 Task: Provide the results of the 2023 Victory Lane Racing Xfinity Series for the track "Michigan Int'l Speedway".
Action: Mouse moved to (256, 425)
Screenshot: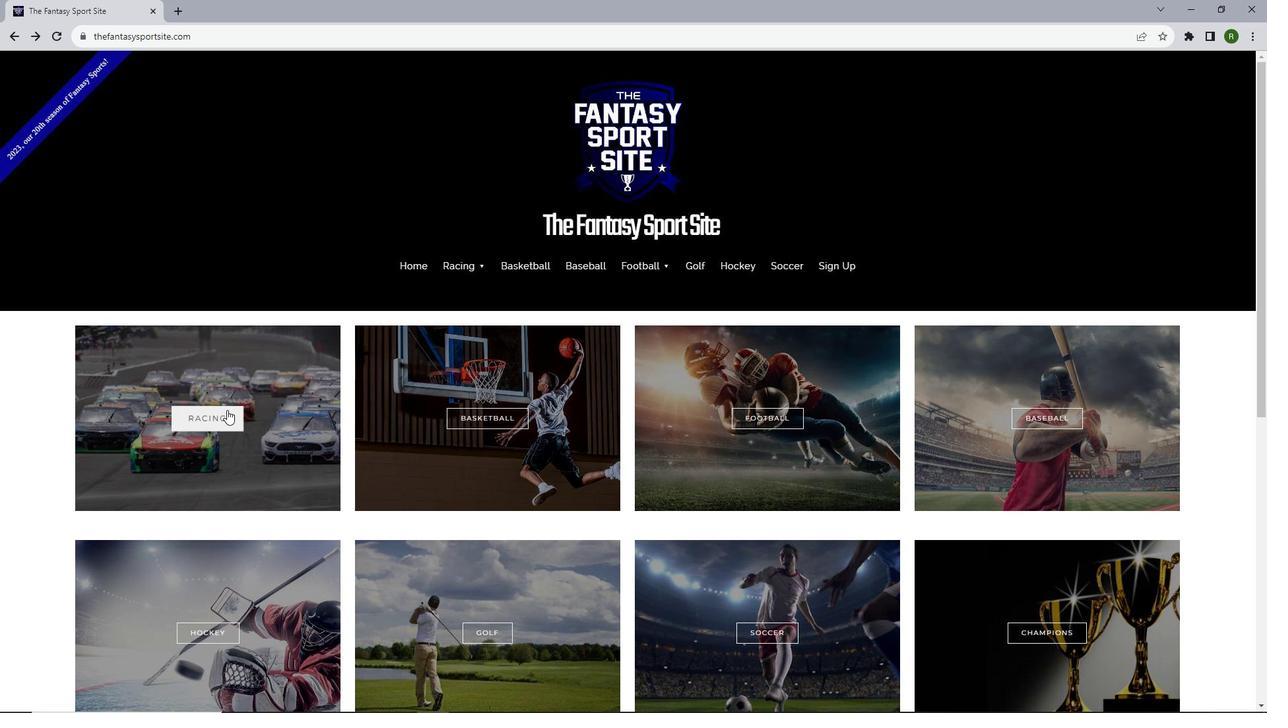 
Action: Mouse pressed left at (256, 425)
Screenshot: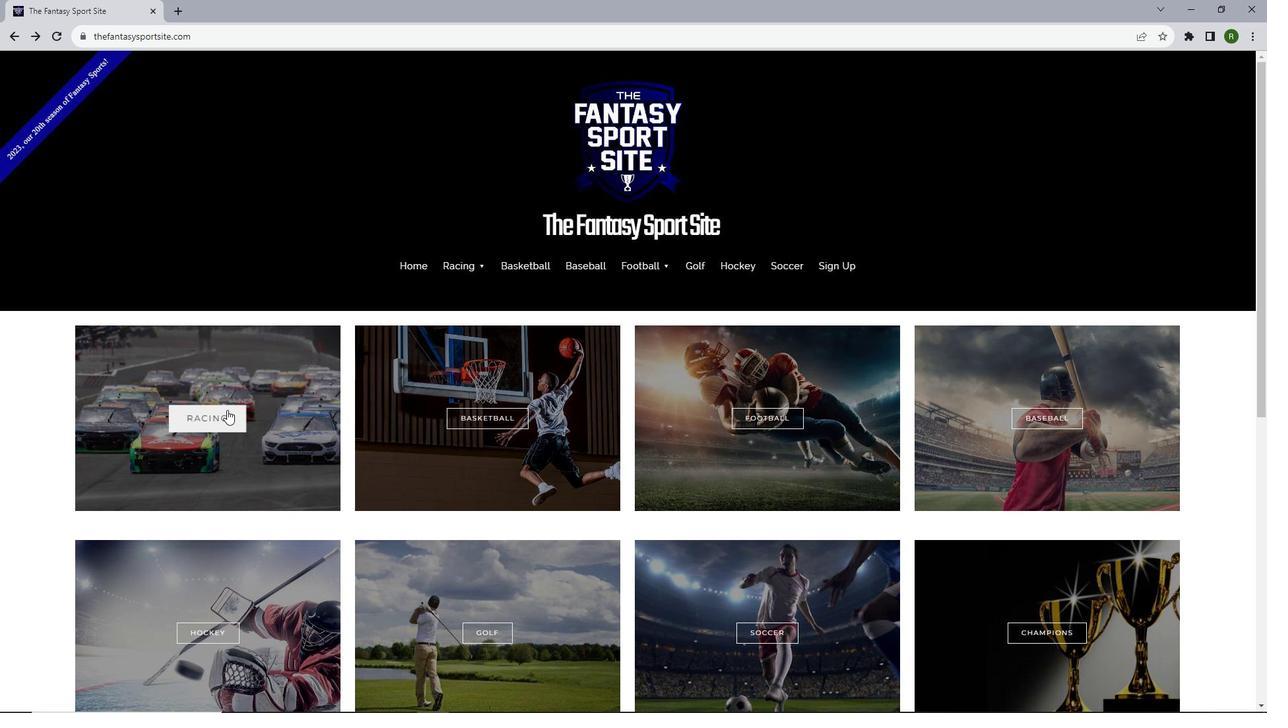 
Action: Mouse moved to (355, 356)
Screenshot: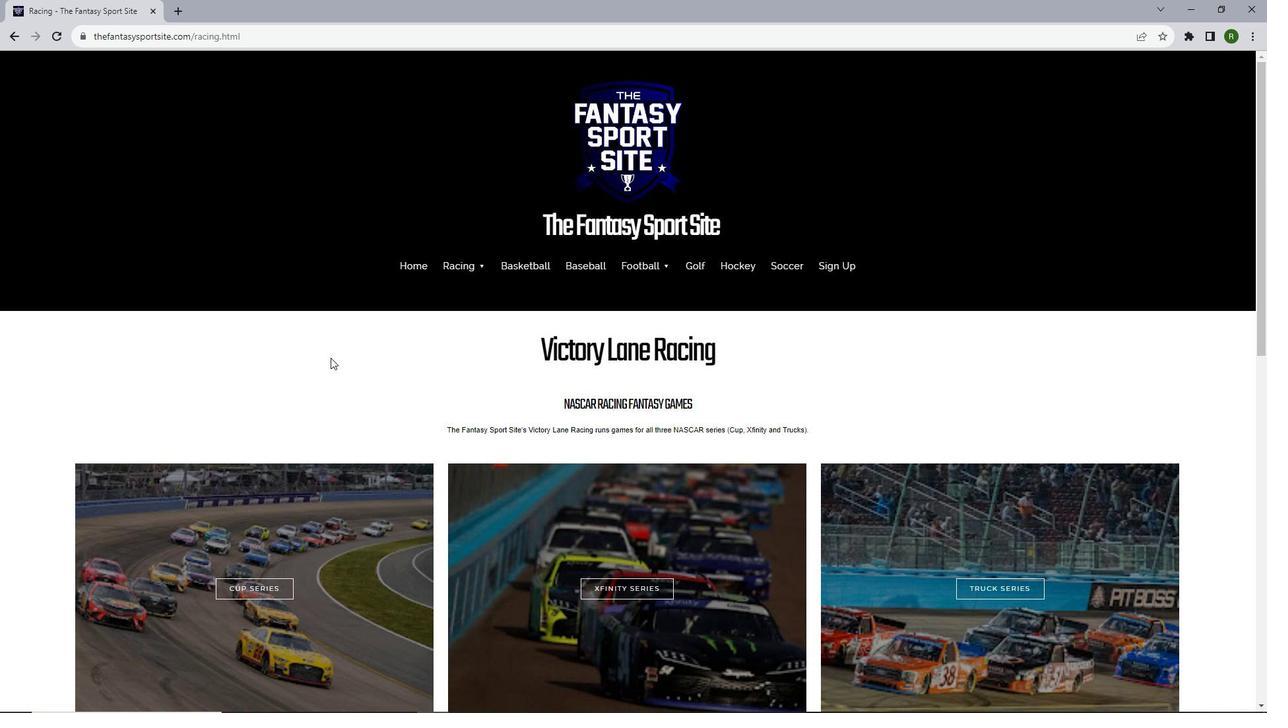 
Action: Mouse scrolled (355, 355) with delta (0, 0)
Screenshot: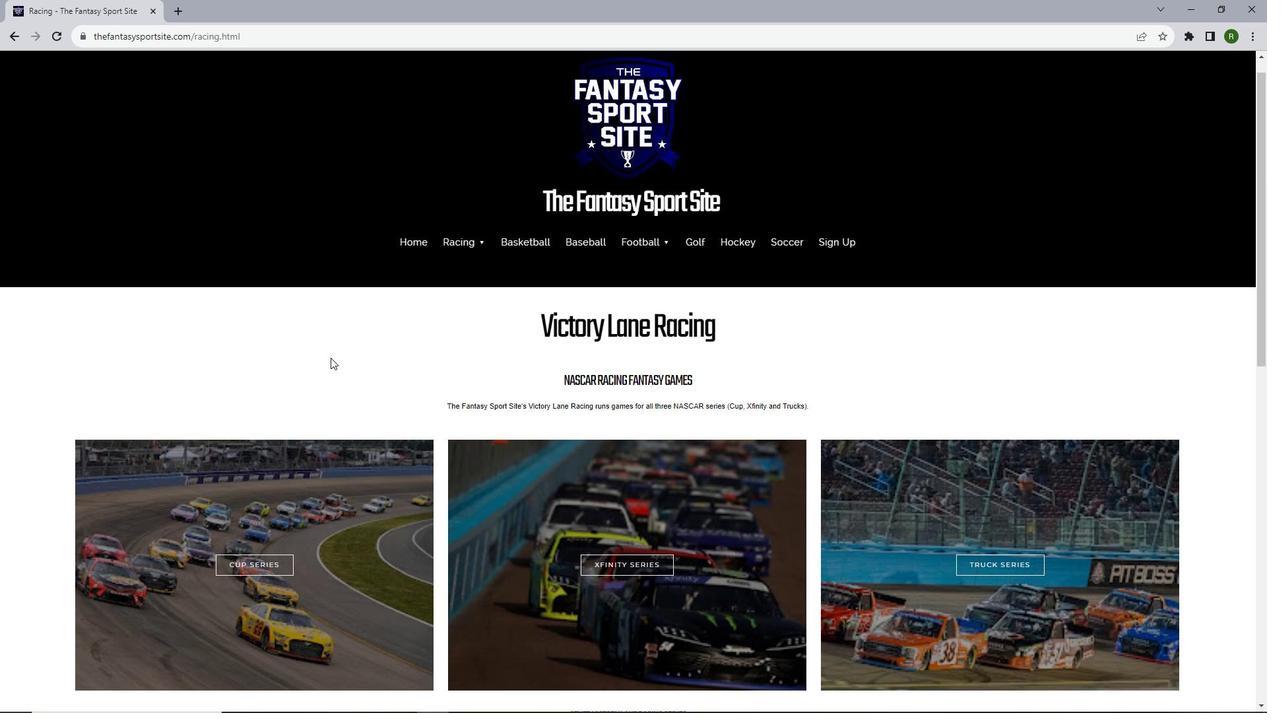 
Action: Mouse moved to (612, 583)
Screenshot: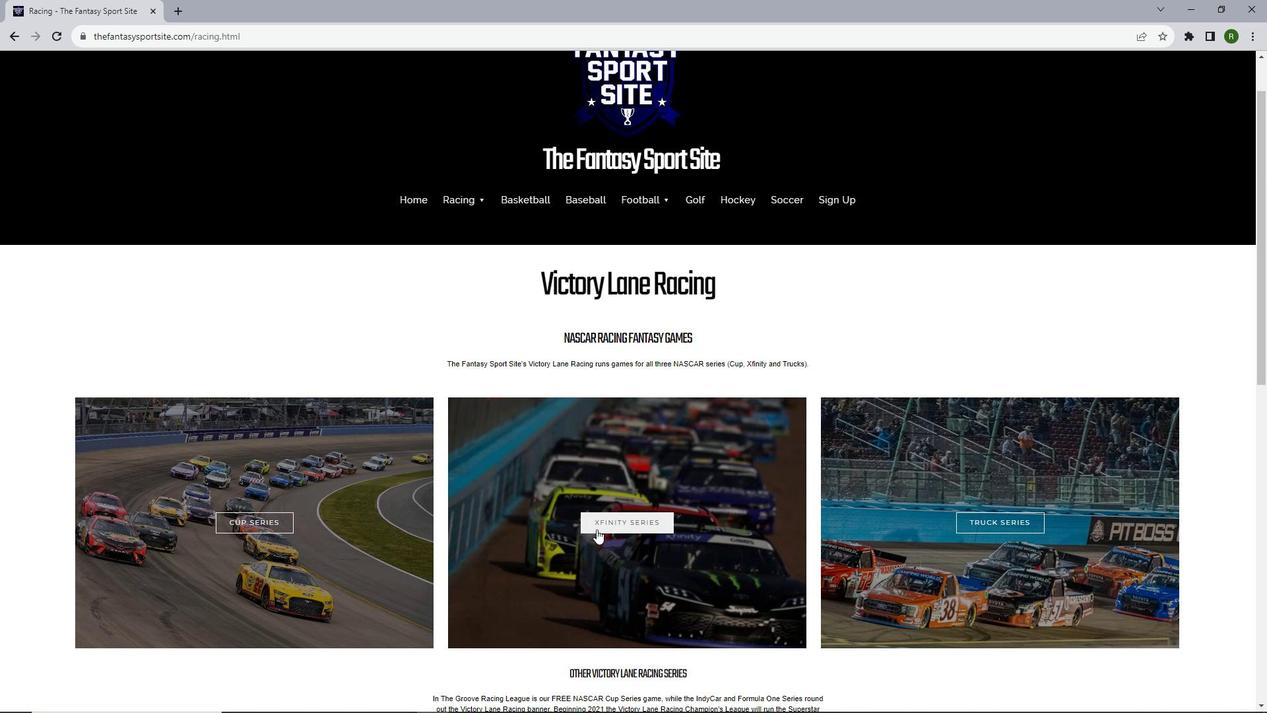 
Action: Mouse pressed left at (612, 583)
Screenshot: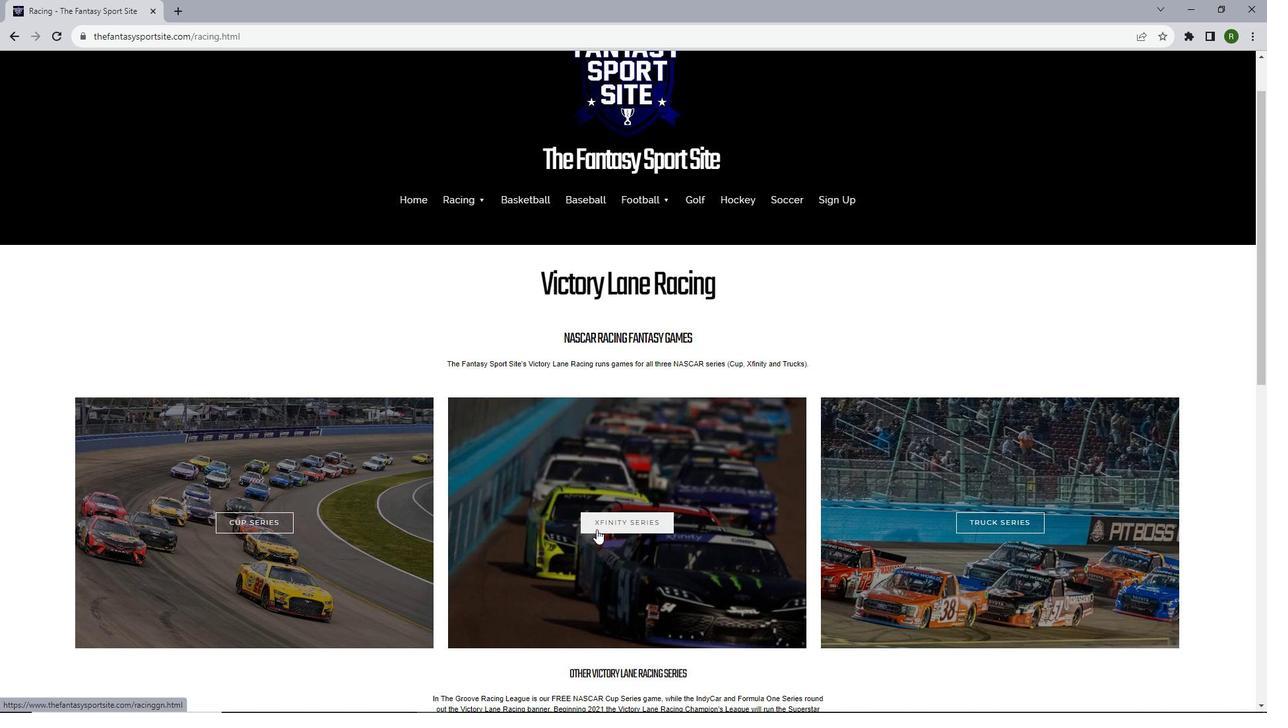 
Action: Mouse moved to (421, 386)
Screenshot: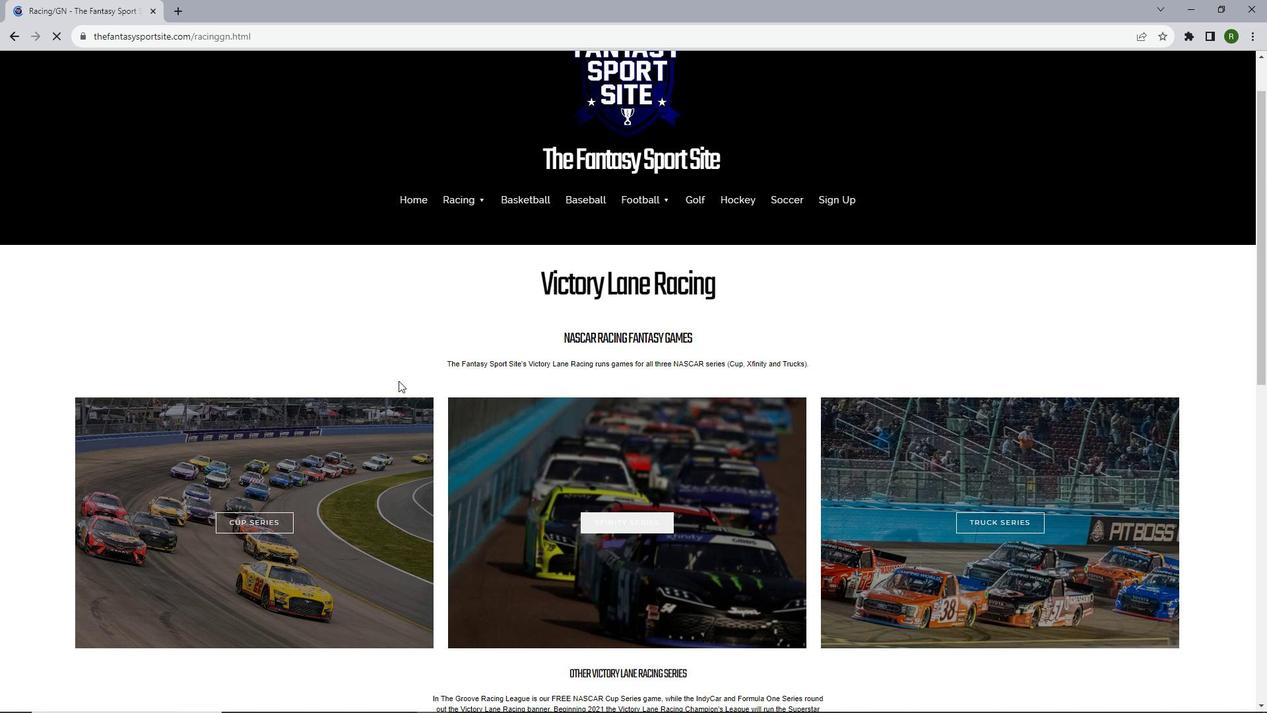 
Action: Mouse scrolled (421, 386) with delta (0, 0)
Screenshot: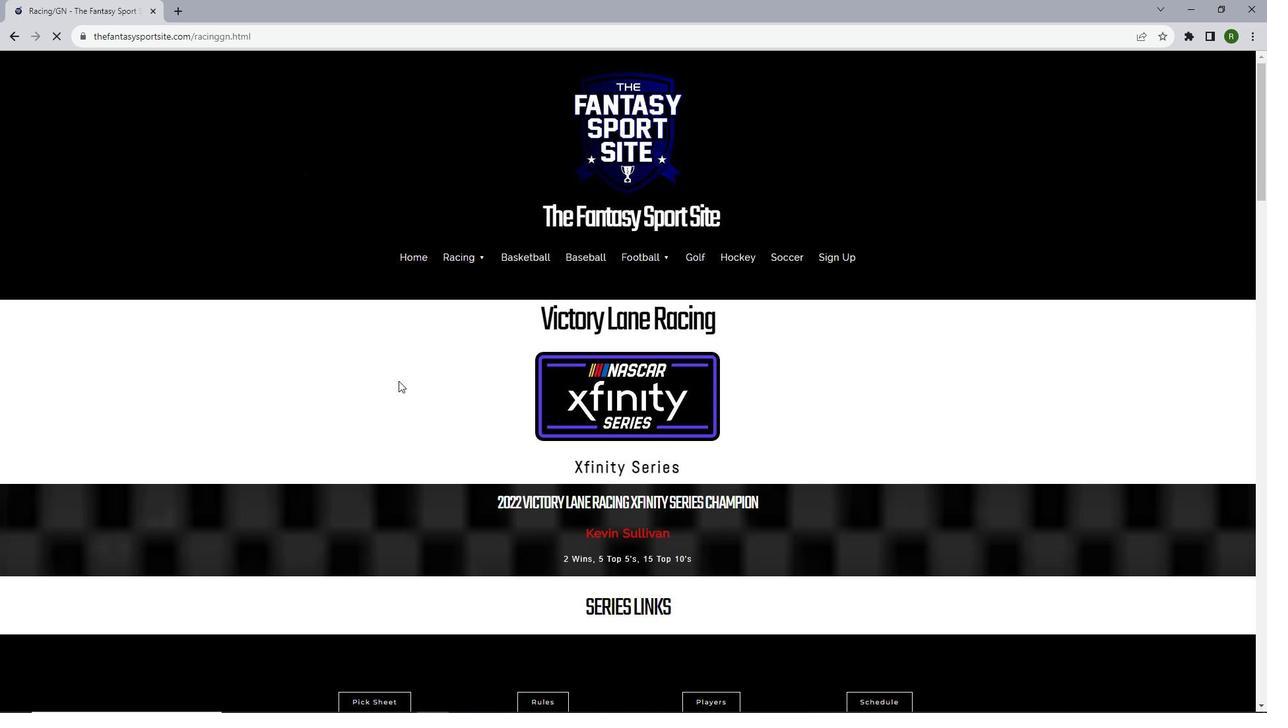 
Action: Mouse scrolled (421, 386) with delta (0, 0)
Screenshot: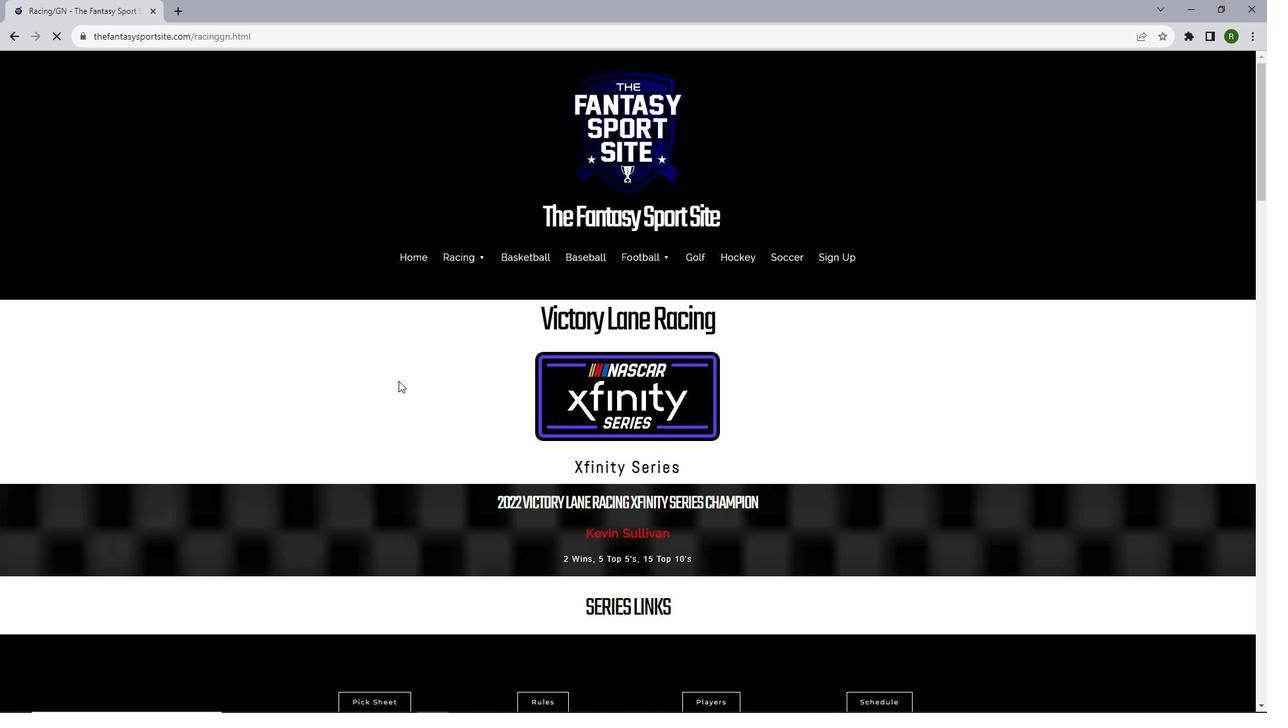 
Action: Mouse scrolled (421, 386) with delta (0, 0)
Screenshot: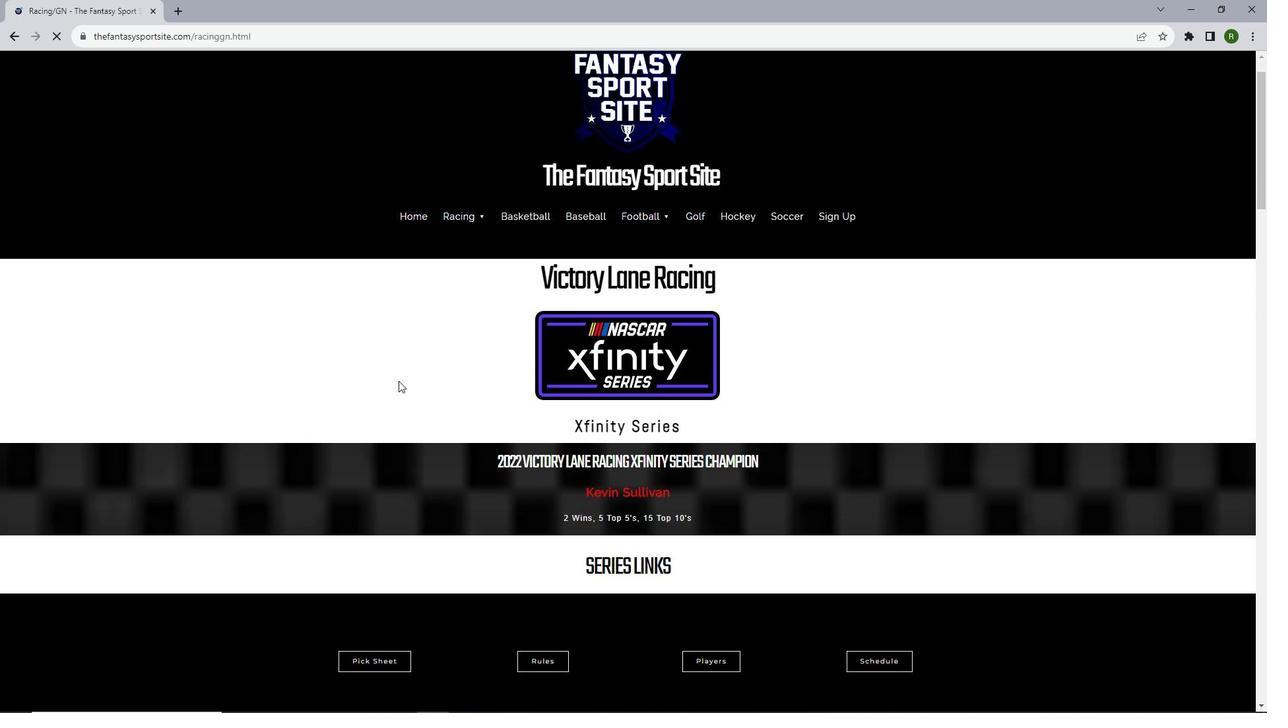 
Action: Mouse scrolled (421, 386) with delta (0, 0)
Screenshot: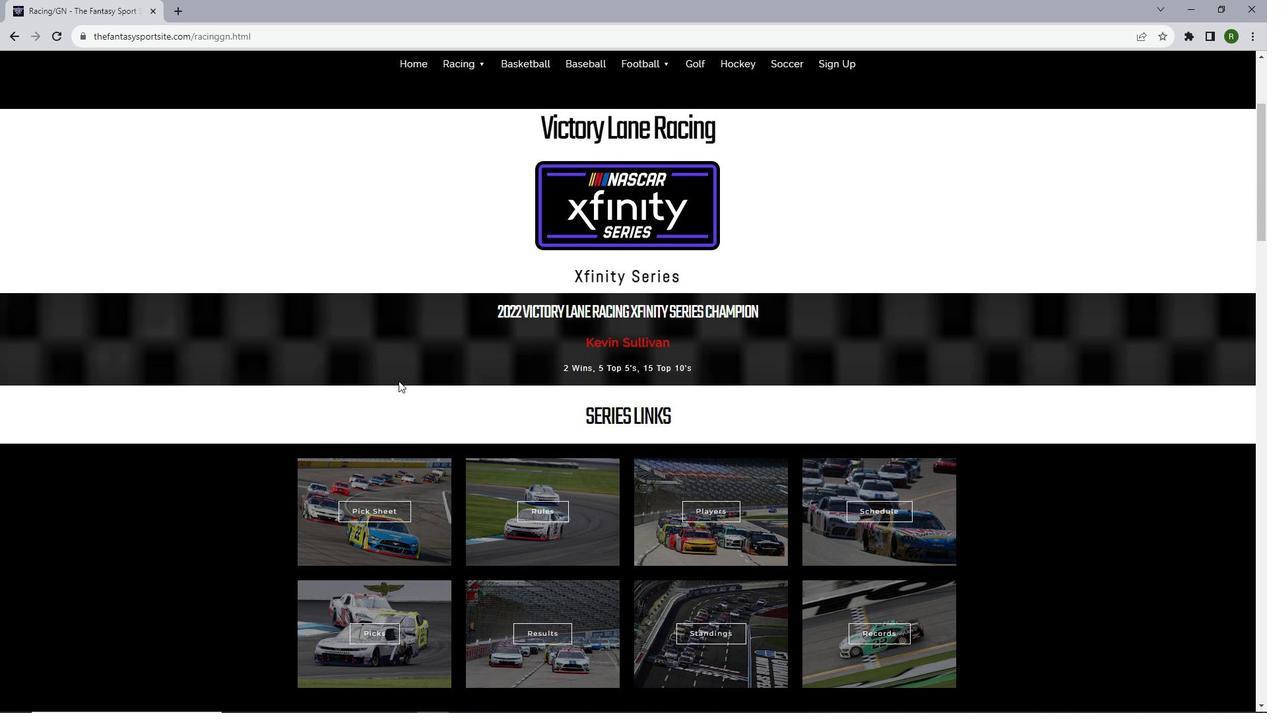 
Action: Mouse scrolled (421, 386) with delta (0, 0)
Screenshot: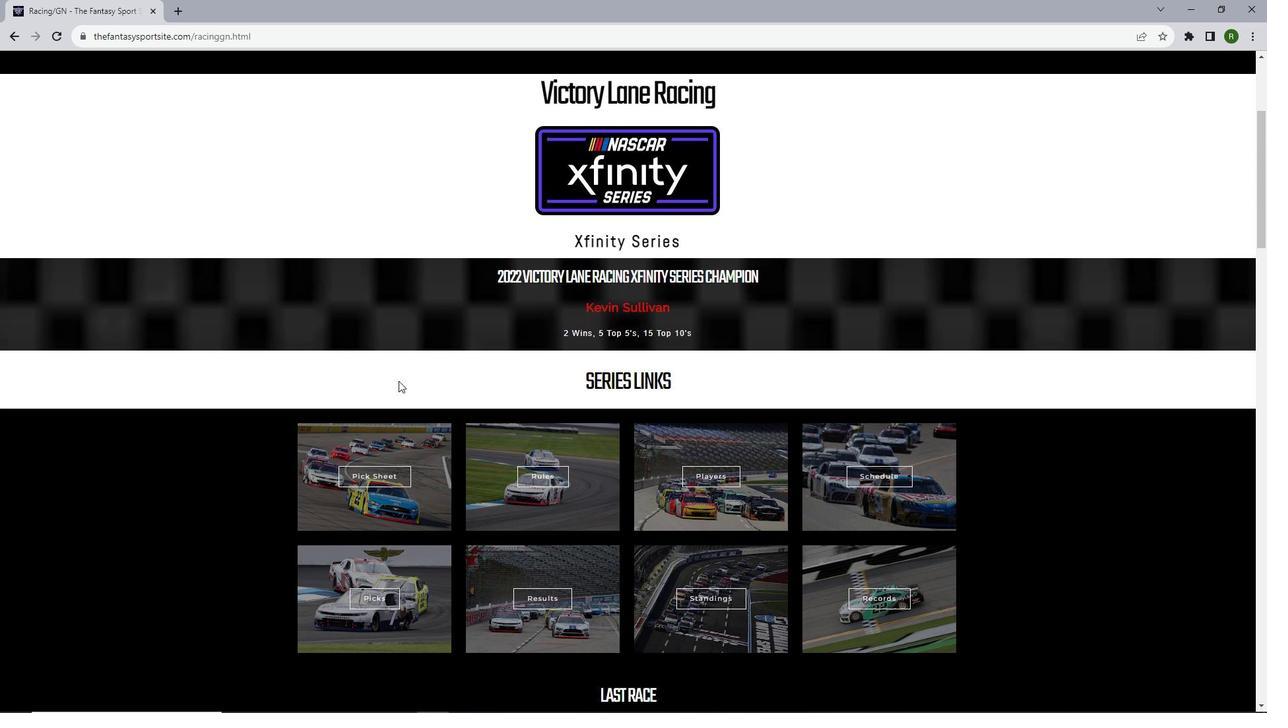 
Action: Mouse scrolled (421, 386) with delta (0, 0)
Screenshot: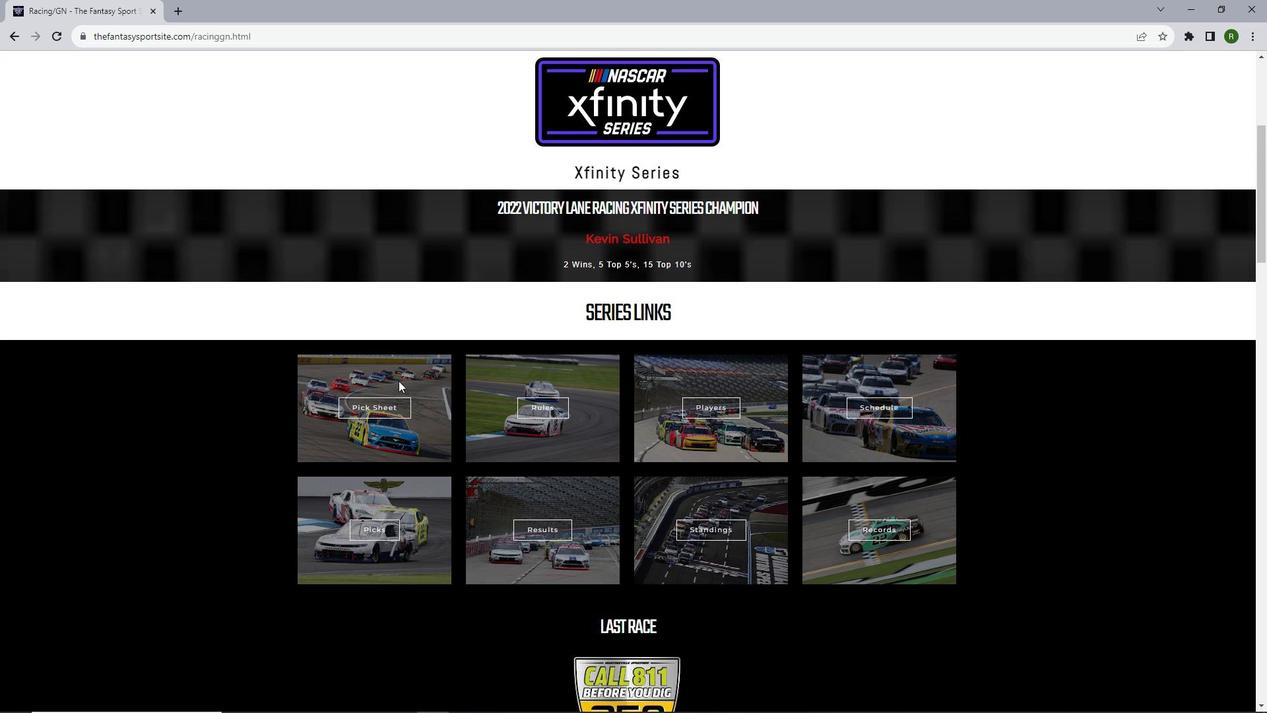 
Action: Mouse moved to (565, 461)
Screenshot: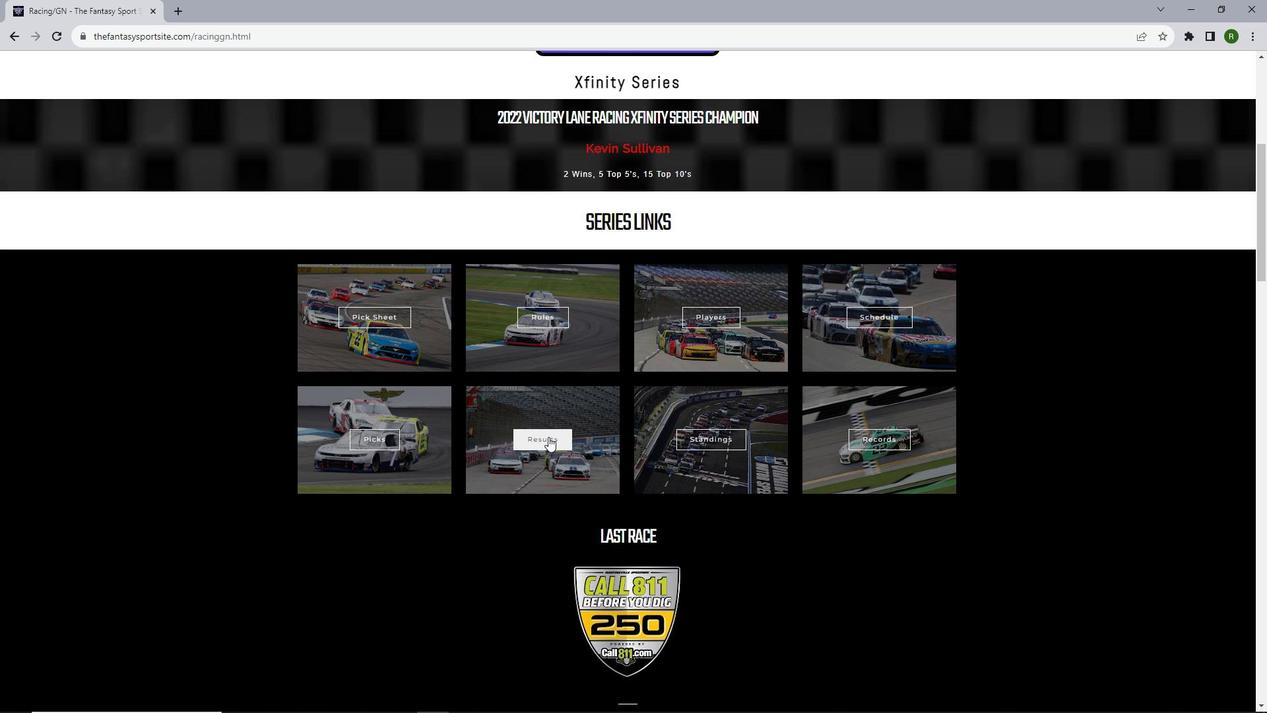 
Action: Mouse pressed left at (565, 461)
Screenshot: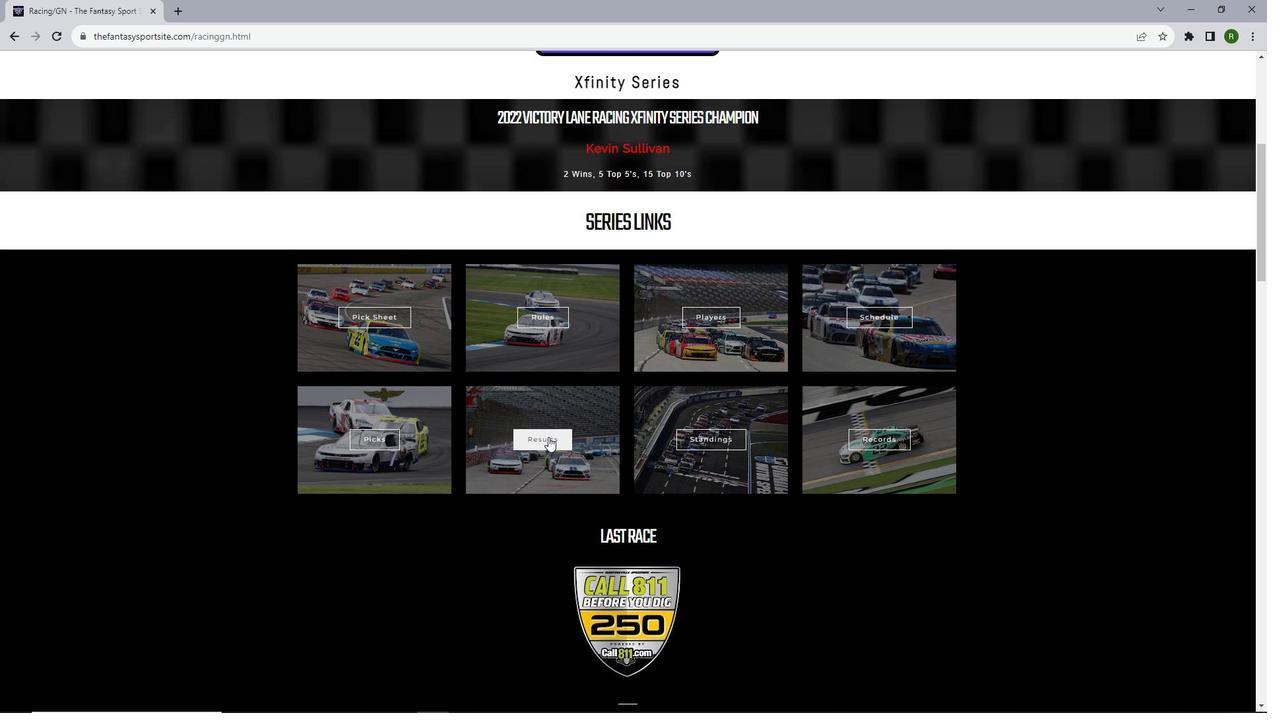 
Action: Mouse moved to (462, 179)
Screenshot: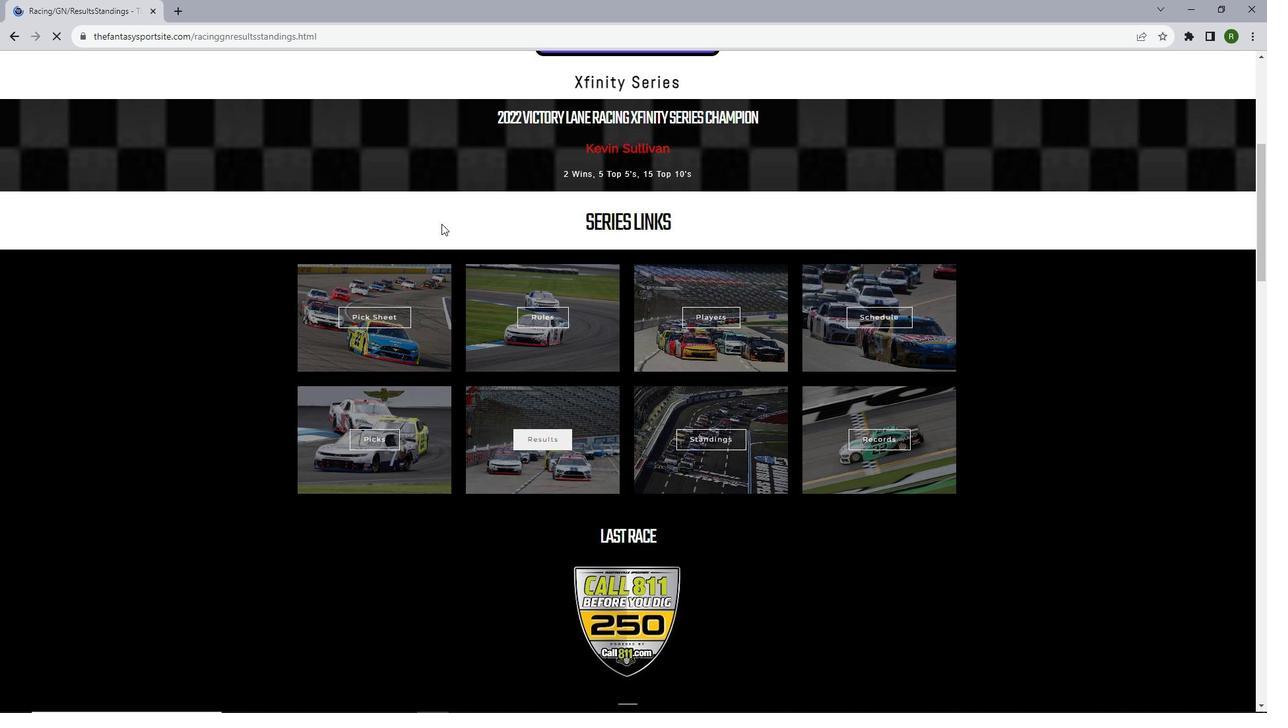 
Action: Mouse scrolled (462, 178) with delta (0, -1)
Screenshot: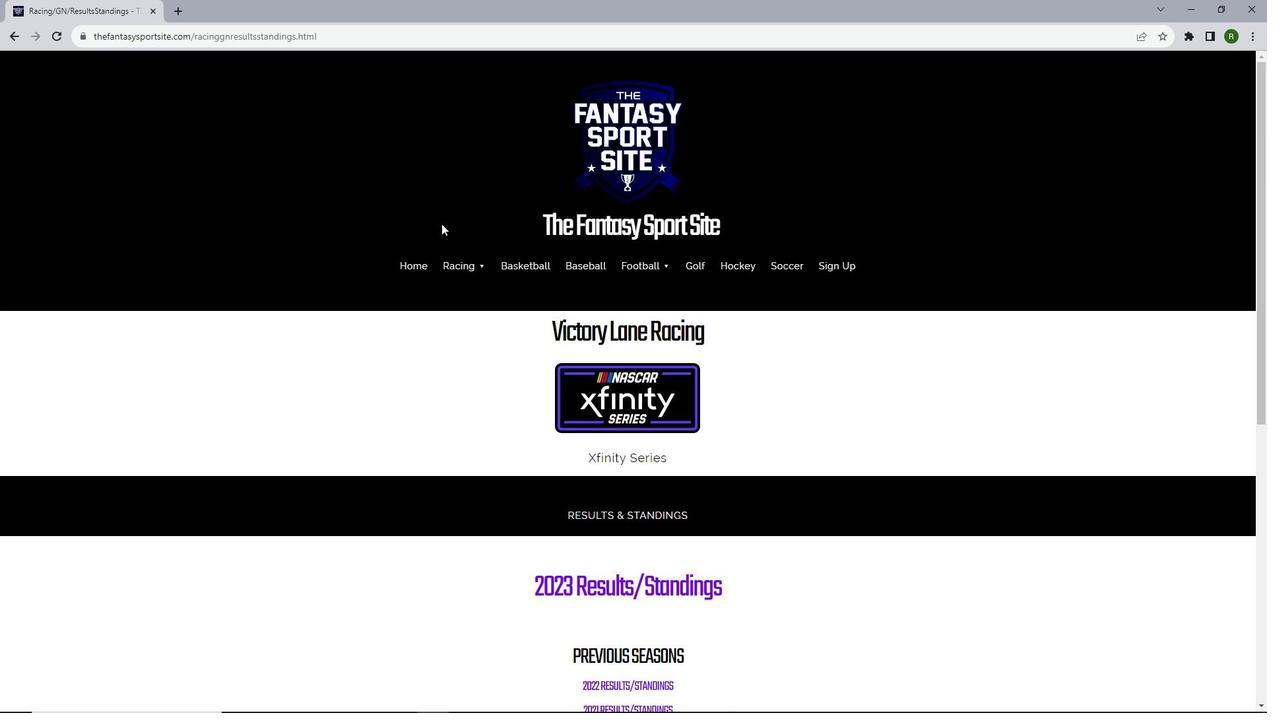 
Action: Mouse scrolled (462, 178) with delta (0, -1)
Screenshot: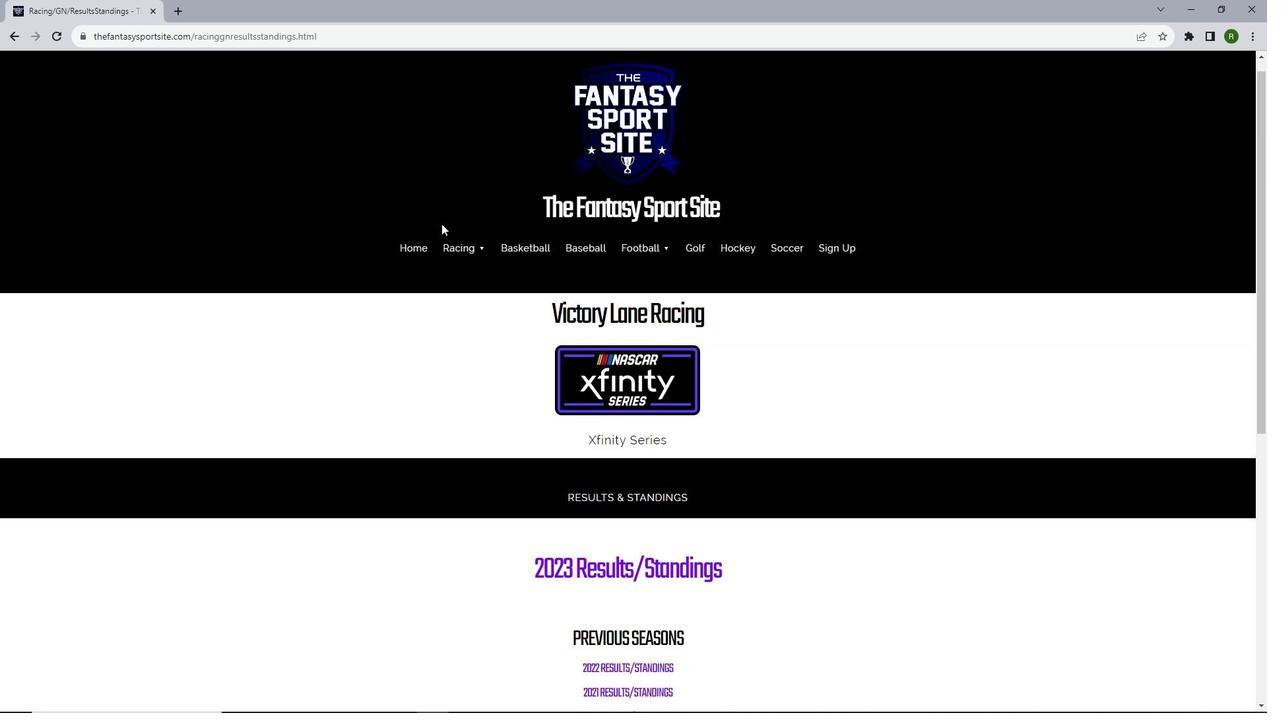 
Action: Mouse scrolled (462, 178) with delta (0, -1)
Screenshot: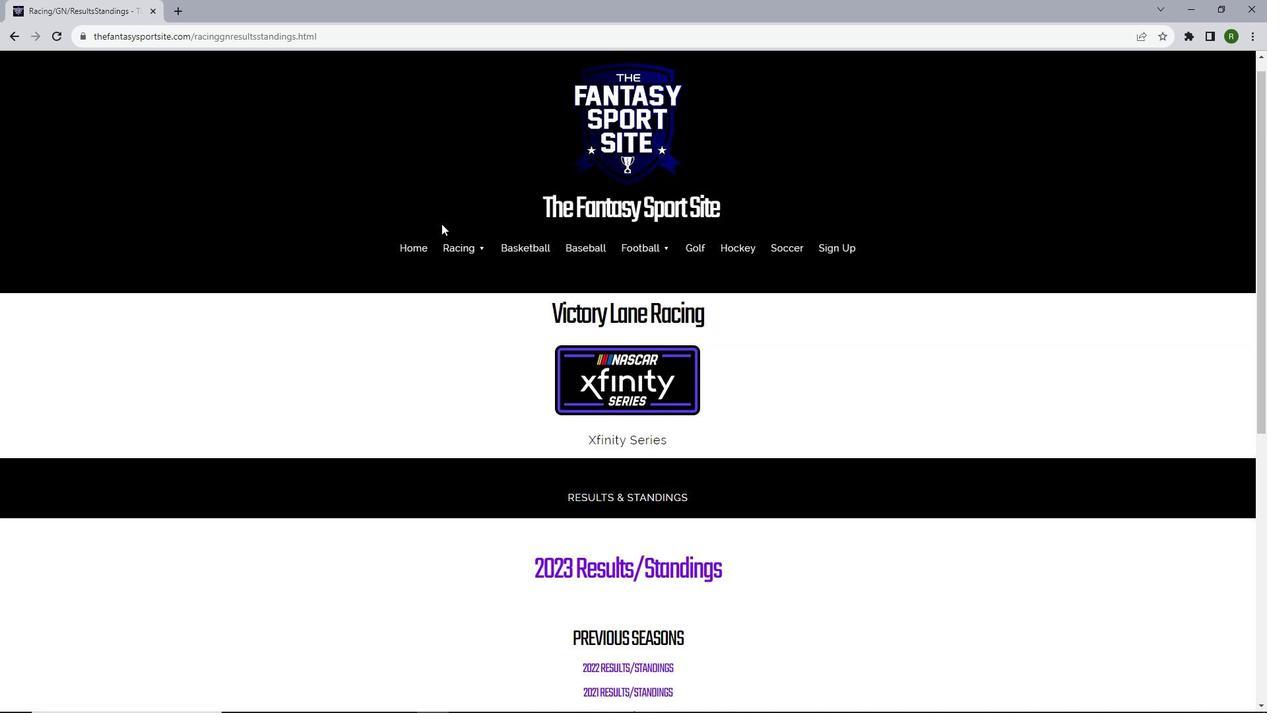 
Action: Mouse scrolled (462, 178) with delta (0, -1)
Screenshot: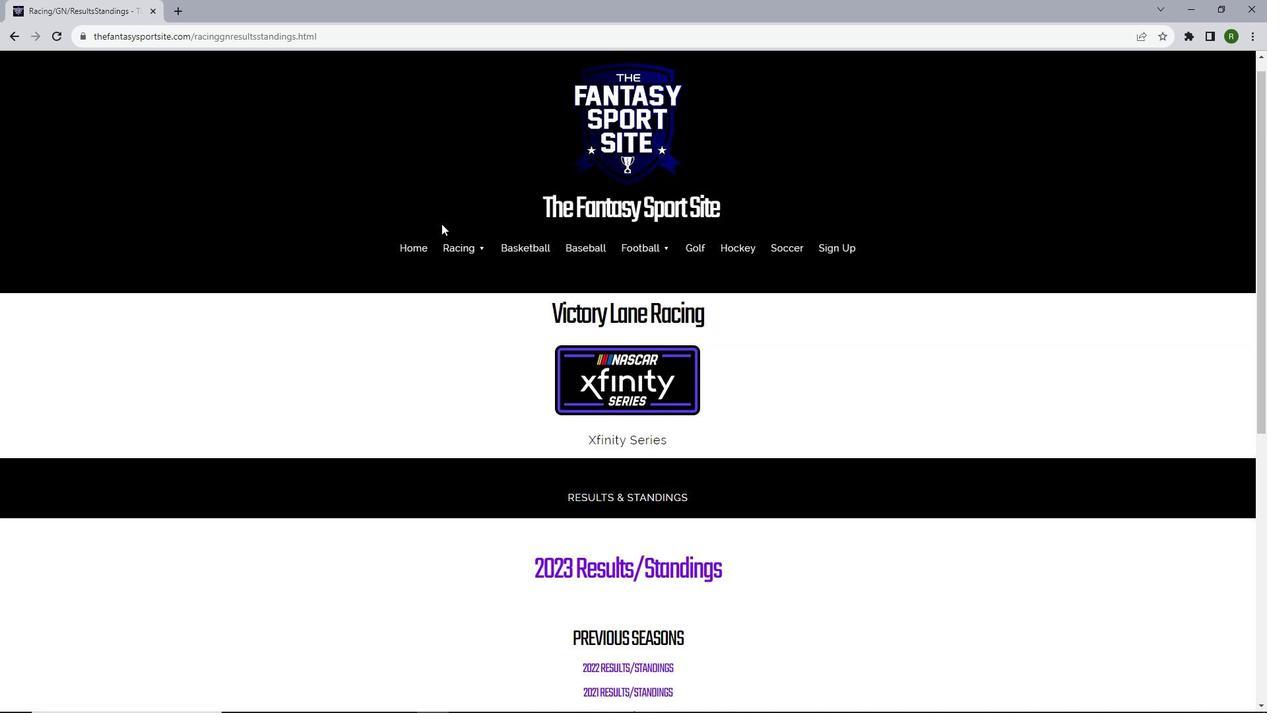 
Action: Mouse scrolled (462, 178) with delta (0, -1)
Screenshot: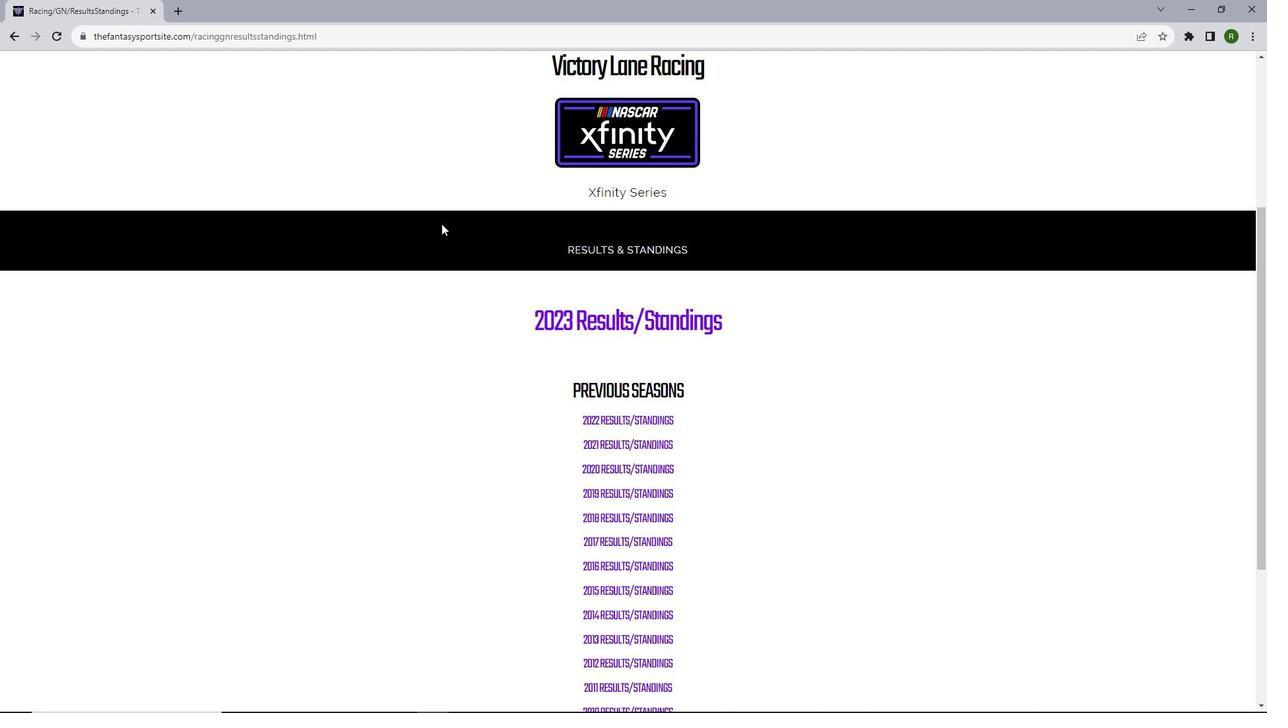 
Action: Mouse scrolled (462, 178) with delta (0, -1)
Screenshot: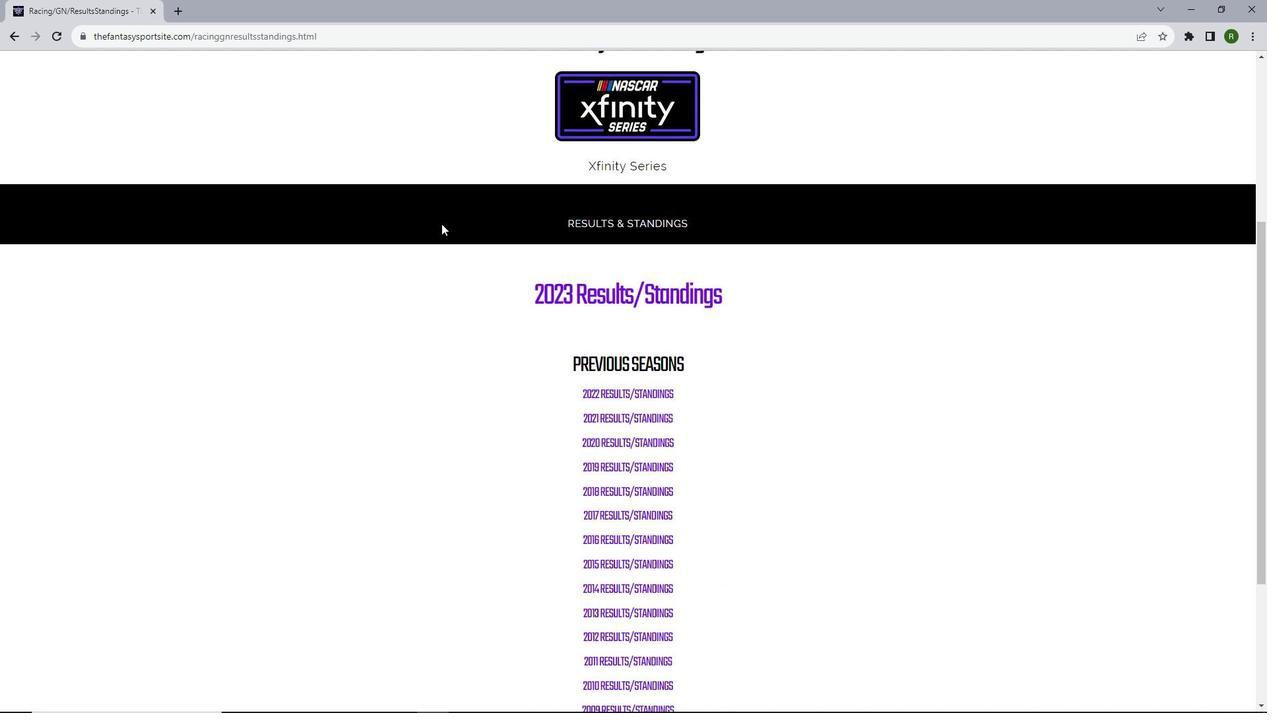 
Action: Mouse moved to (582, 122)
Screenshot: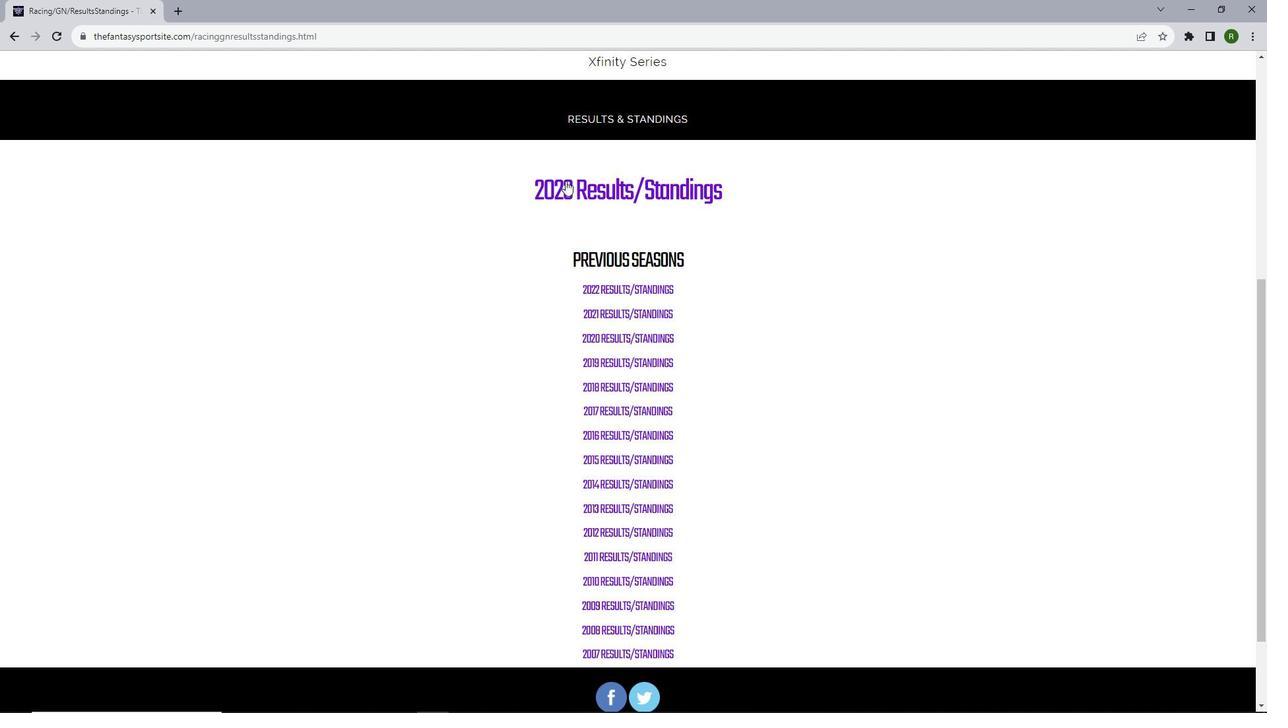 
Action: Mouse pressed left at (582, 122)
Screenshot: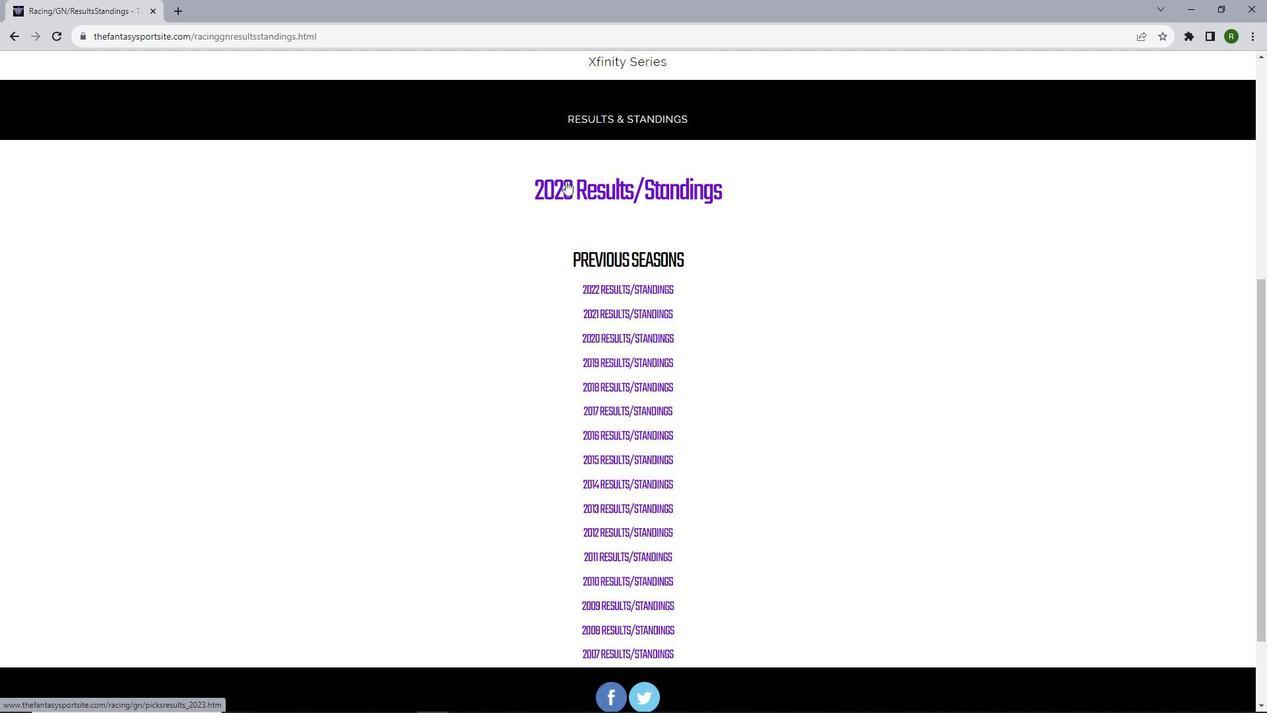 
Action: Mouse moved to (748, 396)
Screenshot: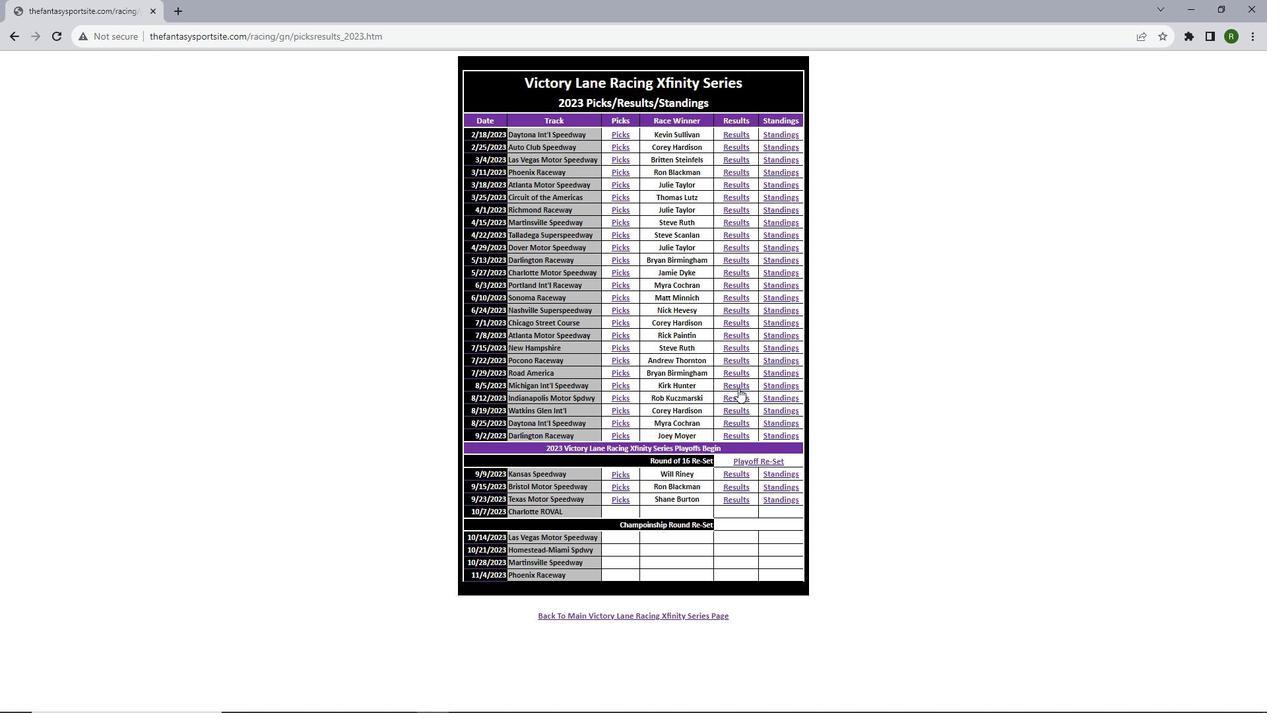 
Action: Mouse pressed left at (748, 396)
Screenshot: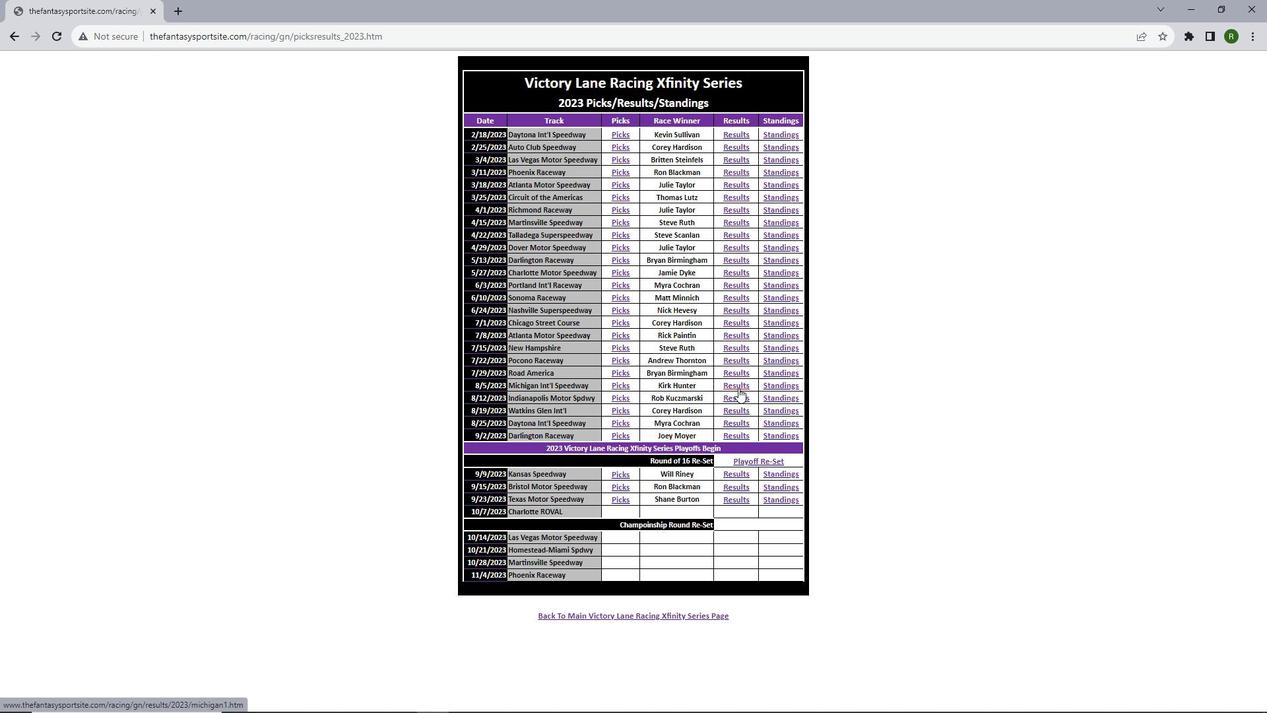 
Action: Mouse moved to (573, 190)
Screenshot: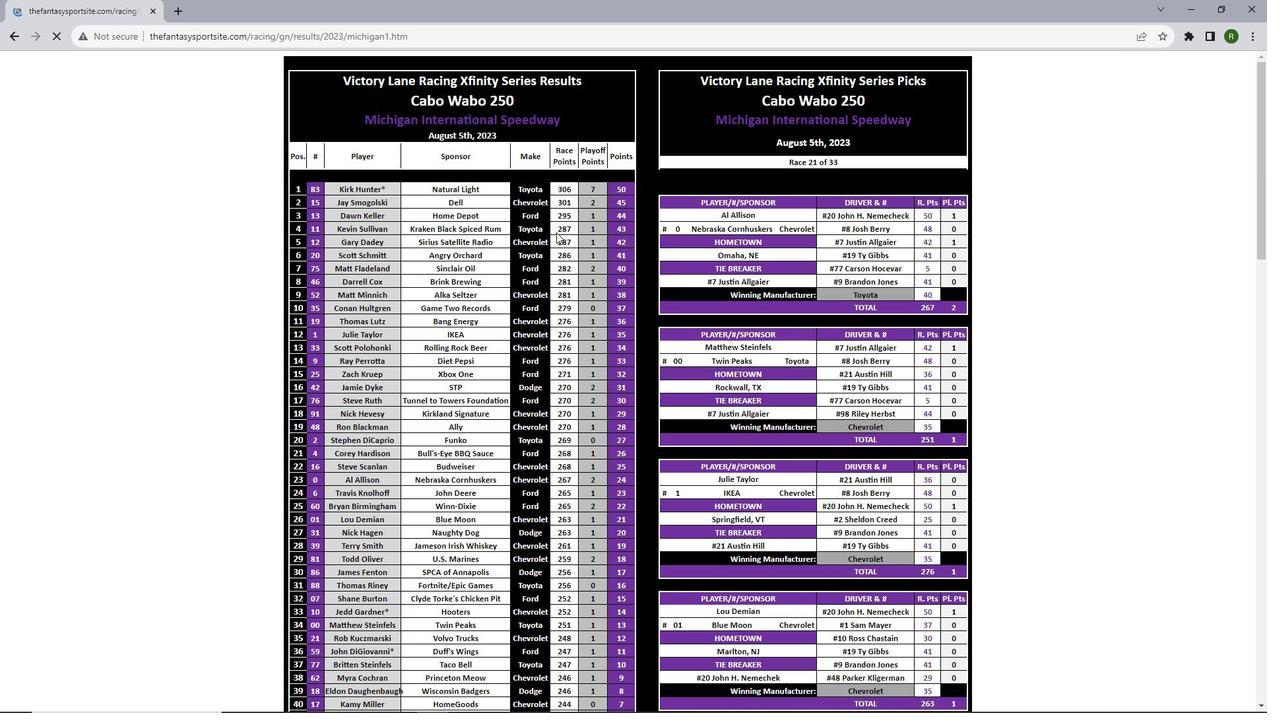
Action: Mouse scrolled (573, 189) with delta (0, -1)
Screenshot: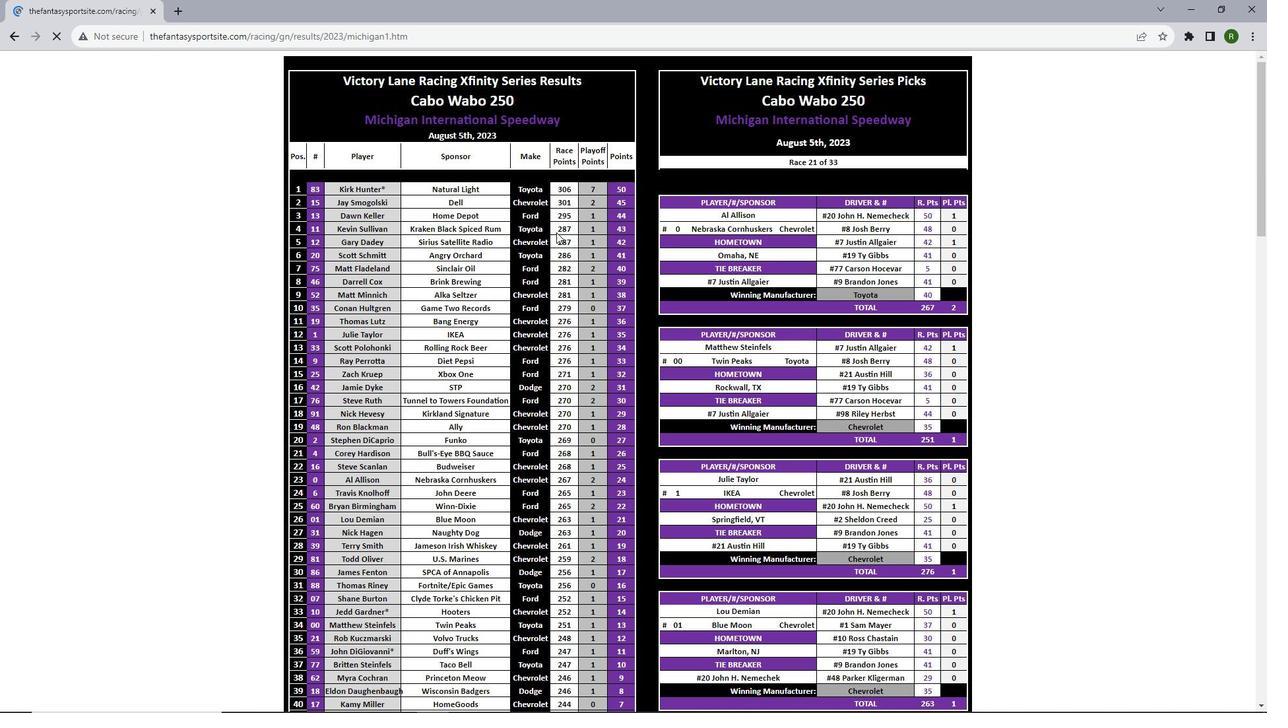 
Action: Mouse scrolled (573, 189) with delta (0, -1)
Screenshot: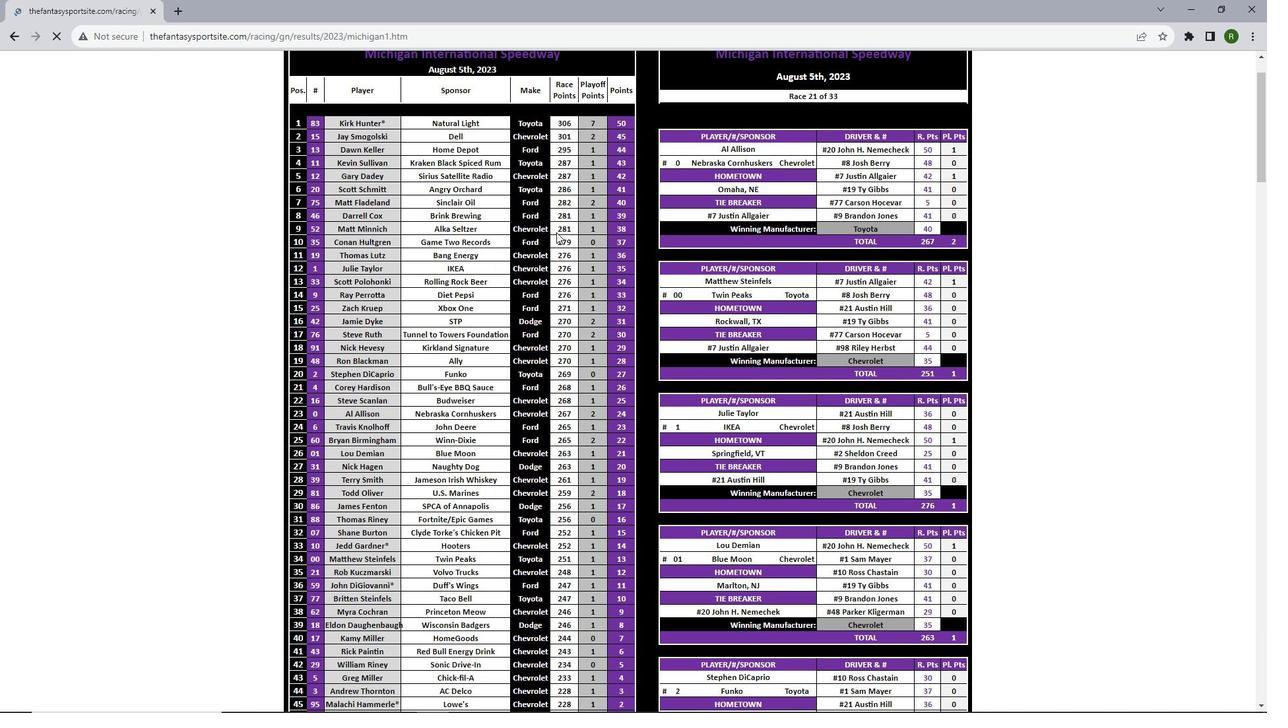 
Action: Mouse scrolled (573, 189) with delta (0, -1)
Screenshot: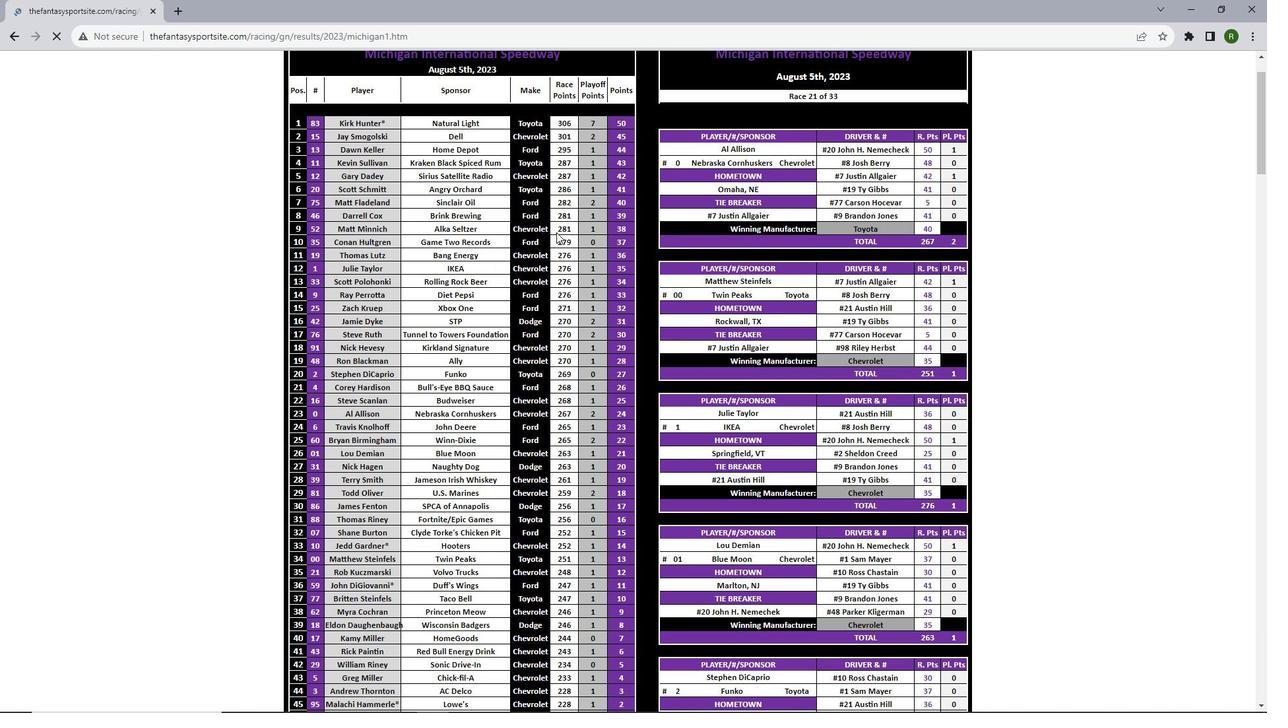 
Action: Mouse scrolled (573, 189) with delta (0, -1)
Screenshot: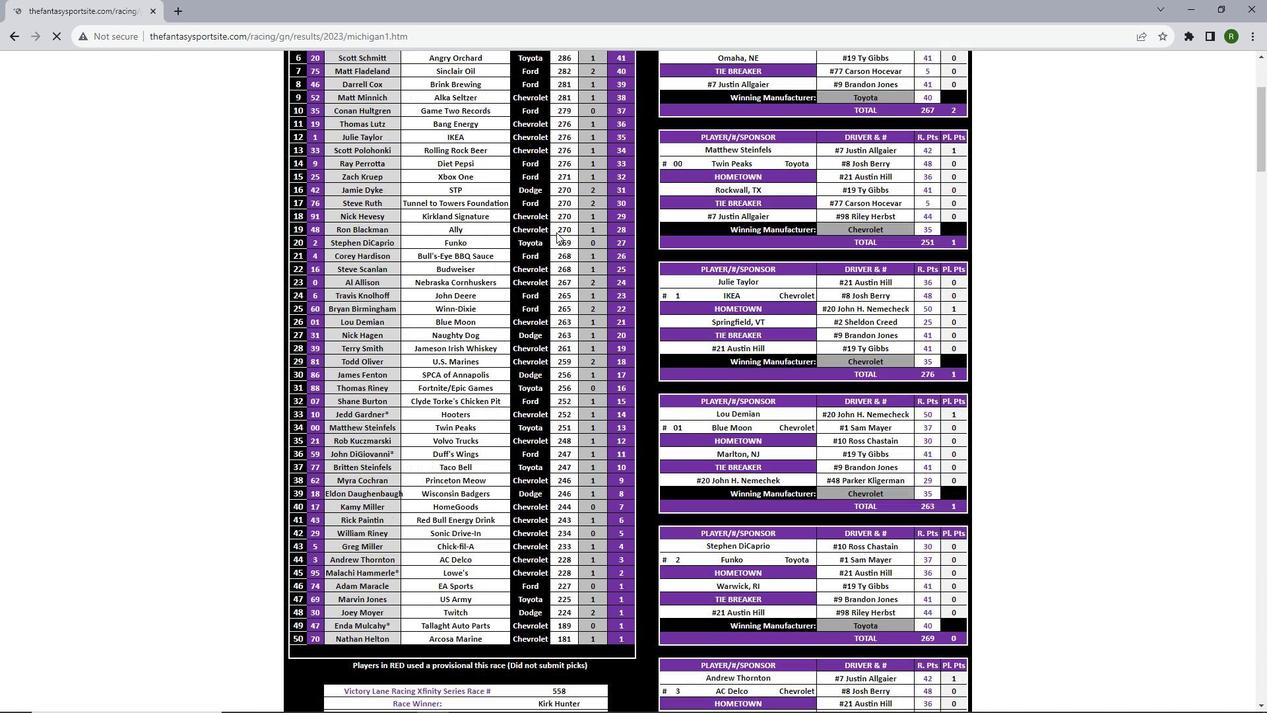 
Action: Mouse scrolled (573, 189) with delta (0, -1)
Screenshot: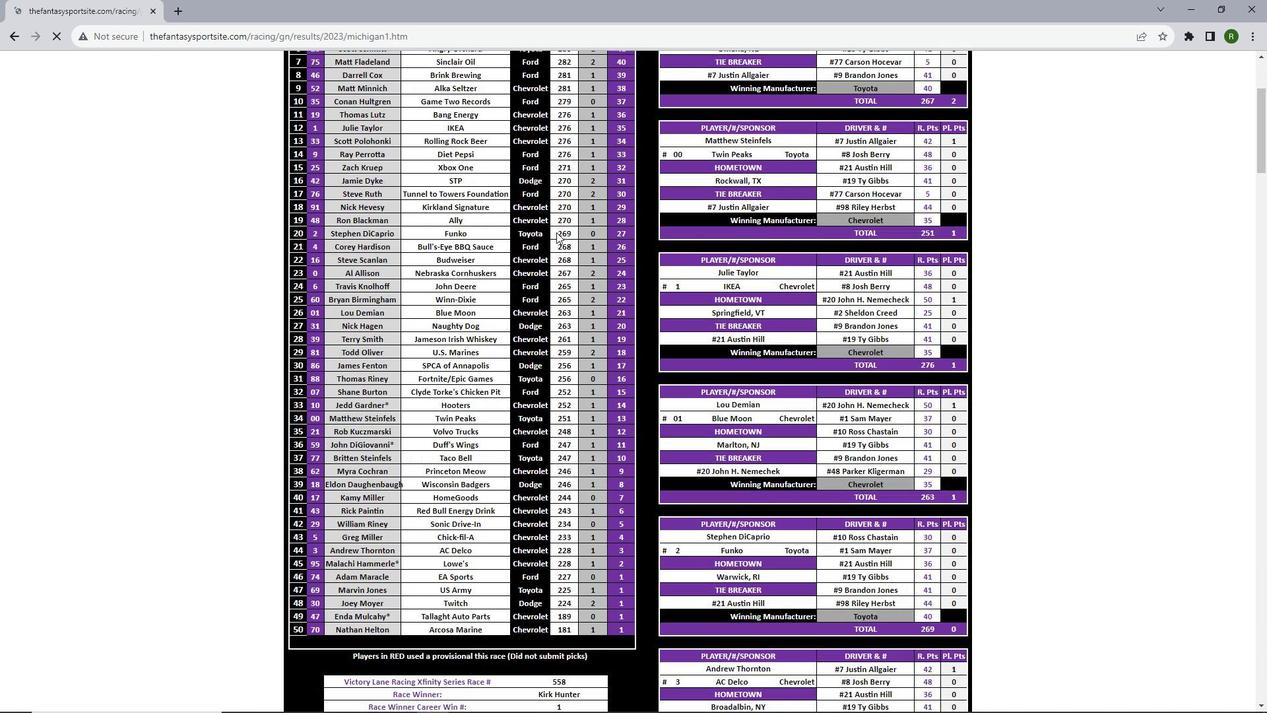 
Action: Mouse scrolled (573, 189) with delta (0, -1)
Screenshot: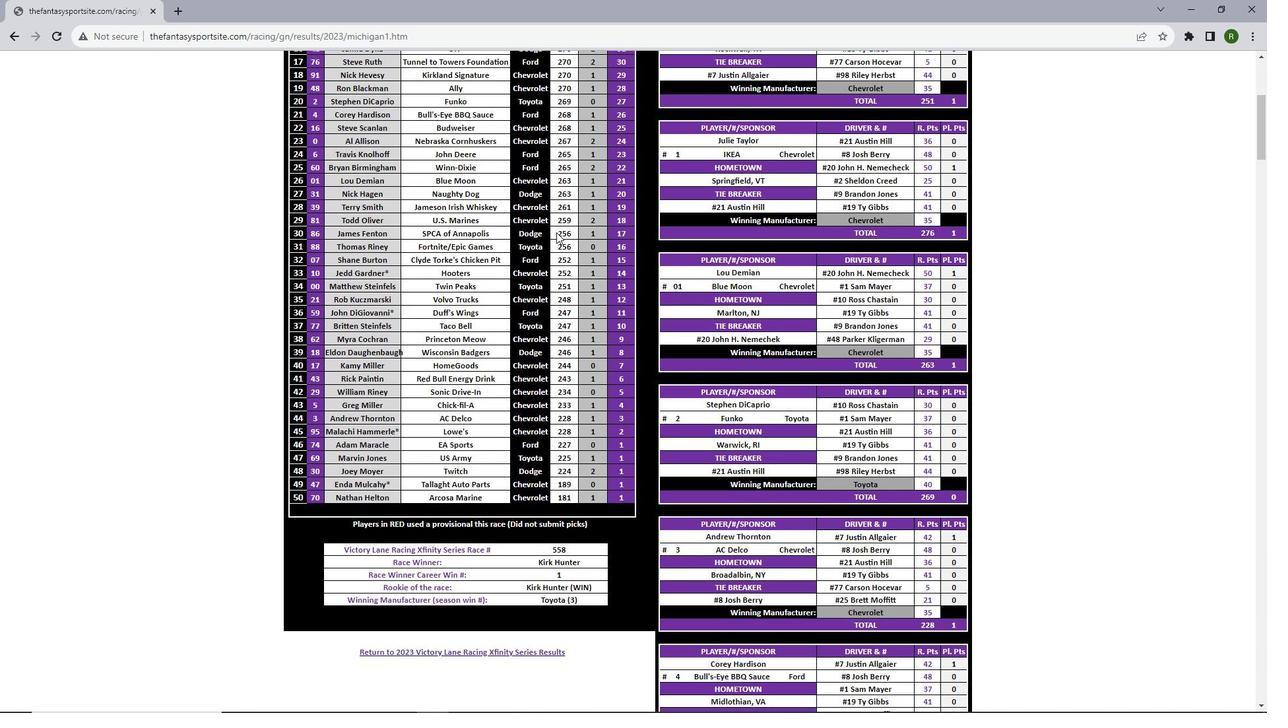 
Action: Mouse scrolled (573, 189) with delta (0, -1)
Screenshot: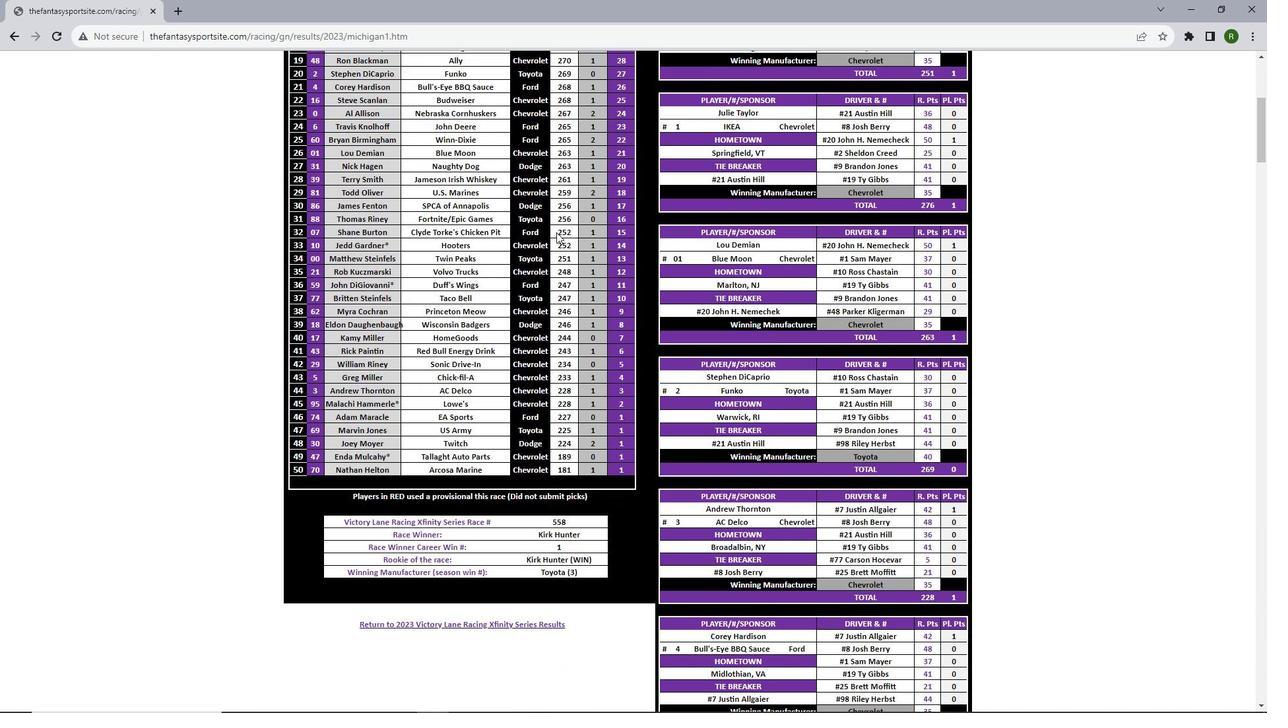 
Action: Mouse scrolled (573, 189) with delta (0, -1)
Screenshot: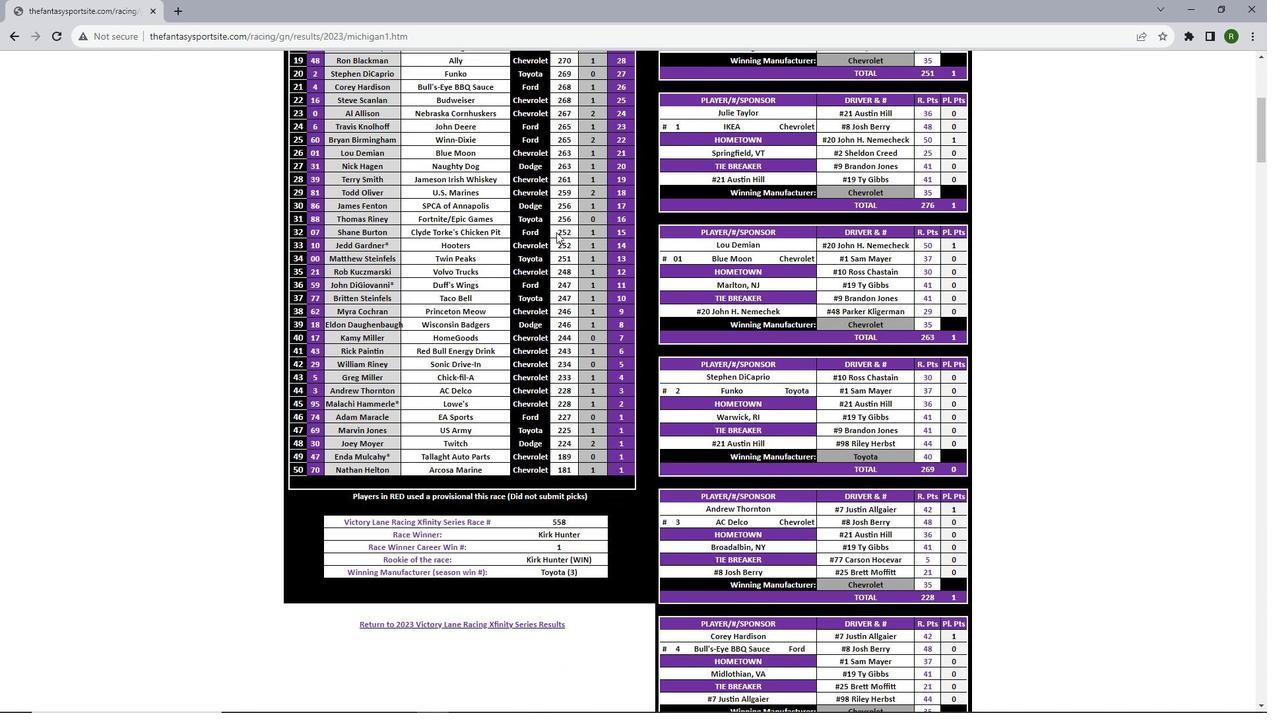 
Action: Mouse scrolled (573, 189) with delta (0, -1)
Screenshot: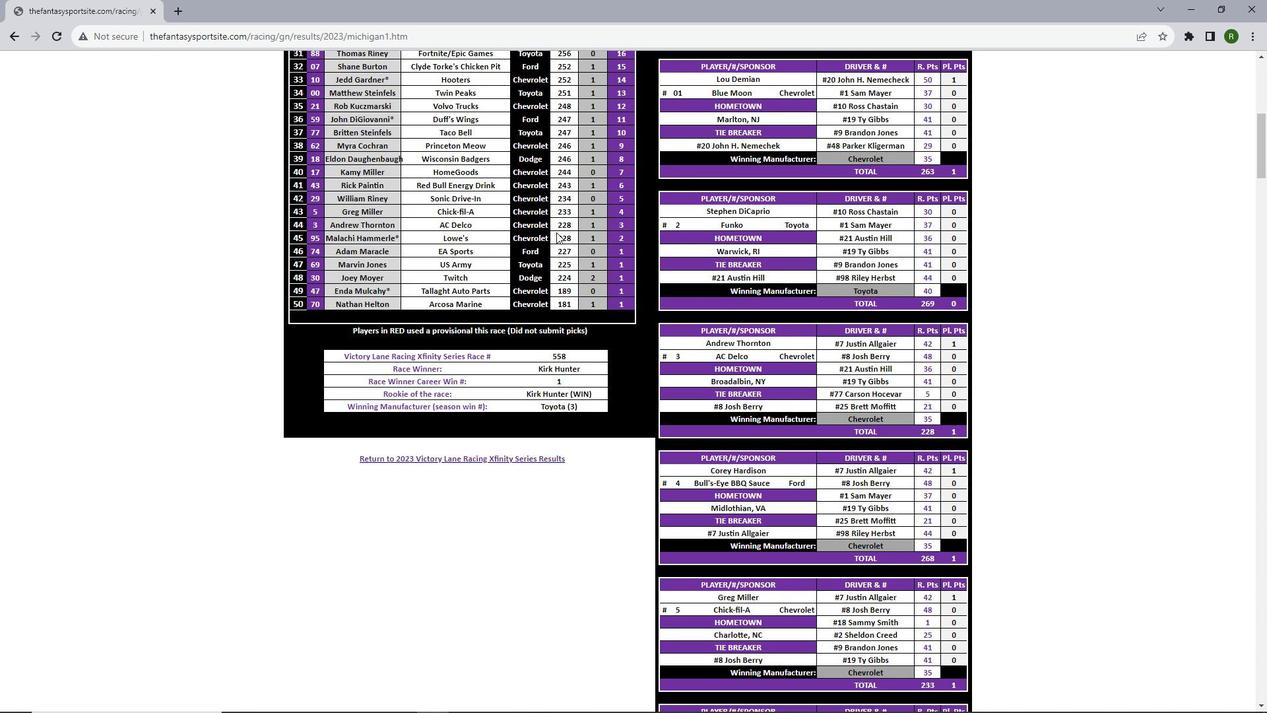 
Action: Mouse scrolled (573, 189) with delta (0, -1)
Screenshot: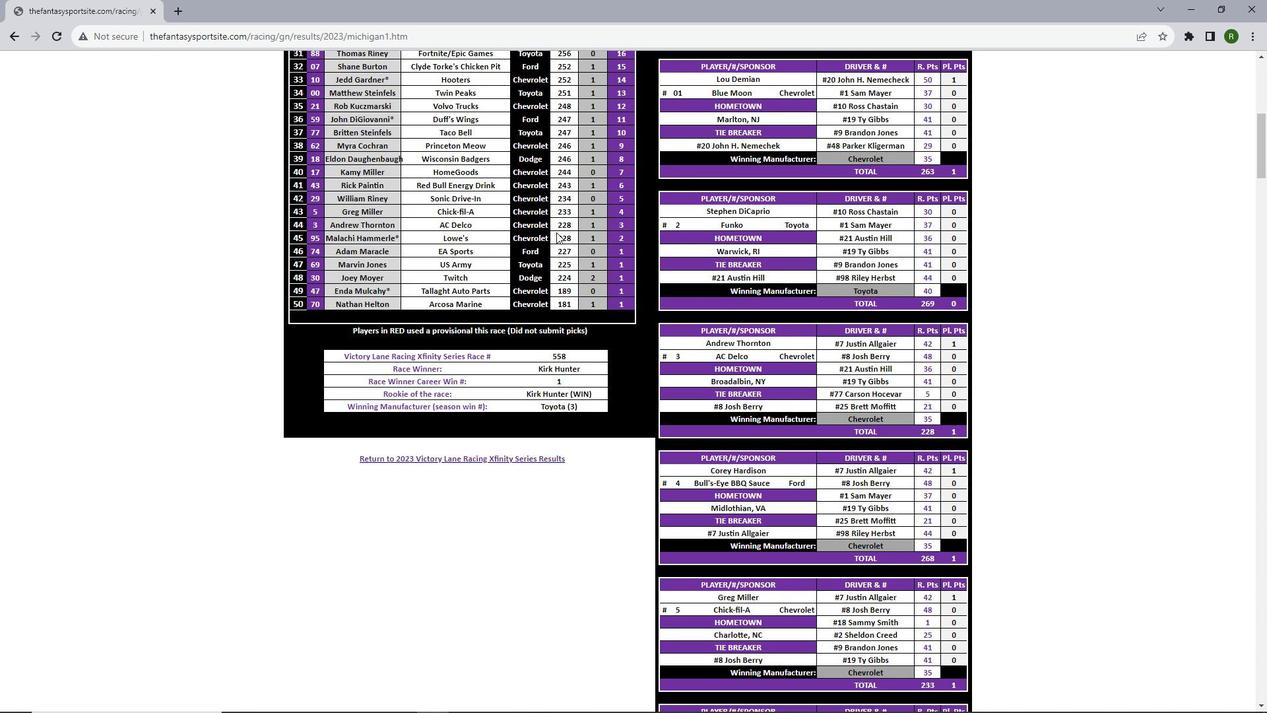 
Action: Mouse scrolled (573, 189) with delta (0, -1)
Screenshot: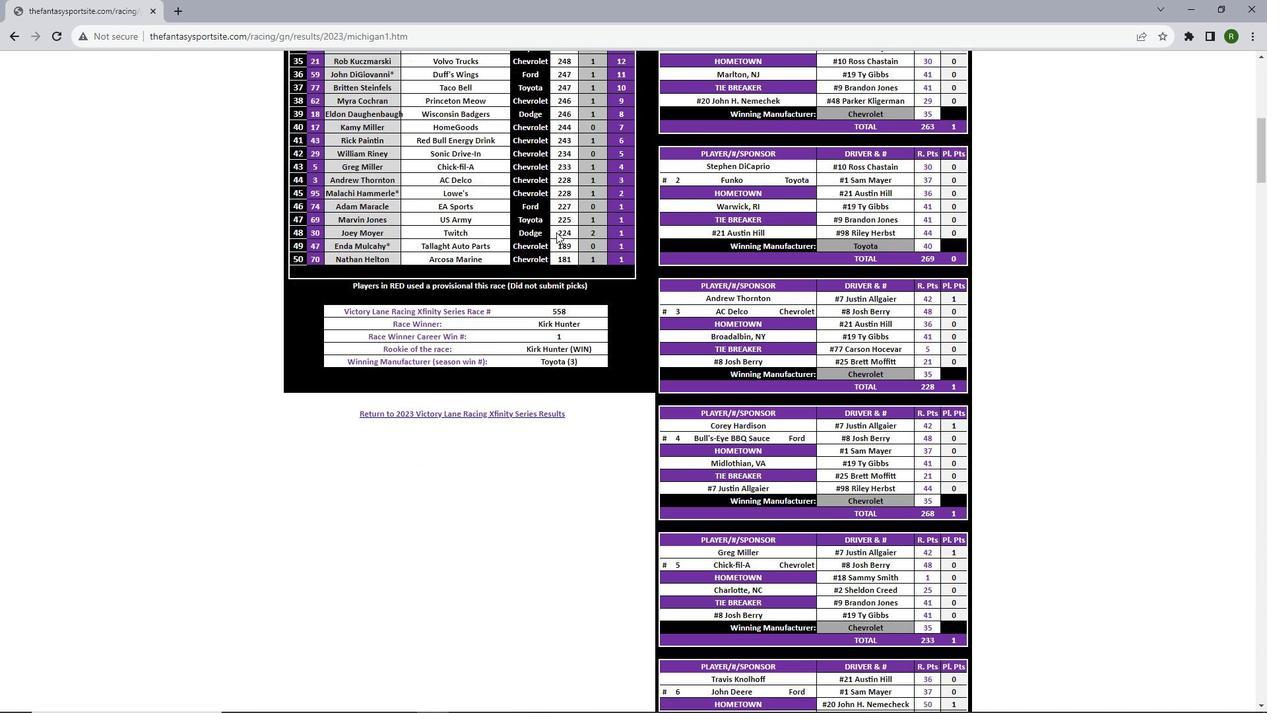 
Action: Mouse scrolled (573, 189) with delta (0, -1)
Screenshot: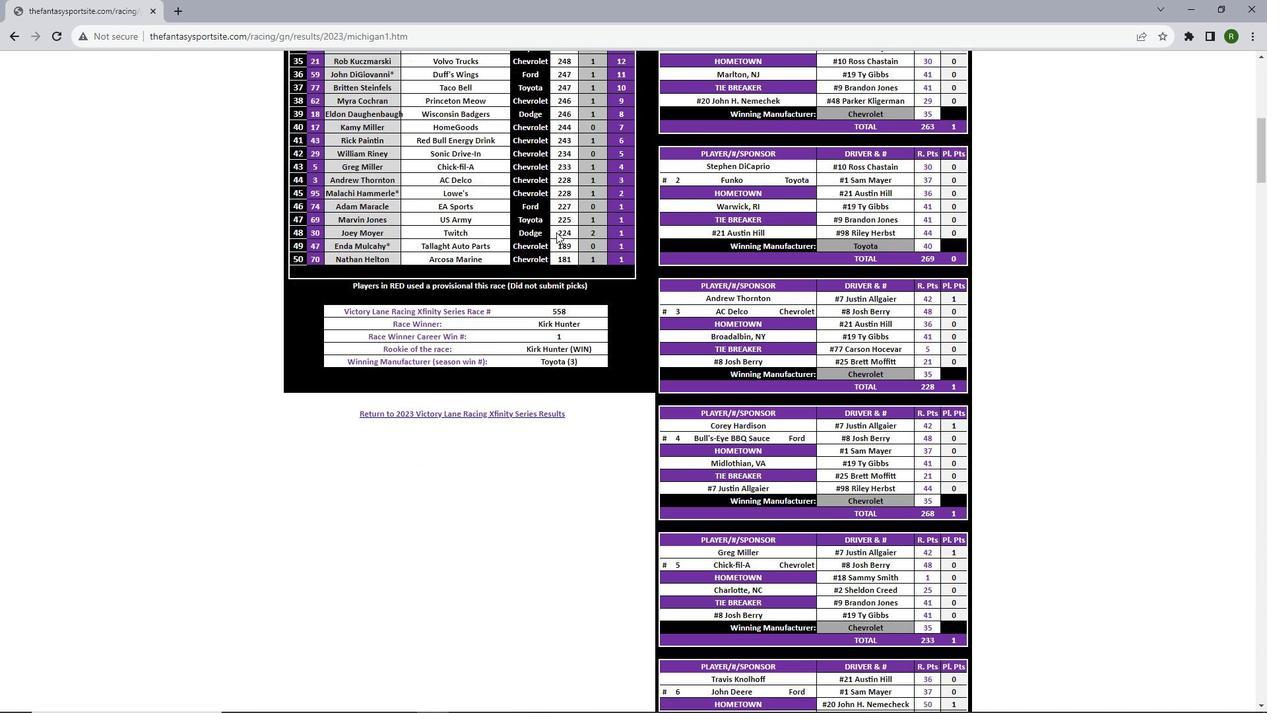 
Action: Mouse scrolled (573, 189) with delta (0, -1)
Screenshot: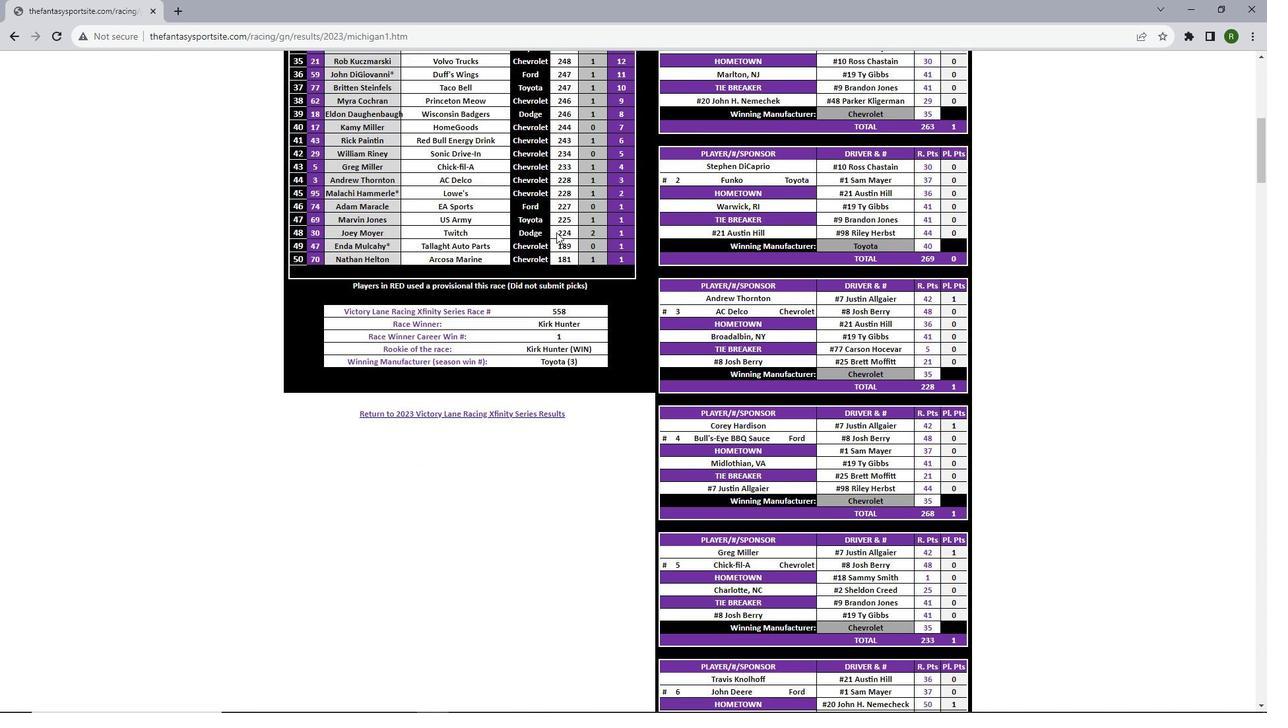 
Action: Mouse scrolled (573, 189) with delta (0, -1)
Screenshot: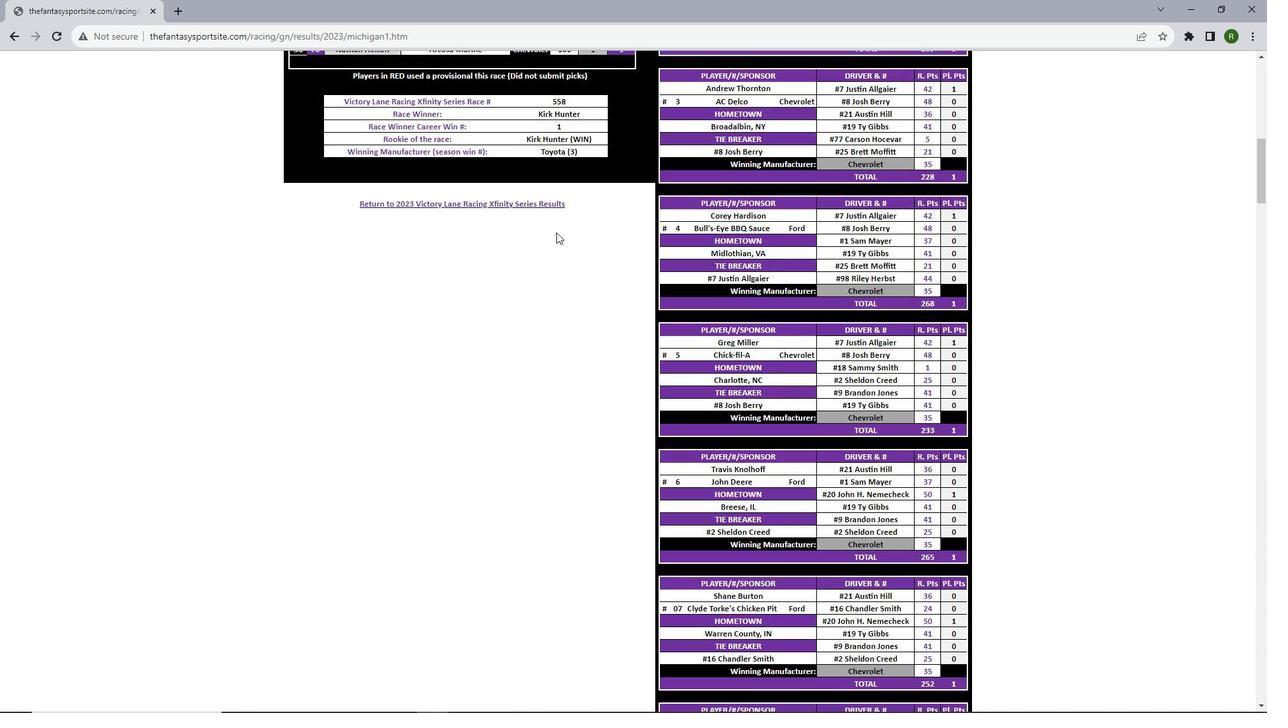 
Action: Mouse scrolled (573, 189) with delta (0, -1)
Screenshot: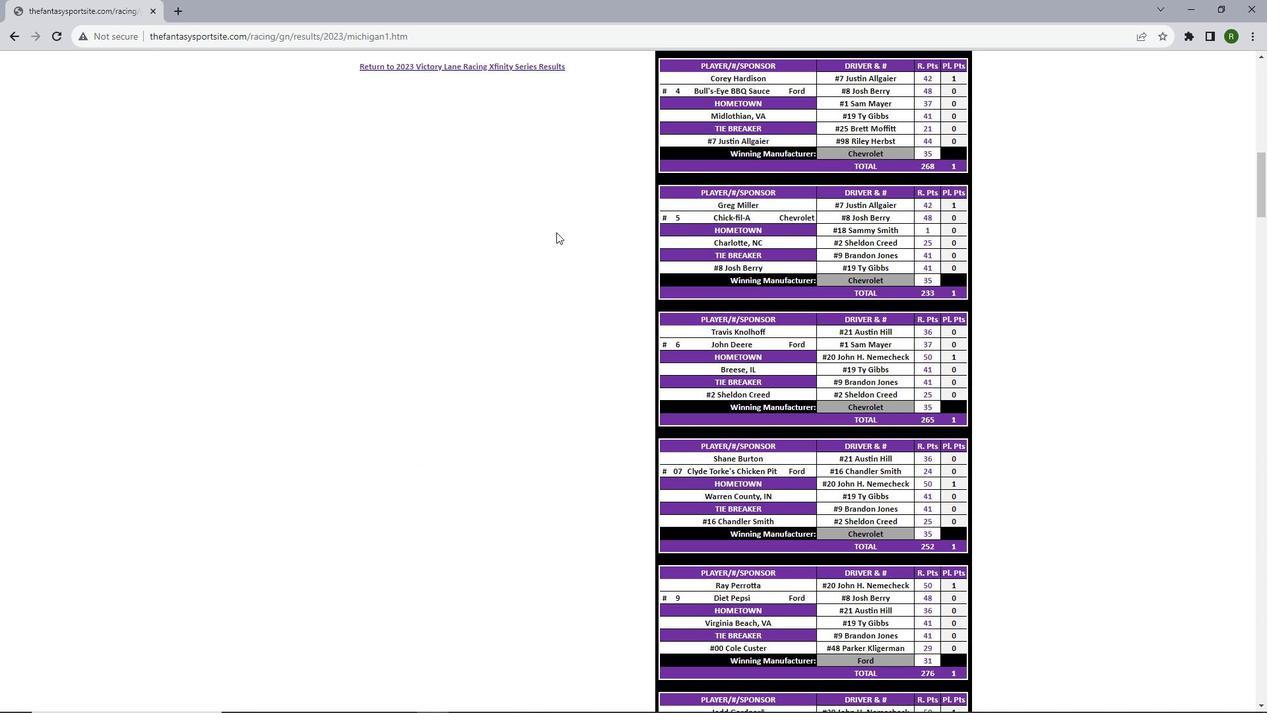 
Action: Mouse scrolled (573, 189) with delta (0, -1)
Screenshot: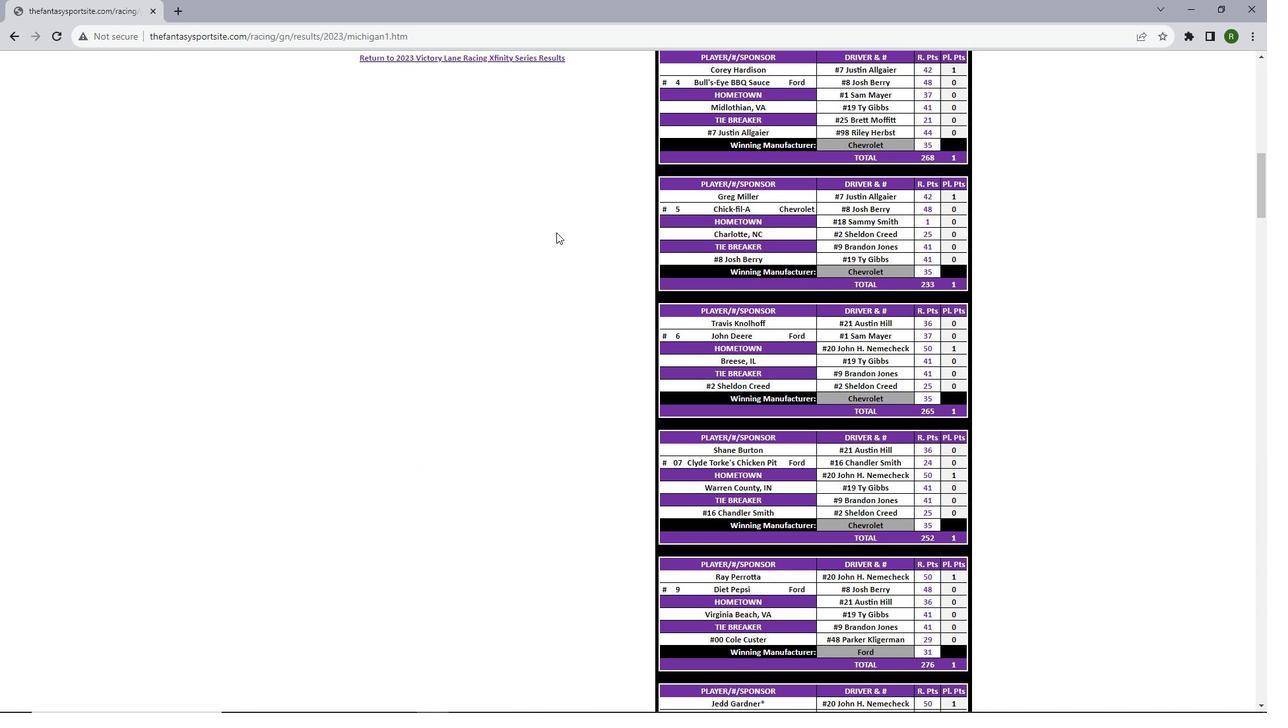 
Action: Mouse scrolled (573, 189) with delta (0, -1)
Screenshot: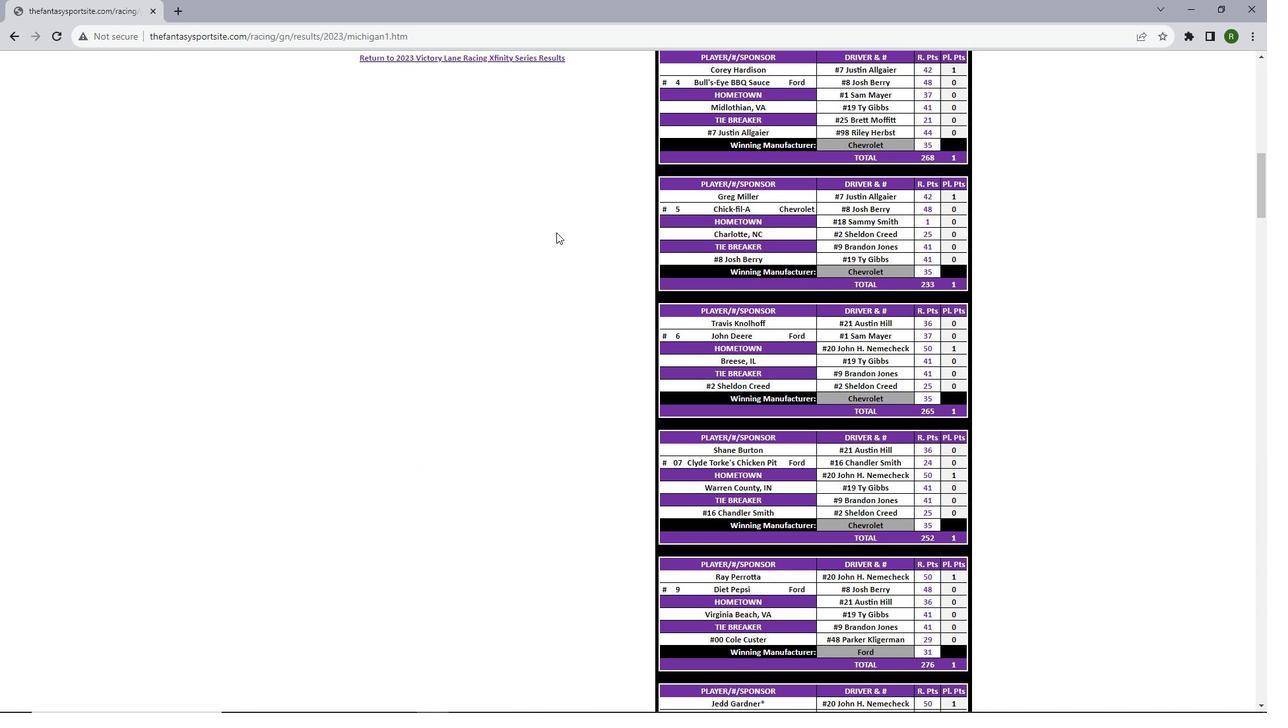 
Action: Mouse scrolled (573, 189) with delta (0, -1)
Screenshot: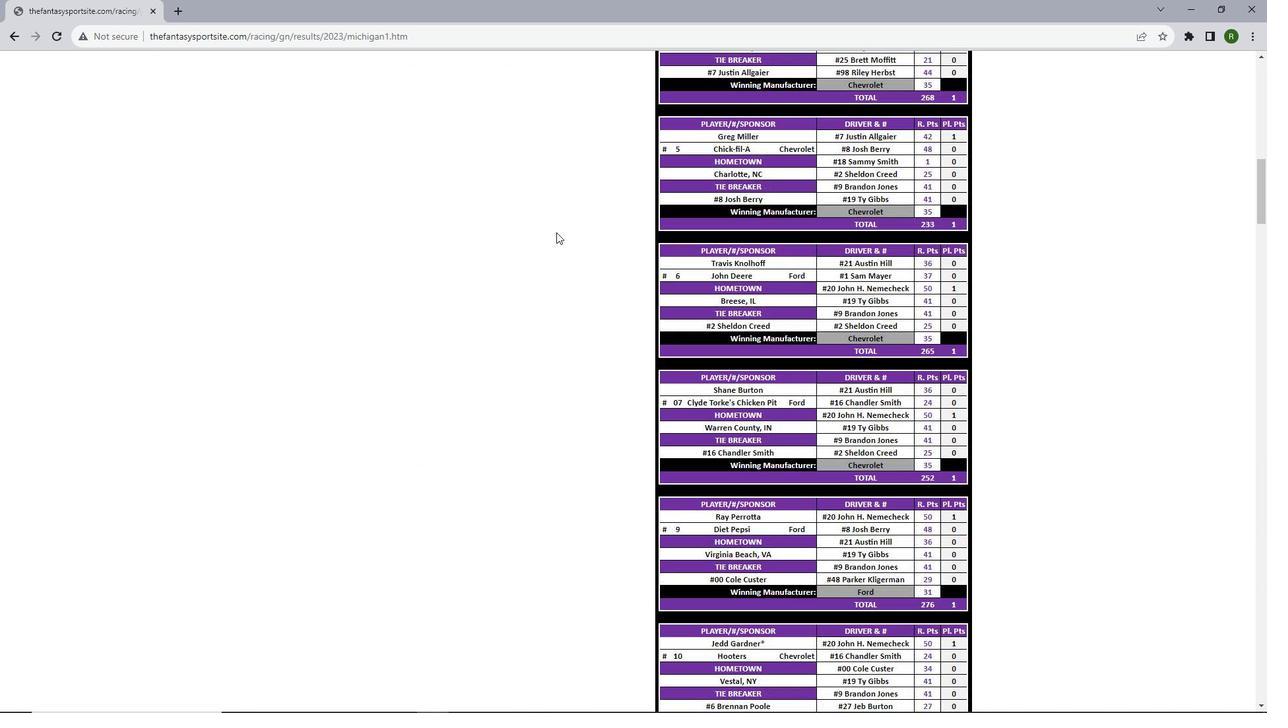 
Action: Mouse scrolled (573, 189) with delta (0, -1)
Screenshot: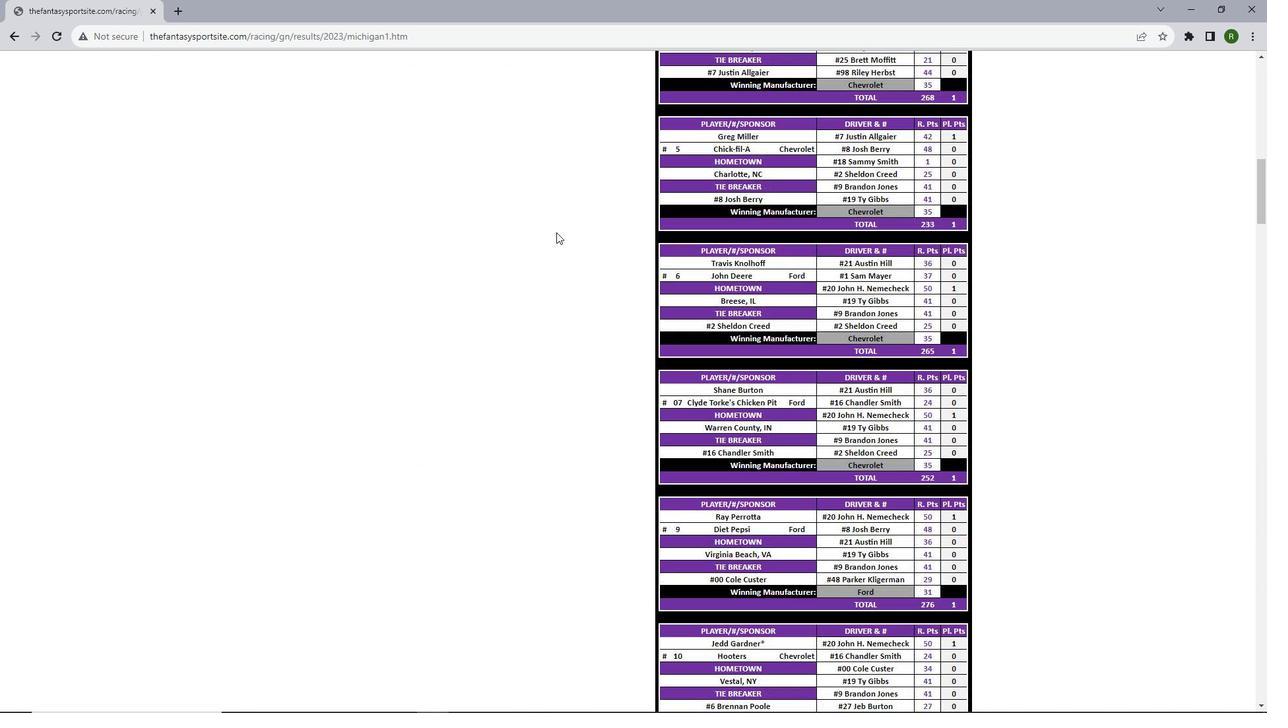 
Action: Mouse scrolled (573, 189) with delta (0, -1)
Screenshot: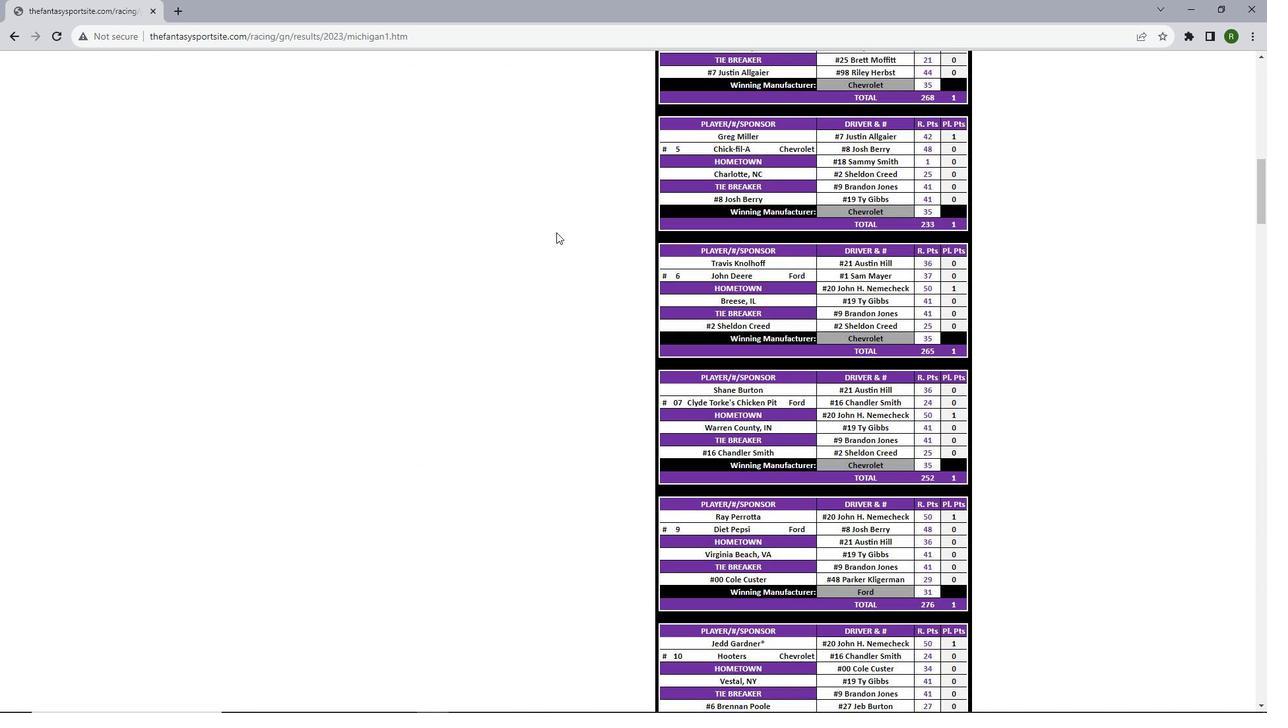 
Action: Mouse scrolled (573, 189) with delta (0, -1)
Screenshot: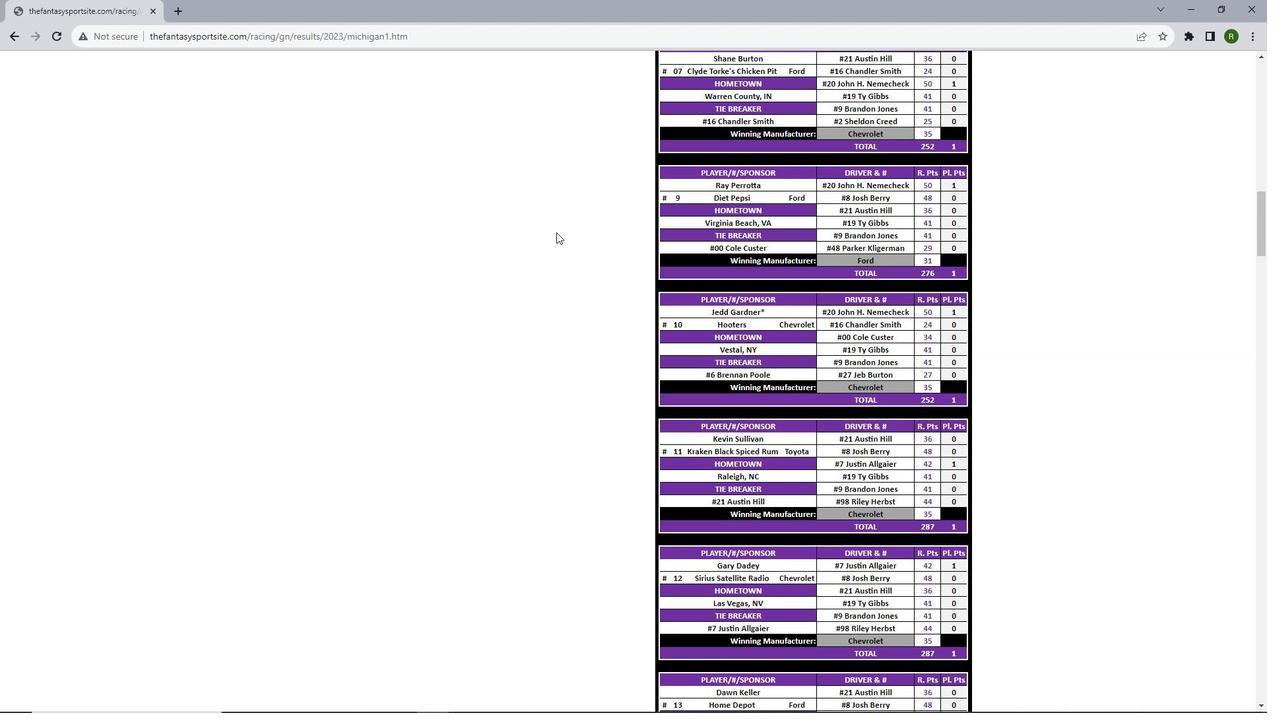 
Action: Mouse scrolled (573, 189) with delta (0, -1)
Screenshot: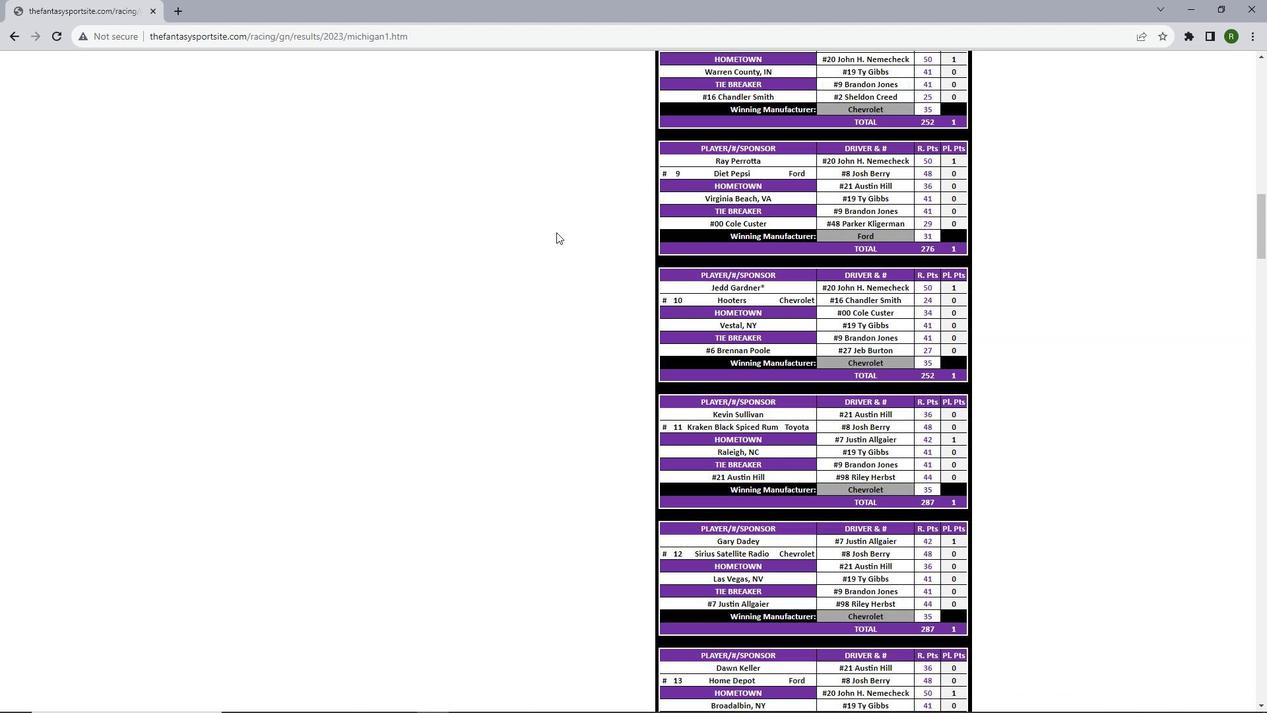 
Action: Mouse scrolled (573, 189) with delta (0, -1)
Screenshot: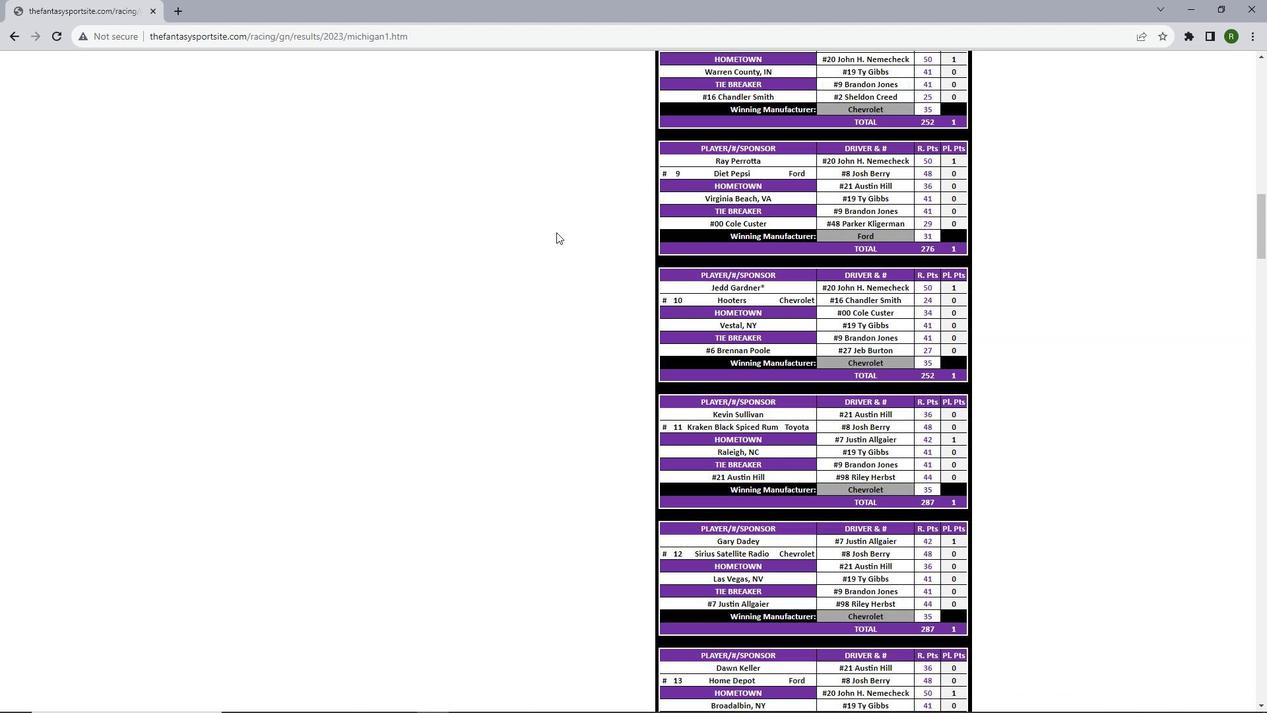 
Action: Mouse scrolled (573, 189) with delta (0, -1)
Screenshot: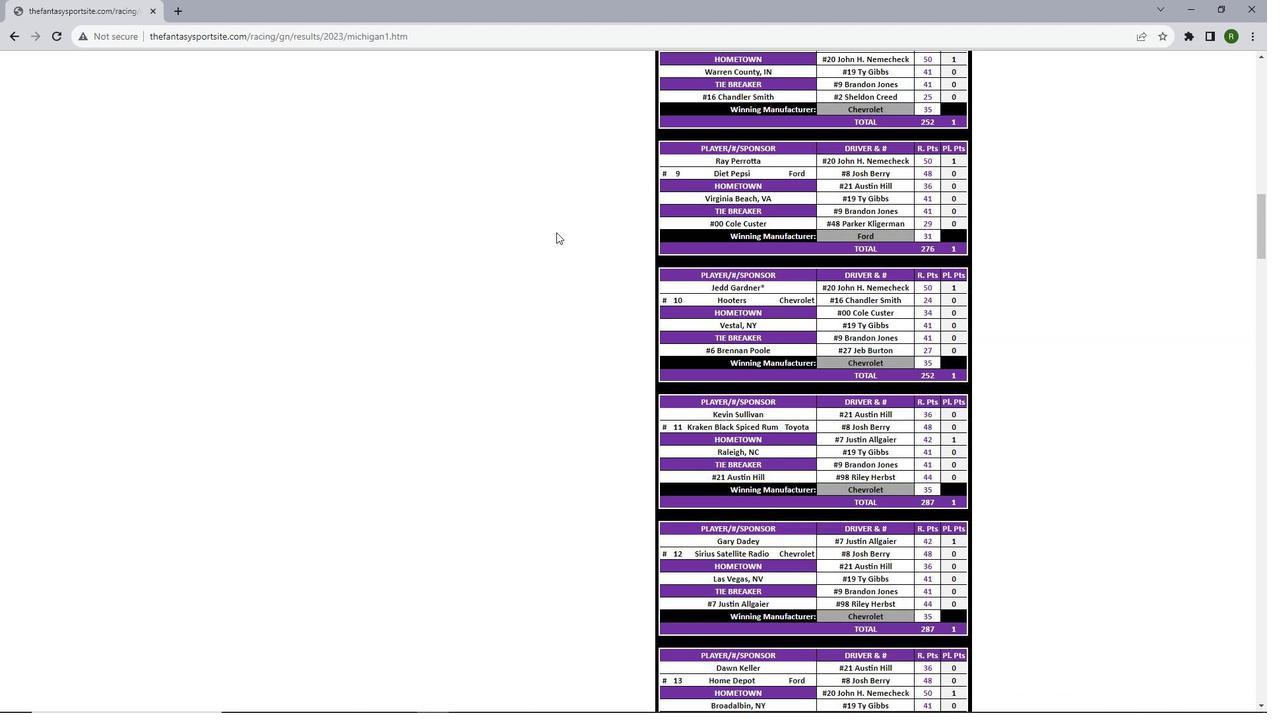 
Action: Mouse scrolled (573, 189) with delta (0, -1)
Screenshot: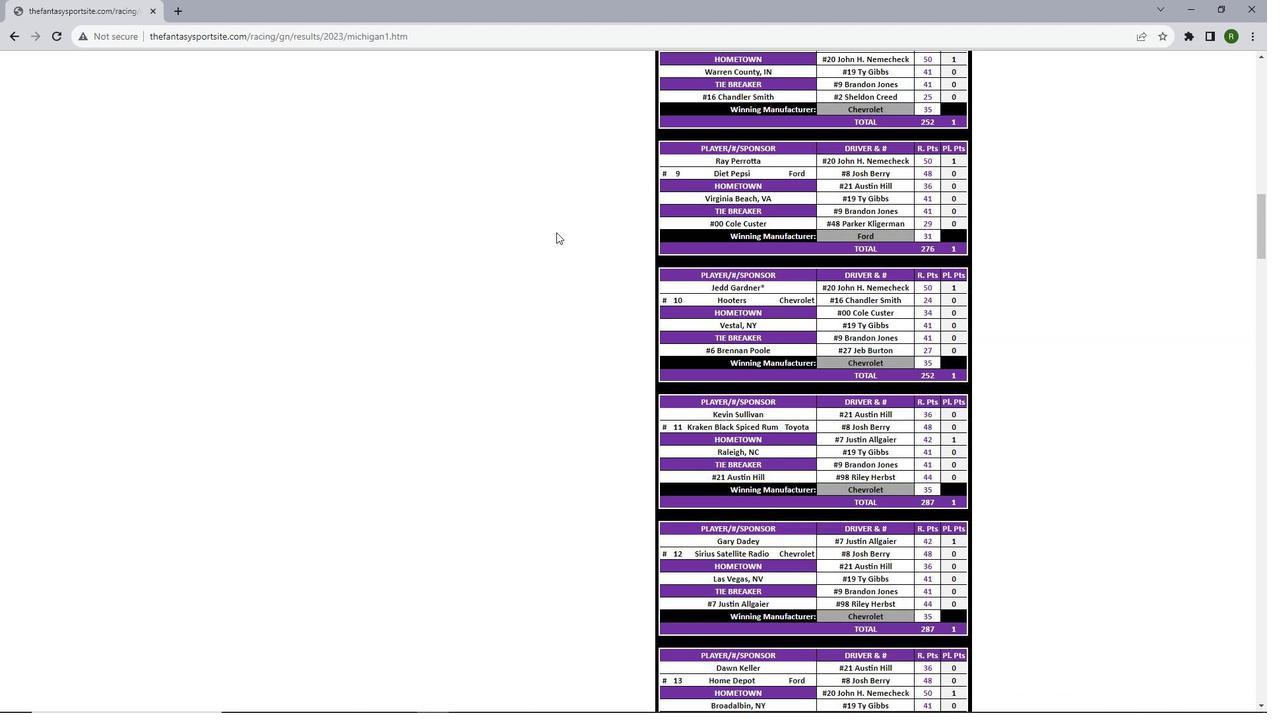 
Action: Mouse scrolled (573, 189) with delta (0, -1)
Screenshot: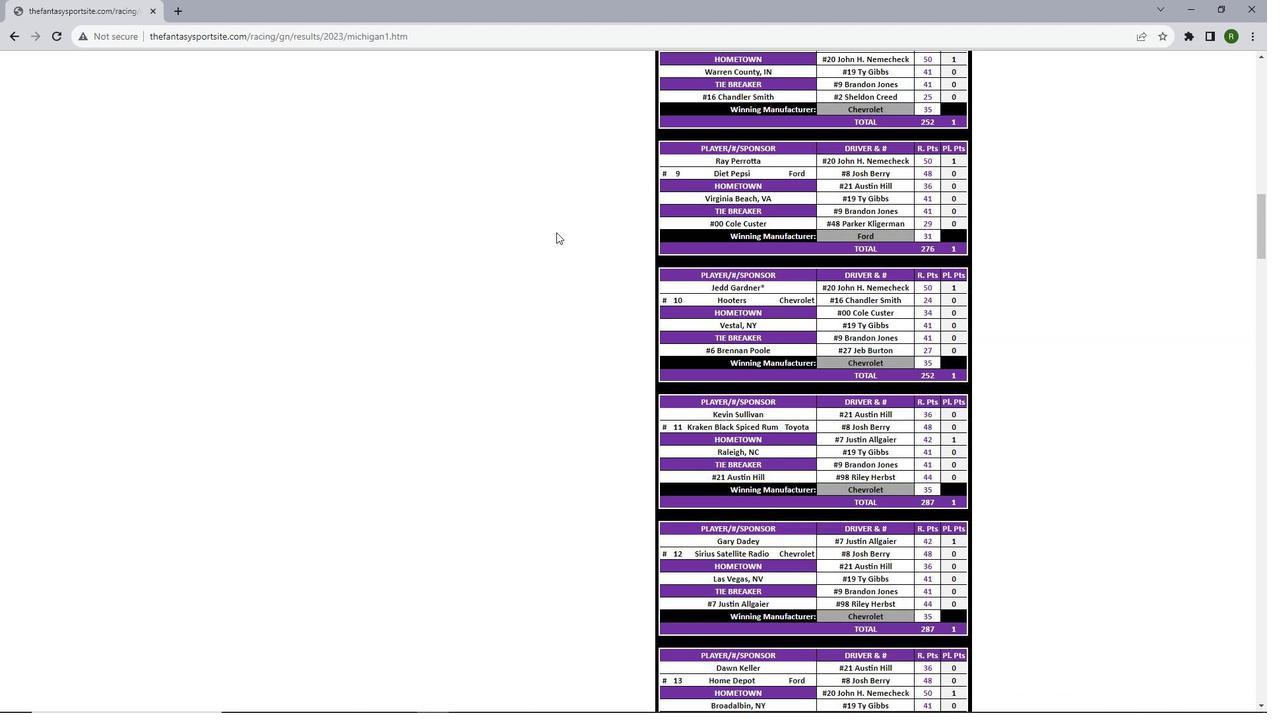 
Action: Mouse scrolled (573, 189) with delta (0, -1)
Screenshot: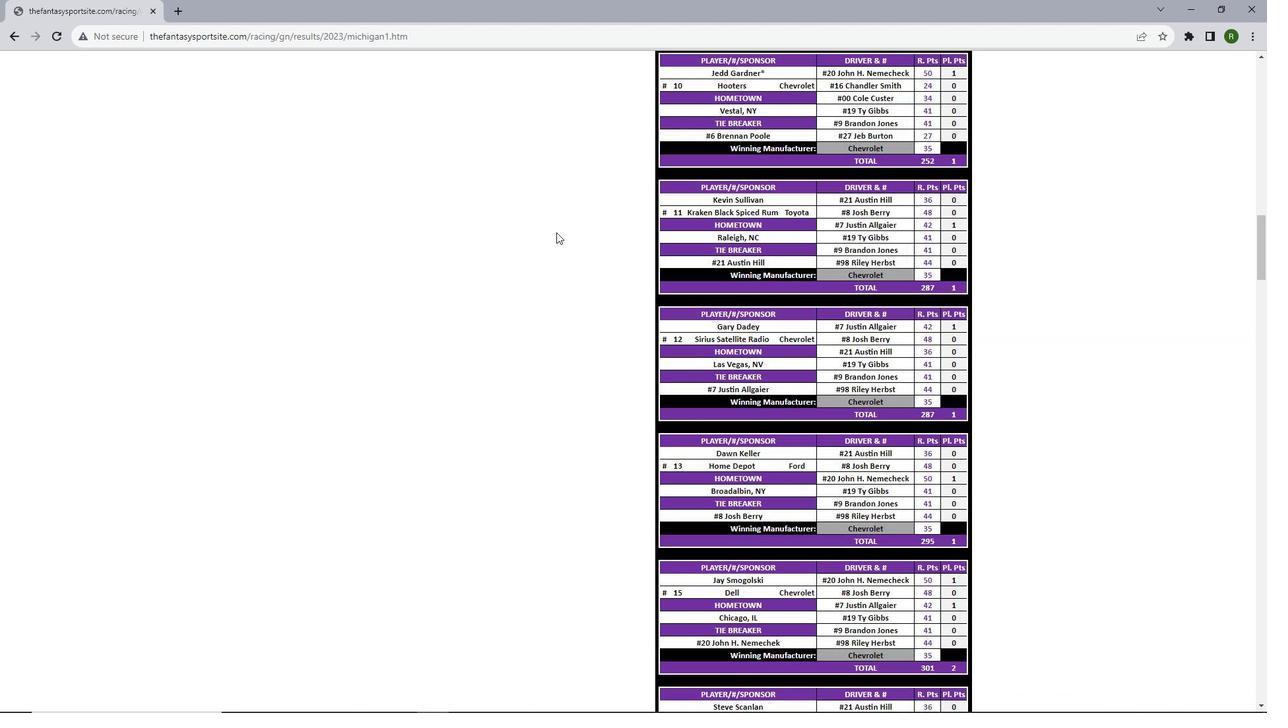 
Action: Mouse scrolled (573, 189) with delta (0, -1)
Screenshot: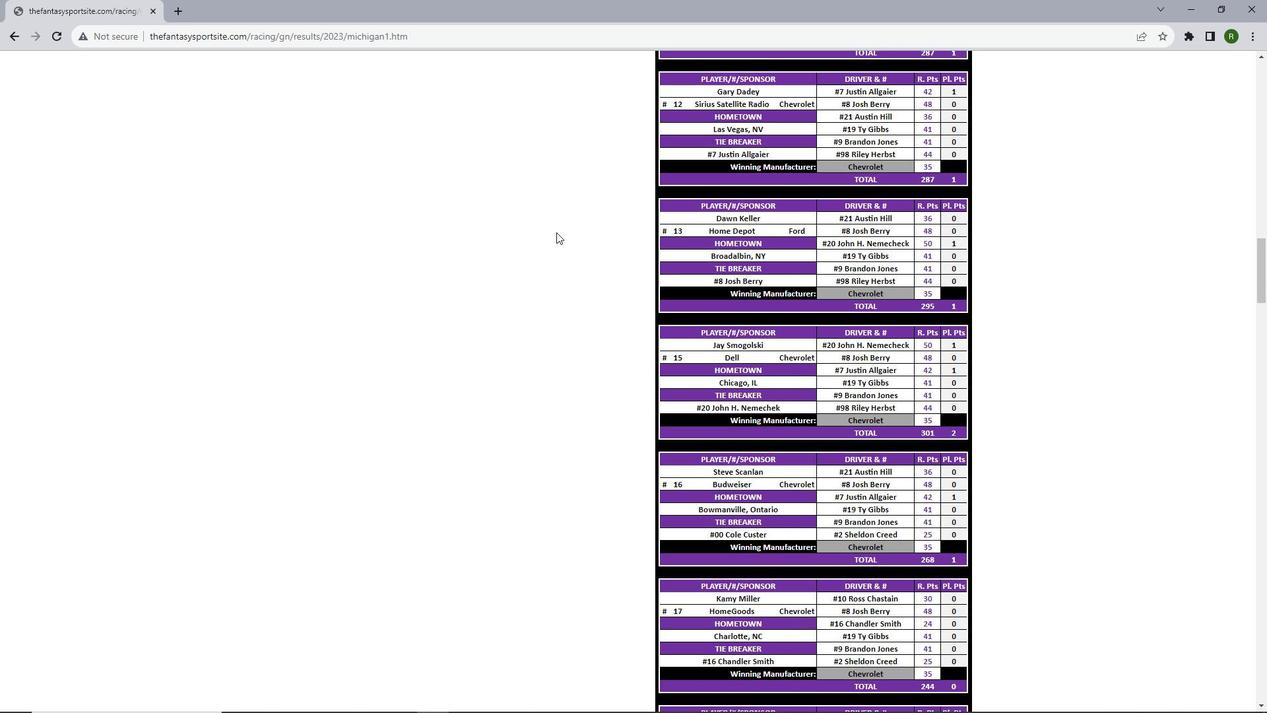 
Action: Mouse scrolled (573, 189) with delta (0, -1)
Screenshot: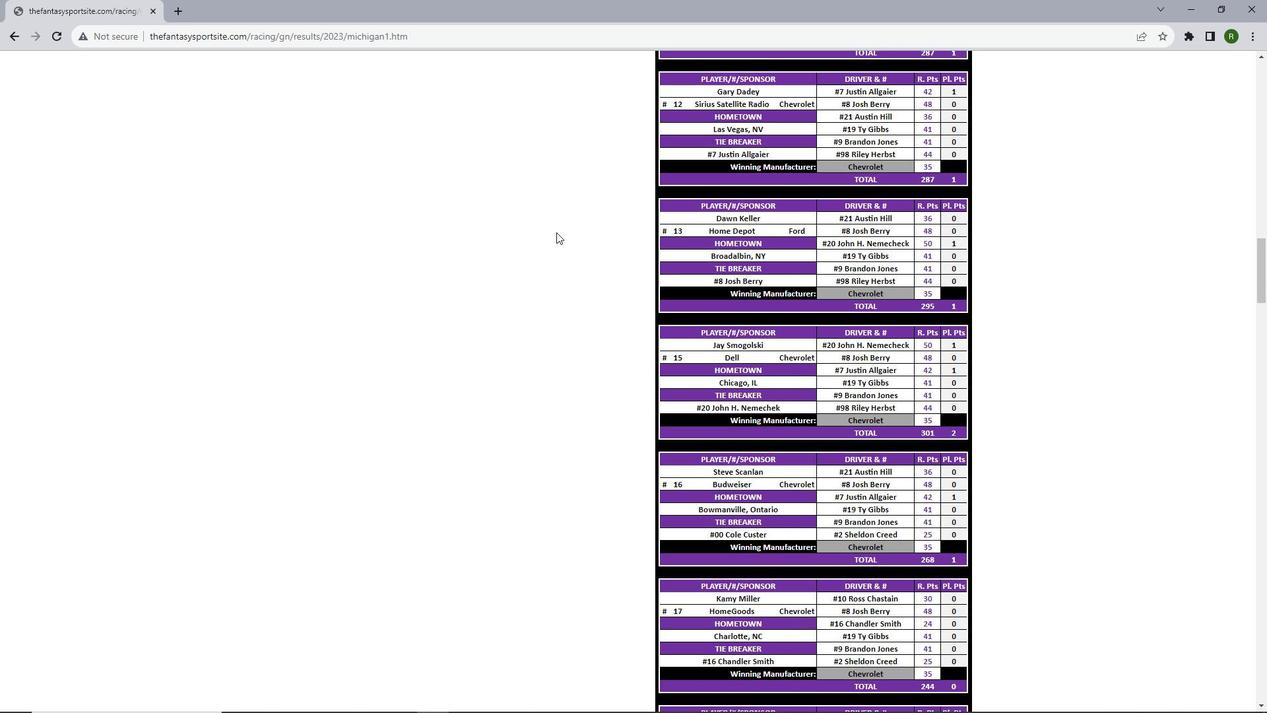 
Action: Mouse scrolled (573, 189) with delta (0, -1)
Screenshot: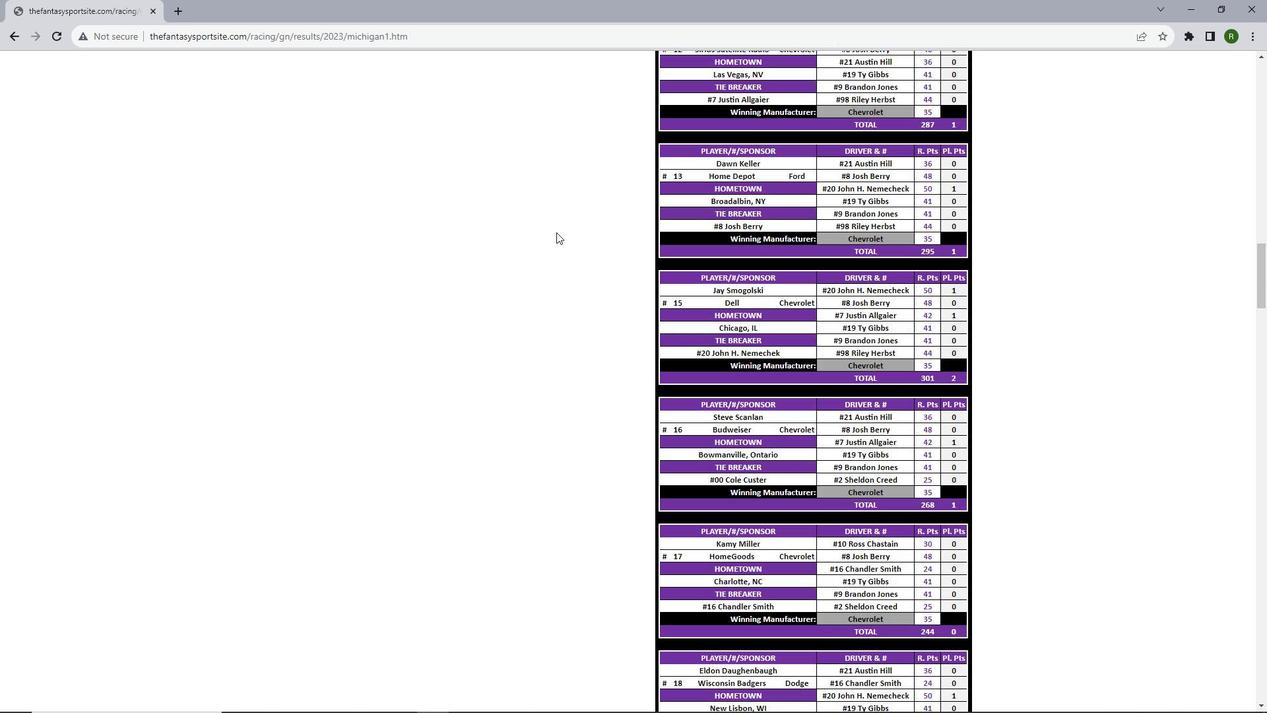 
Action: Mouse scrolled (573, 189) with delta (0, -1)
Screenshot: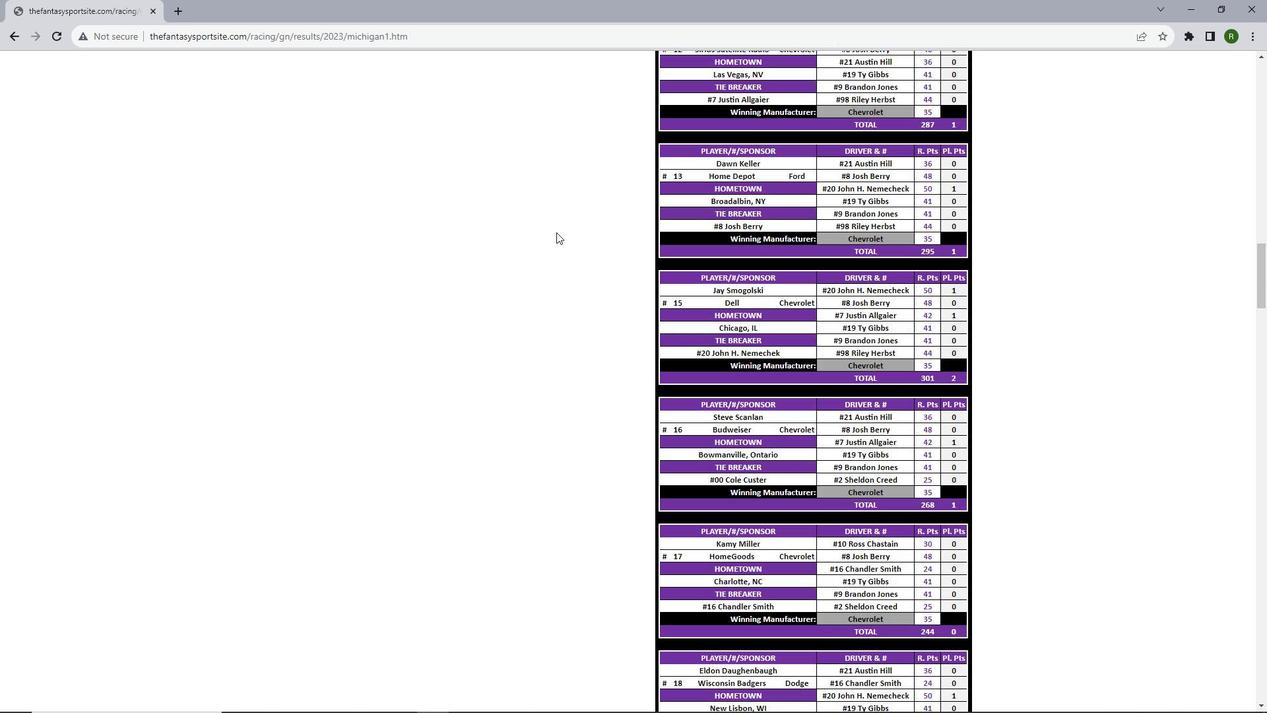 
Action: Mouse scrolled (573, 189) with delta (0, -1)
Screenshot: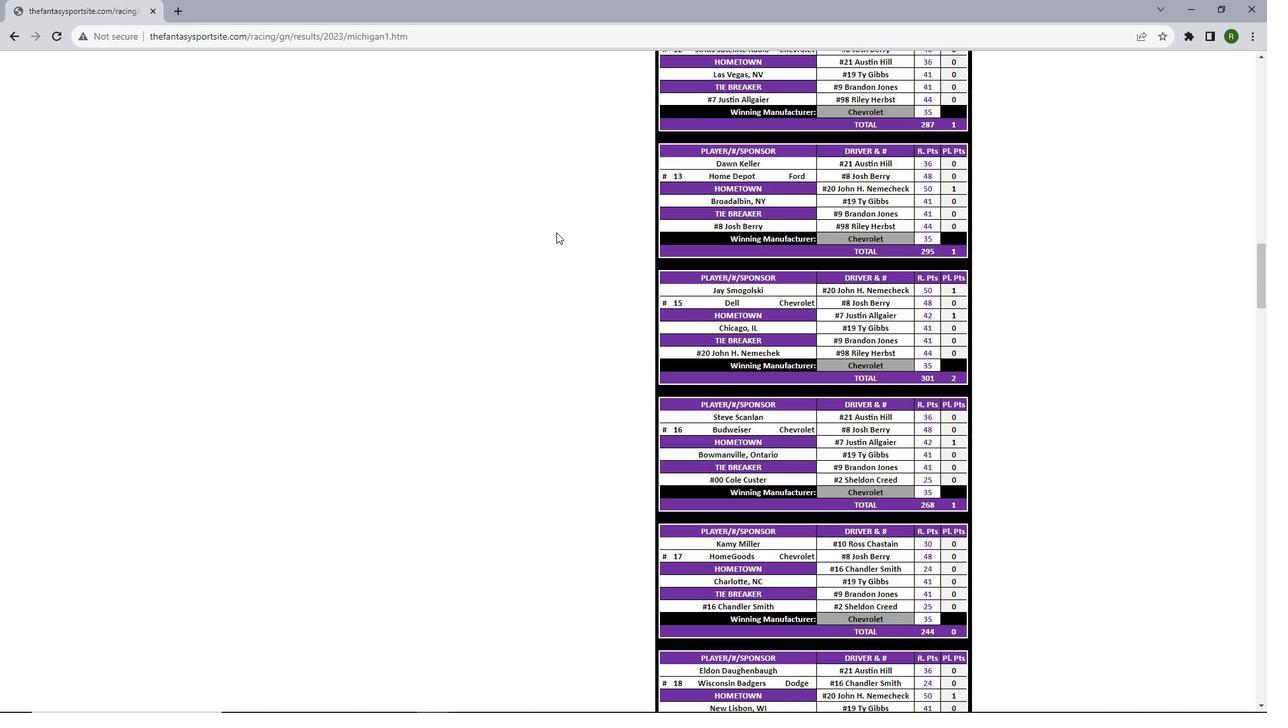 
Action: Mouse scrolled (573, 189) with delta (0, -1)
Screenshot: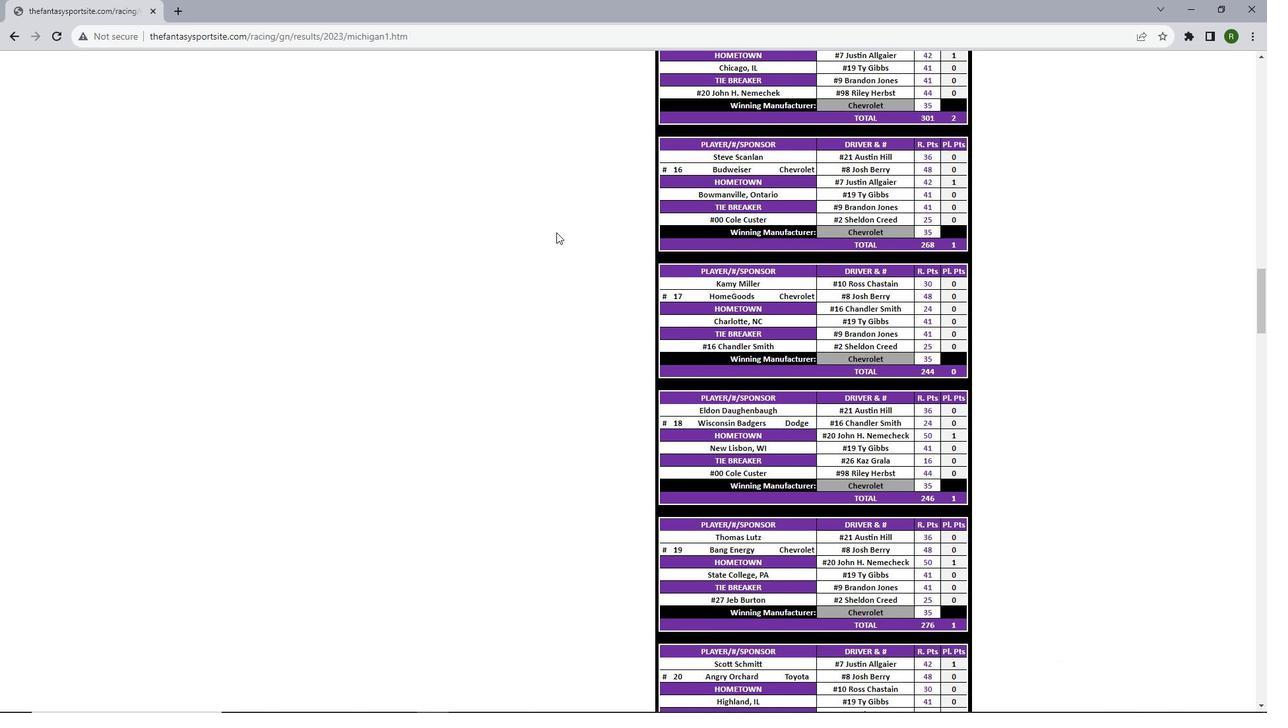 
Action: Mouse scrolled (573, 189) with delta (0, -1)
Screenshot: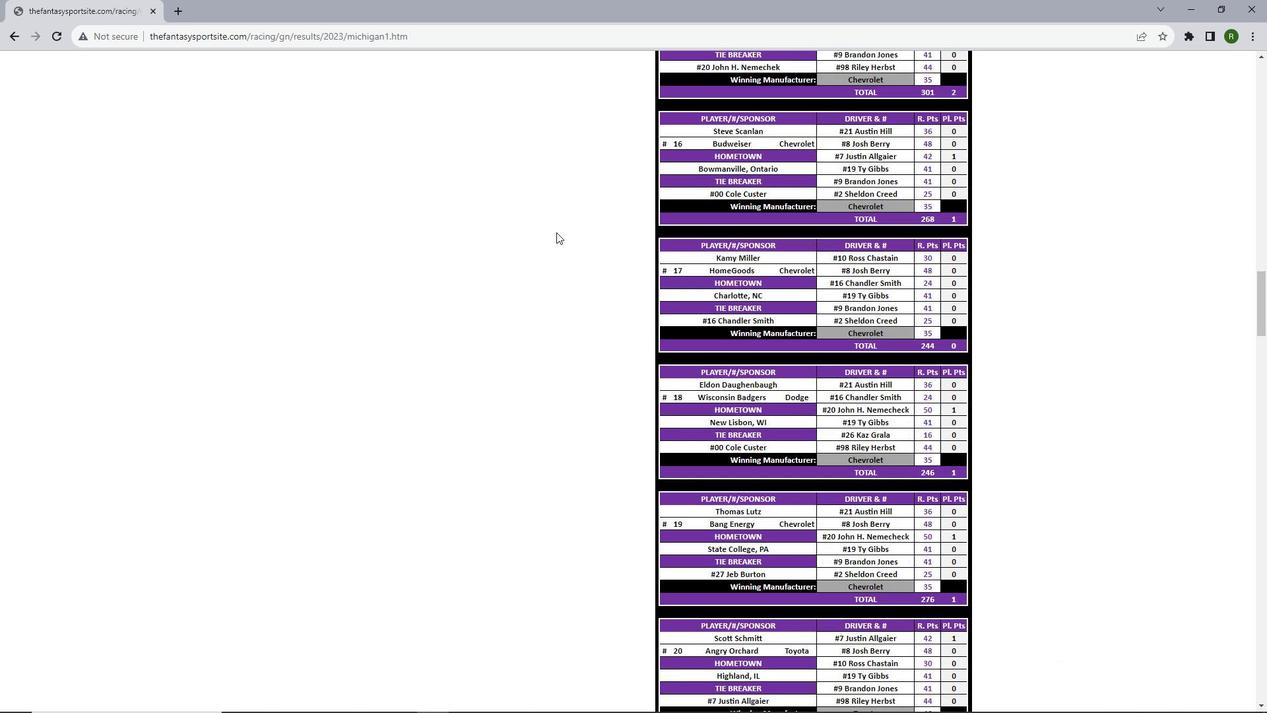 
Action: Mouse scrolled (573, 189) with delta (0, -1)
Screenshot: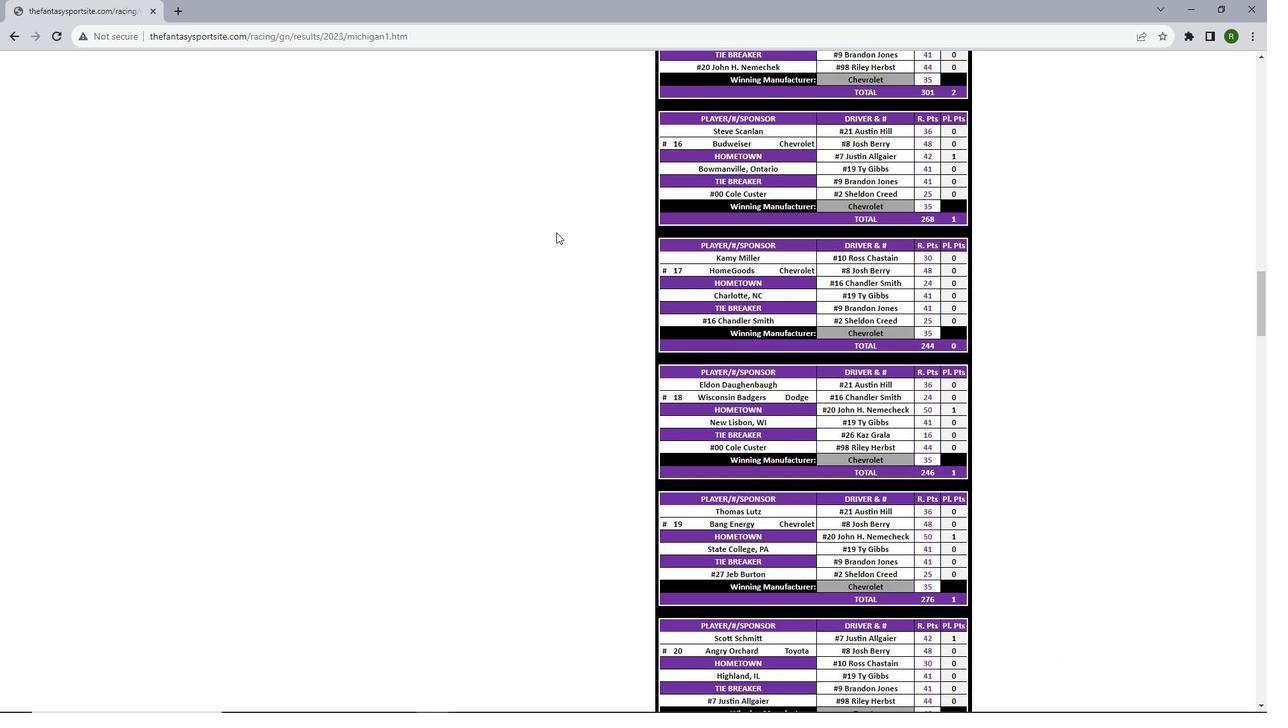 
Action: Mouse scrolled (573, 189) with delta (0, -1)
Screenshot: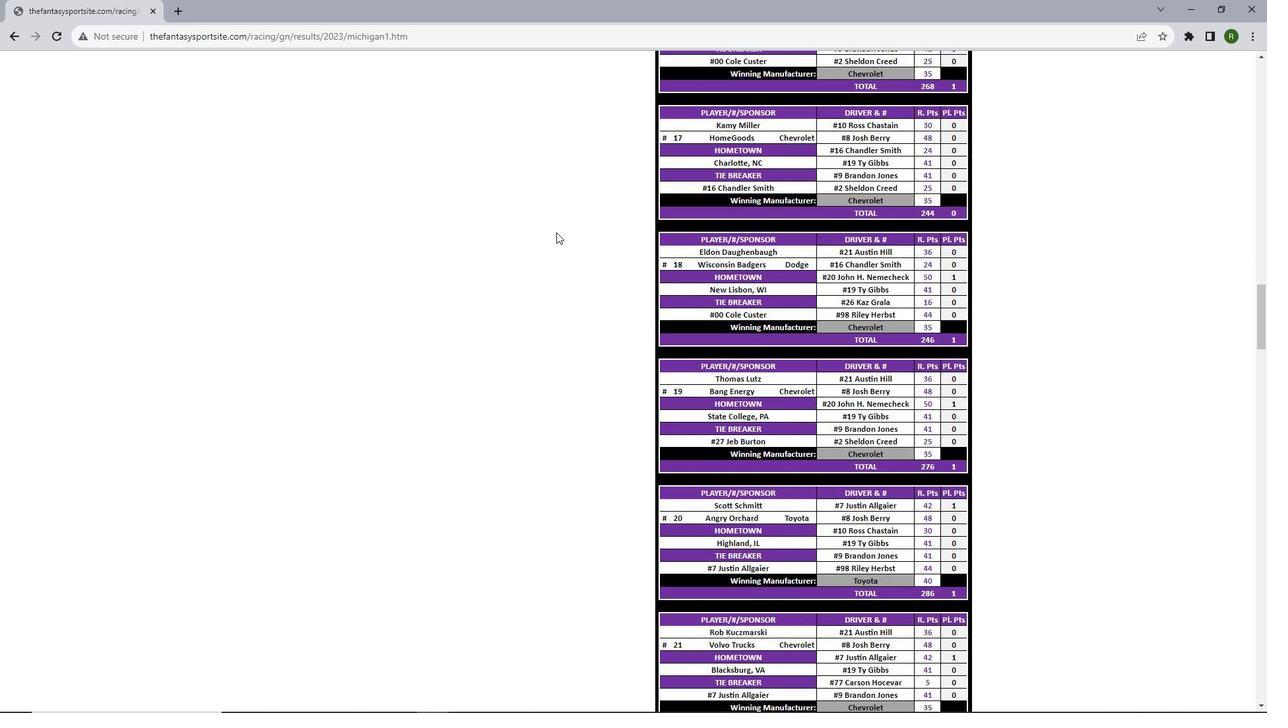 
Action: Mouse scrolled (573, 189) with delta (0, -1)
Screenshot: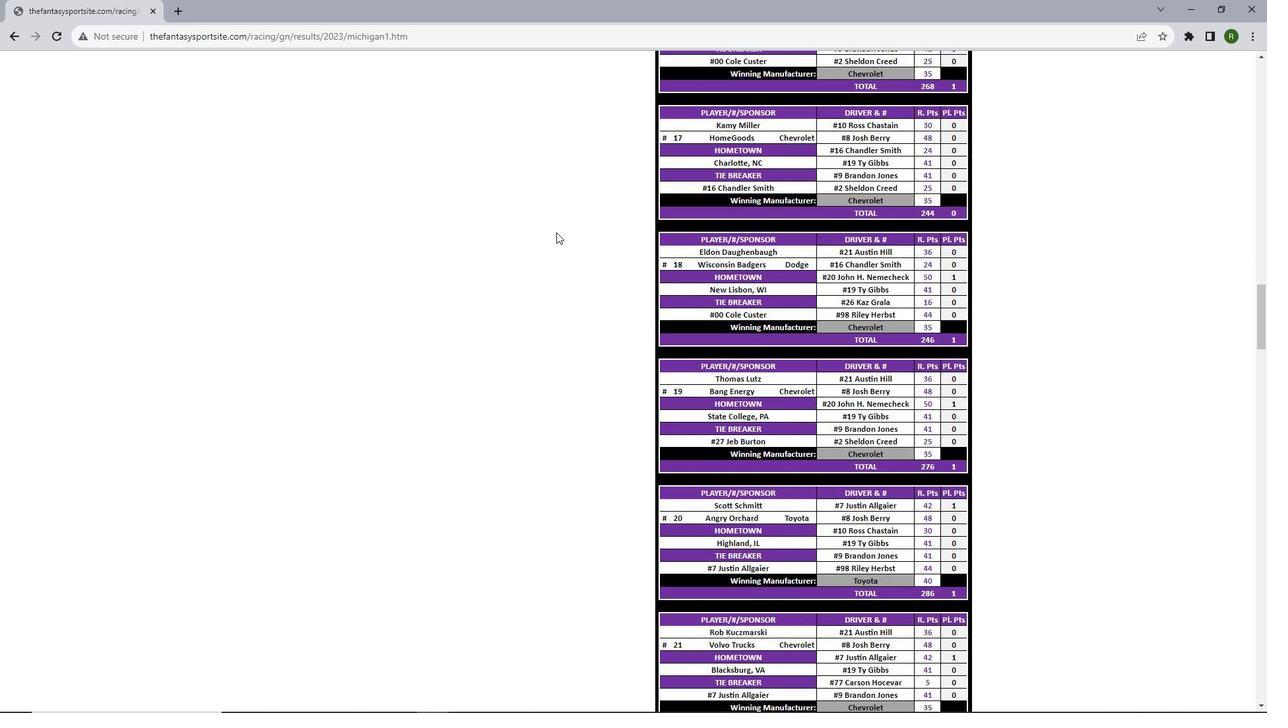 
Action: Mouse scrolled (573, 189) with delta (0, -1)
Screenshot: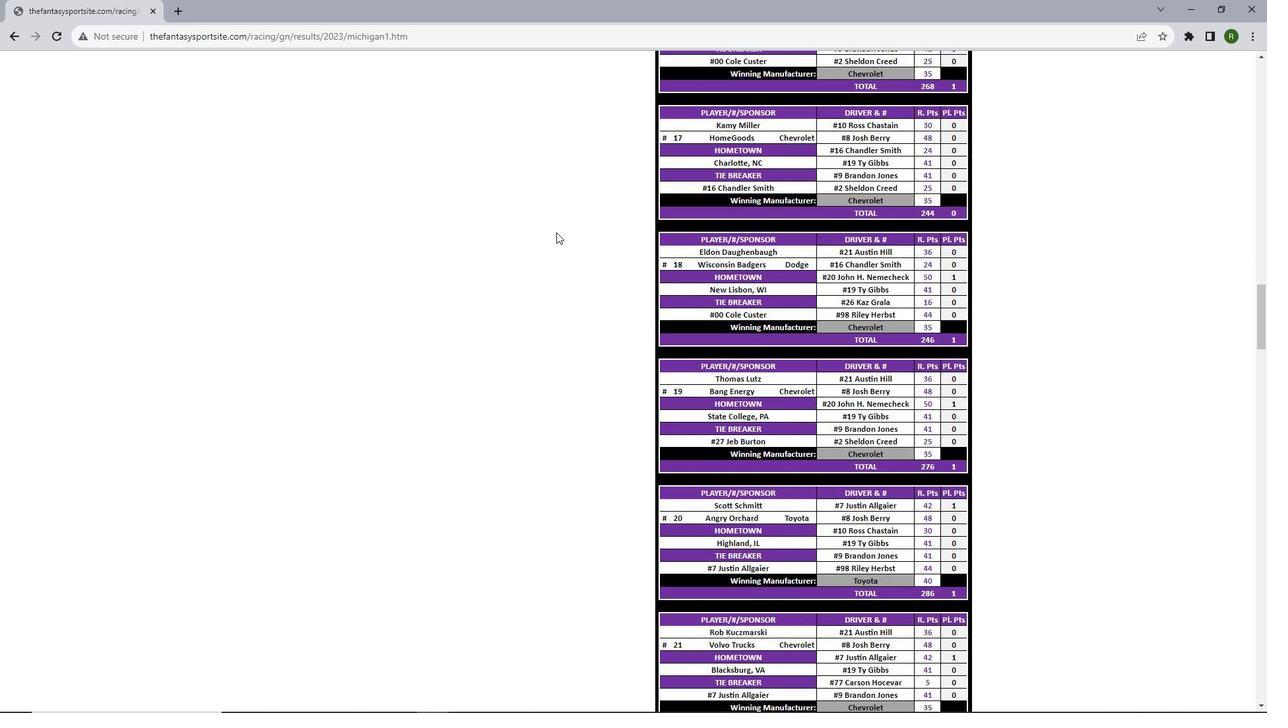 
Action: Mouse scrolled (573, 189) with delta (0, -1)
Screenshot: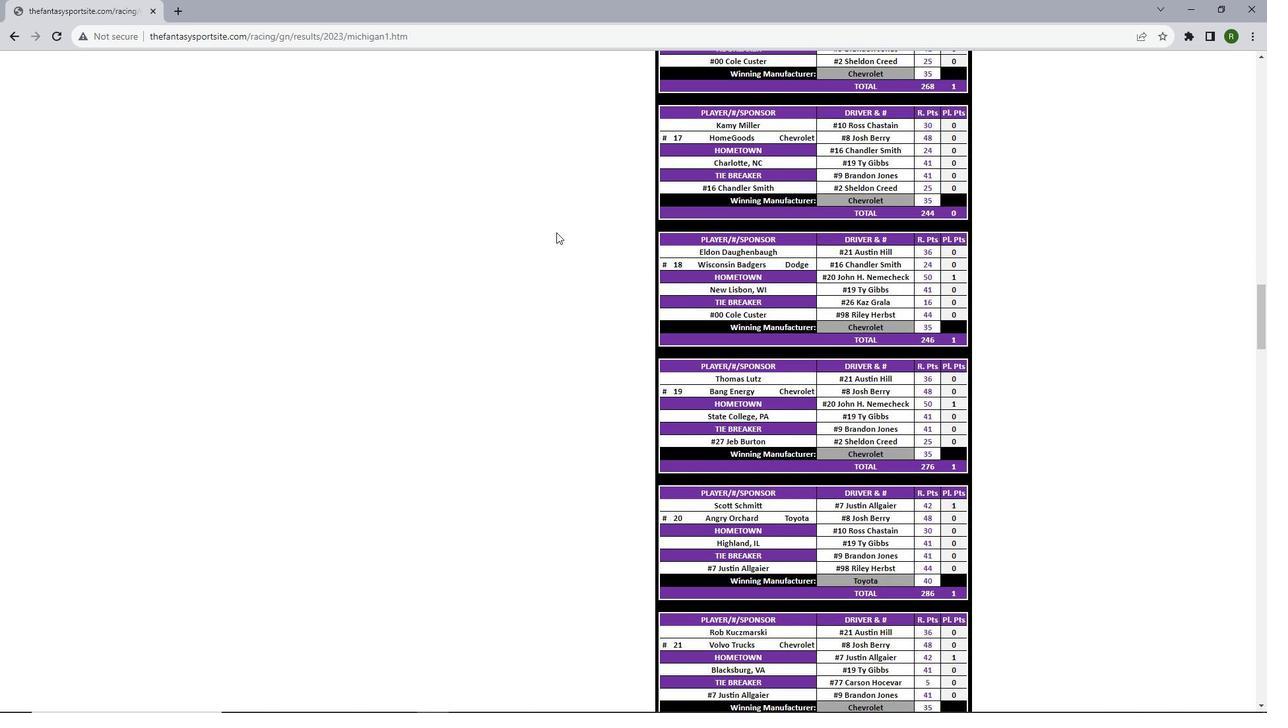 
Action: Mouse scrolled (573, 189) with delta (0, -1)
Screenshot: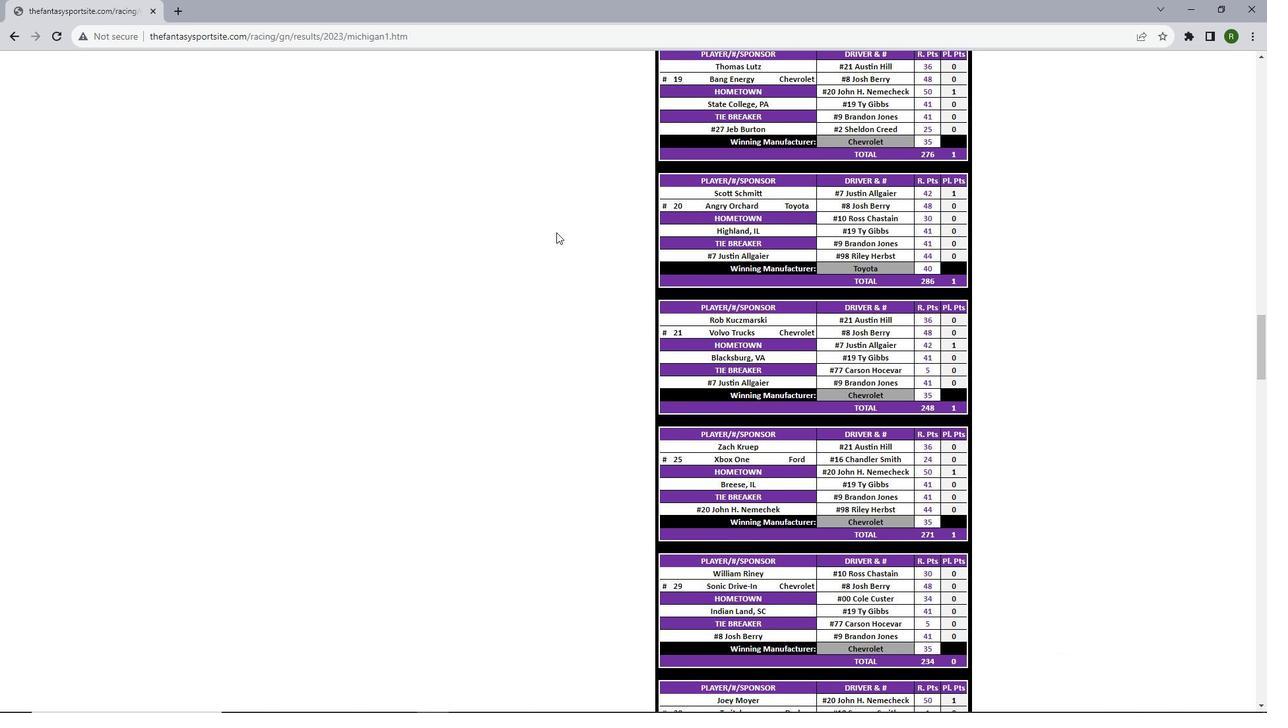 
Action: Mouse scrolled (573, 189) with delta (0, -1)
Screenshot: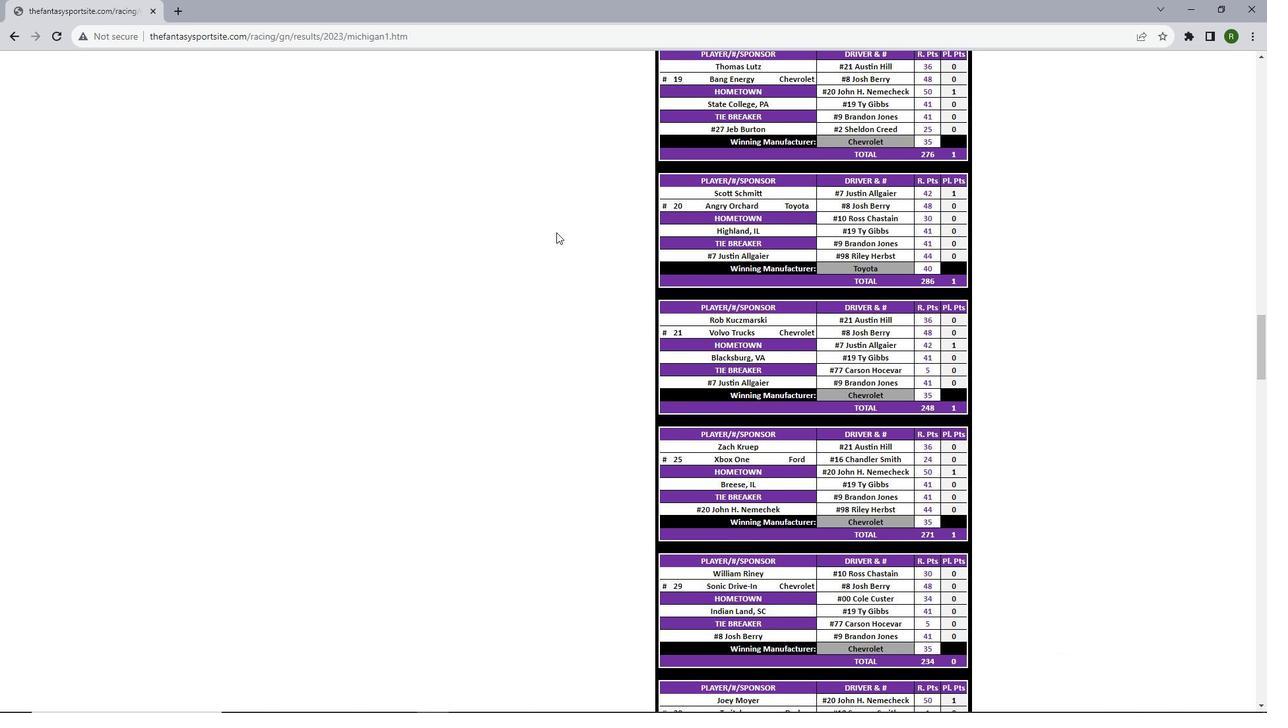 
Action: Mouse scrolled (573, 189) with delta (0, -1)
Screenshot: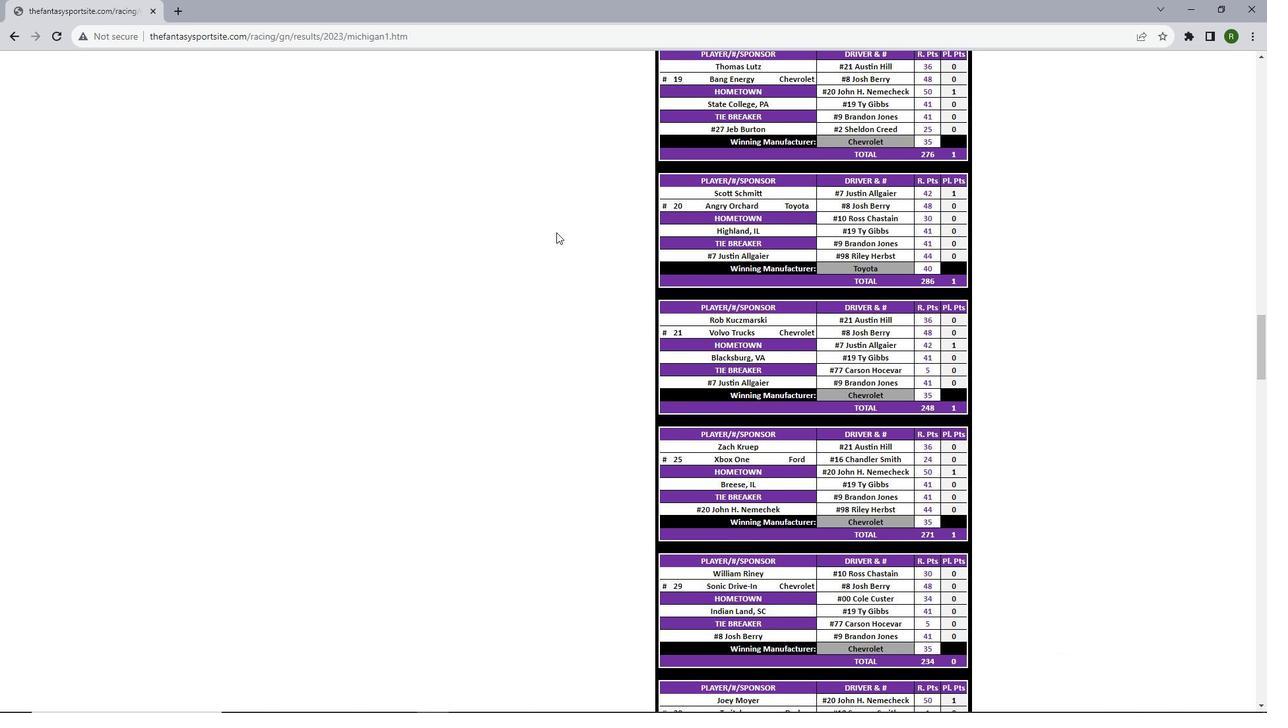 
Action: Mouse scrolled (573, 189) with delta (0, -1)
Screenshot: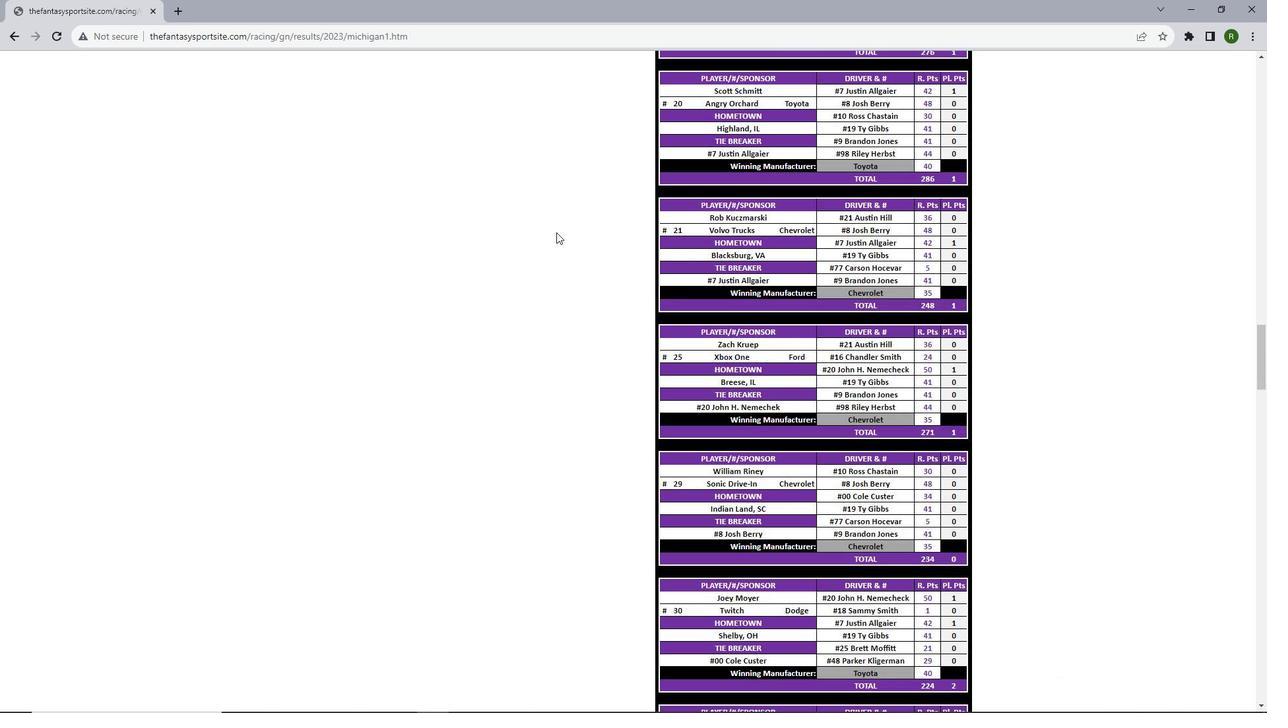 
Action: Mouse scrolled (573, 189) with delta (0, -1)
Screenshot: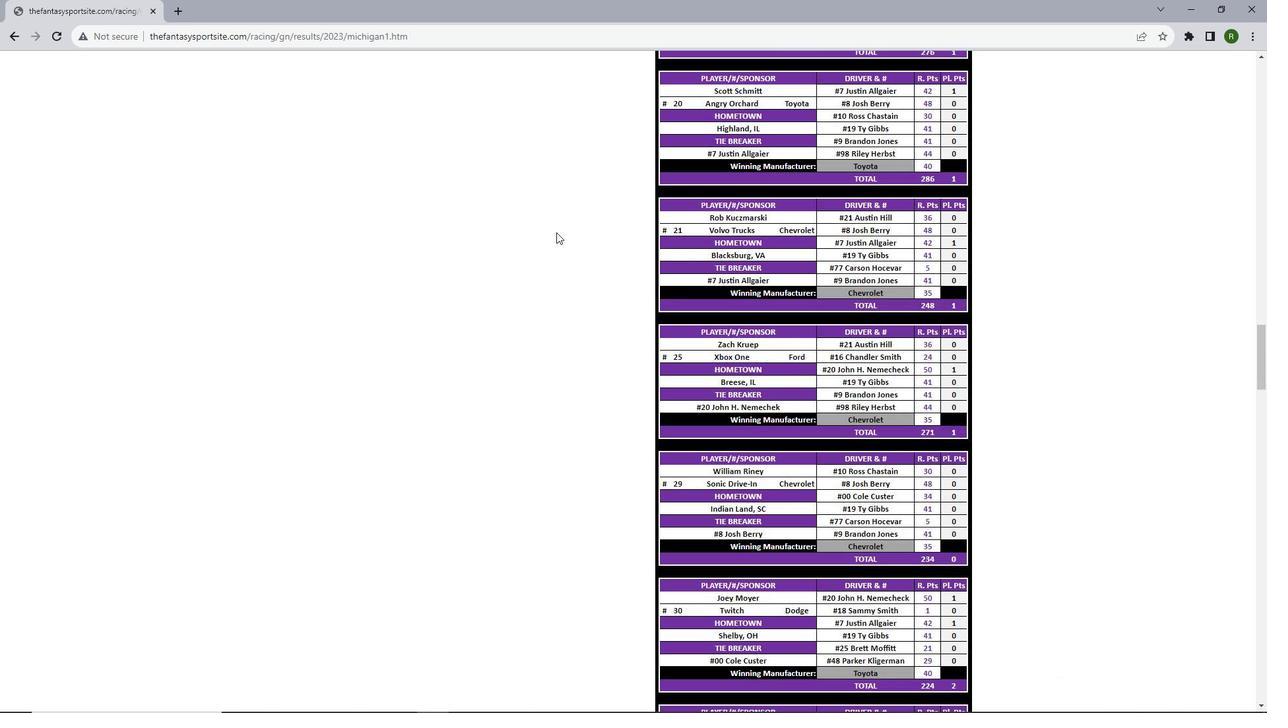 
Action: Mouse scrolled (573, 189) with delta (0, -1)
Screenshot: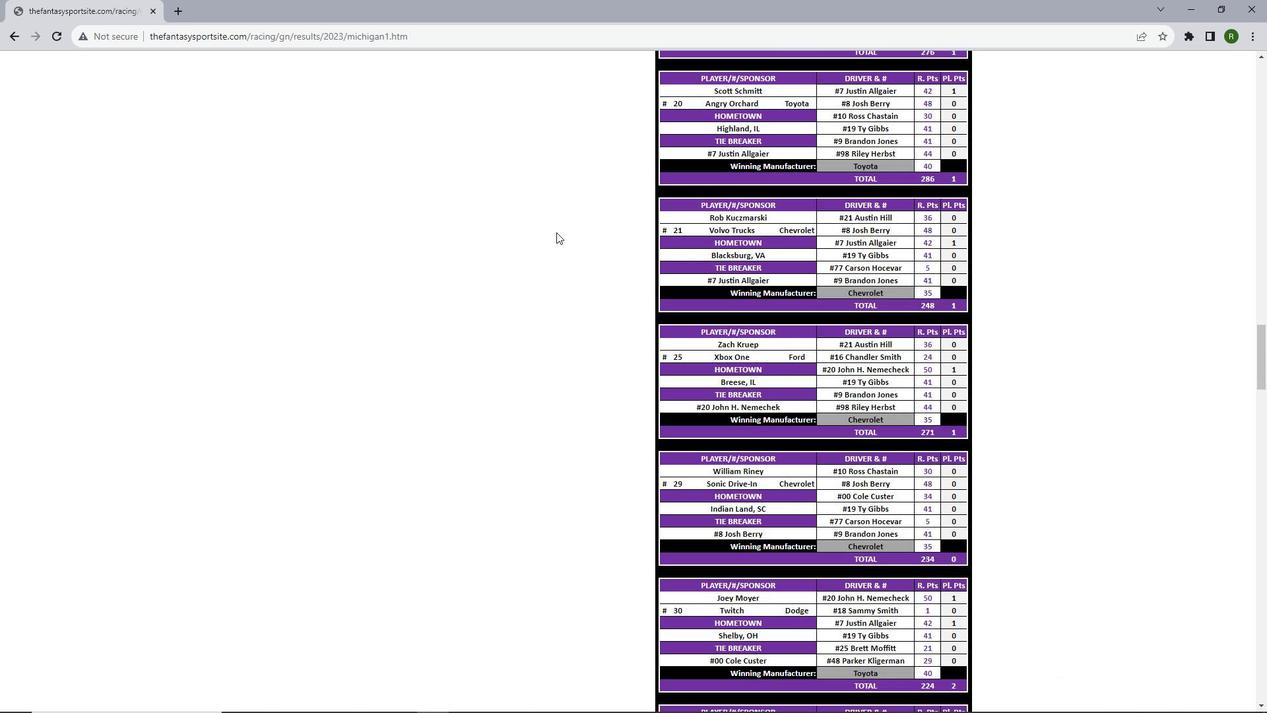 
Action: Mouse scrolled (573, 189) with delta (0, -1)
Screenshot: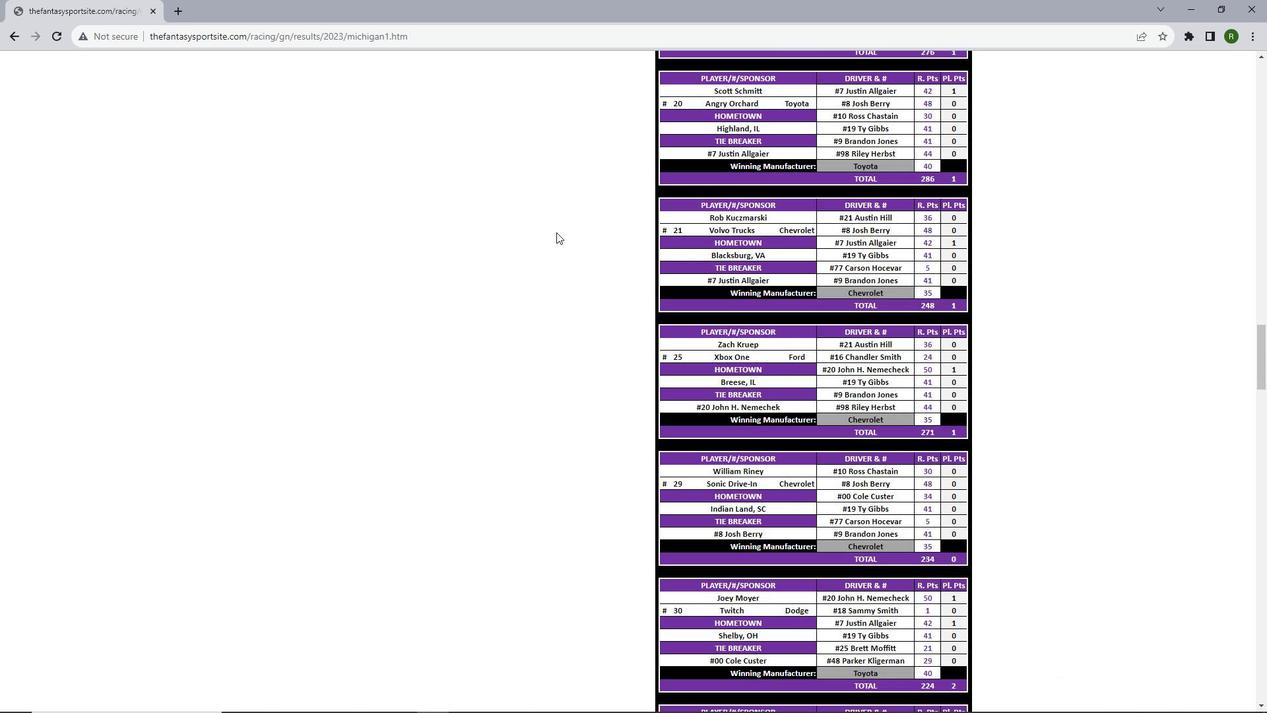 
Action: Mouse scrolled (573, 189) with delta (0, -1)
Screenshot: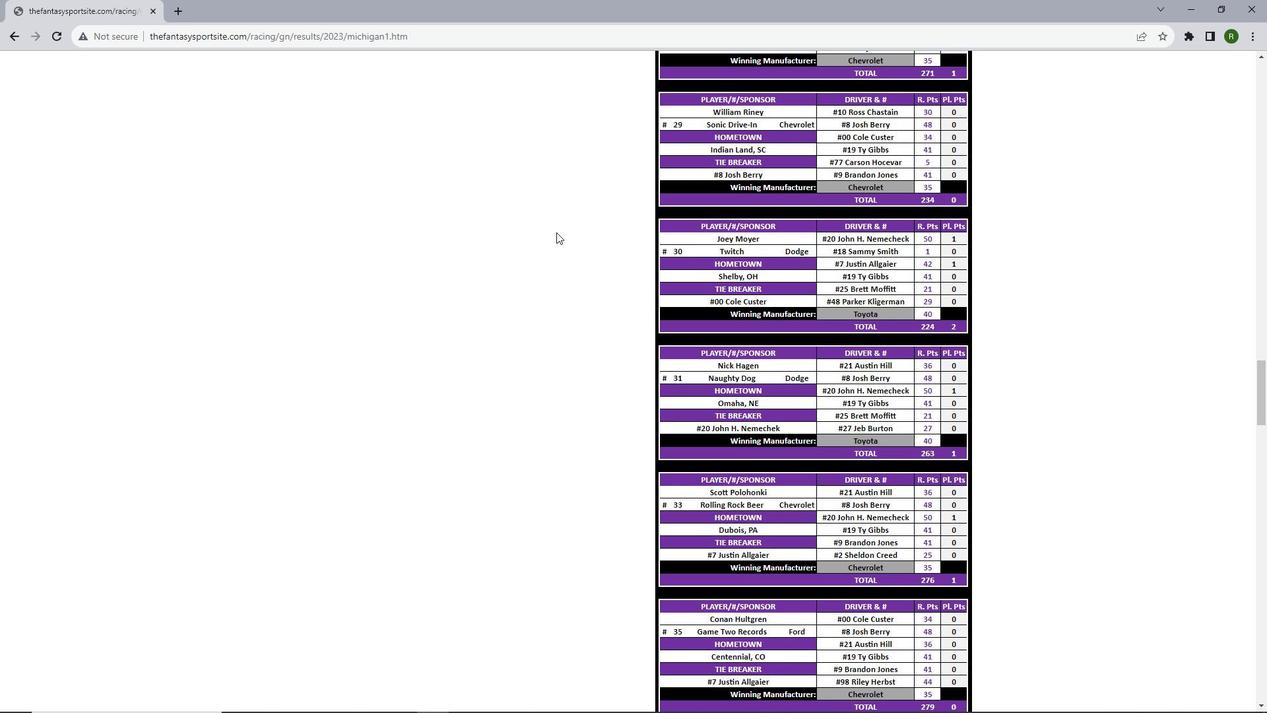 
Action: Mouse scrolled (573, 189) with delta (0, -1)
Screenshot: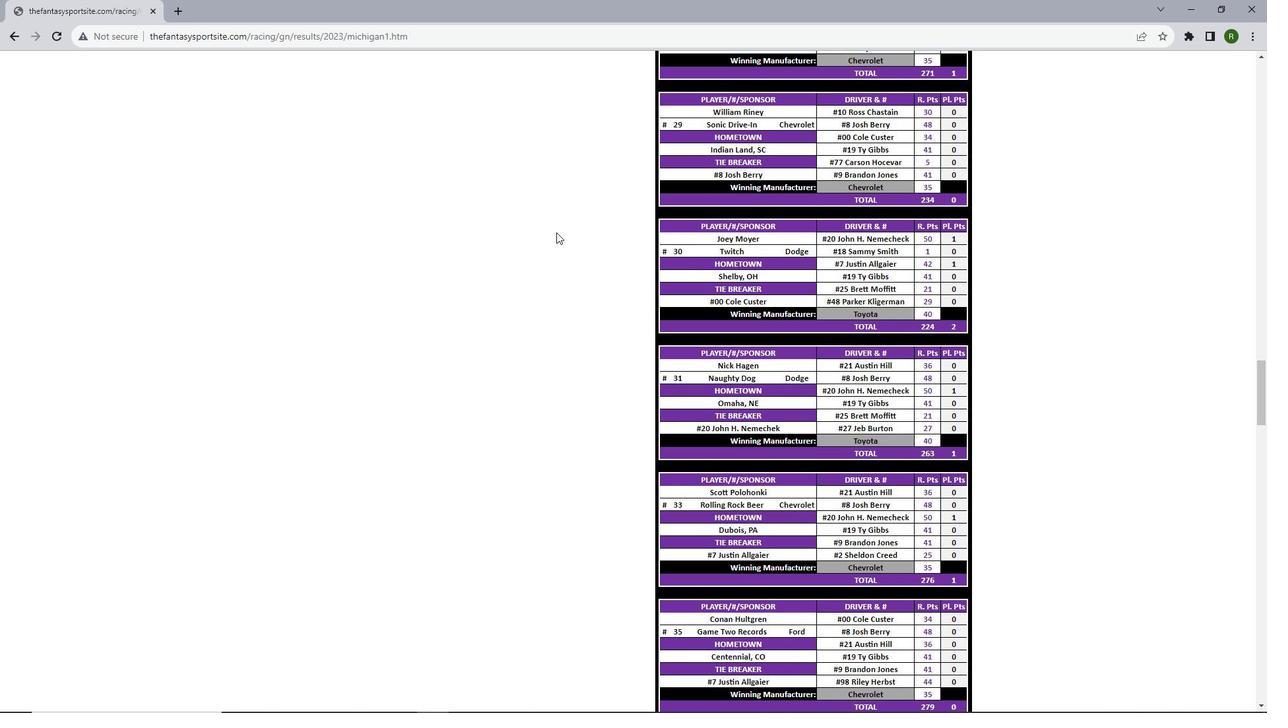 
Action: Mouse scrolled (573, 189) with delta (0, -1)
Screenshot: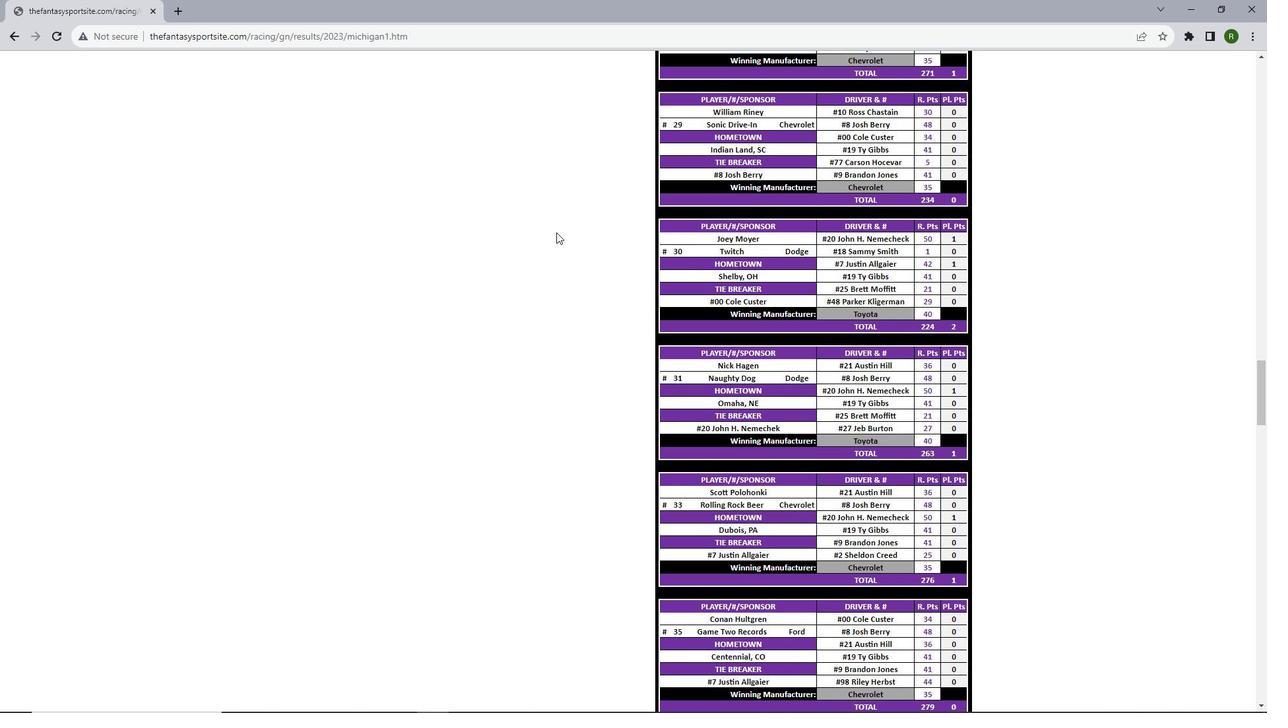 
Action: Mouse scrolled (573, 189) with delta (0, -1)
Screenshot: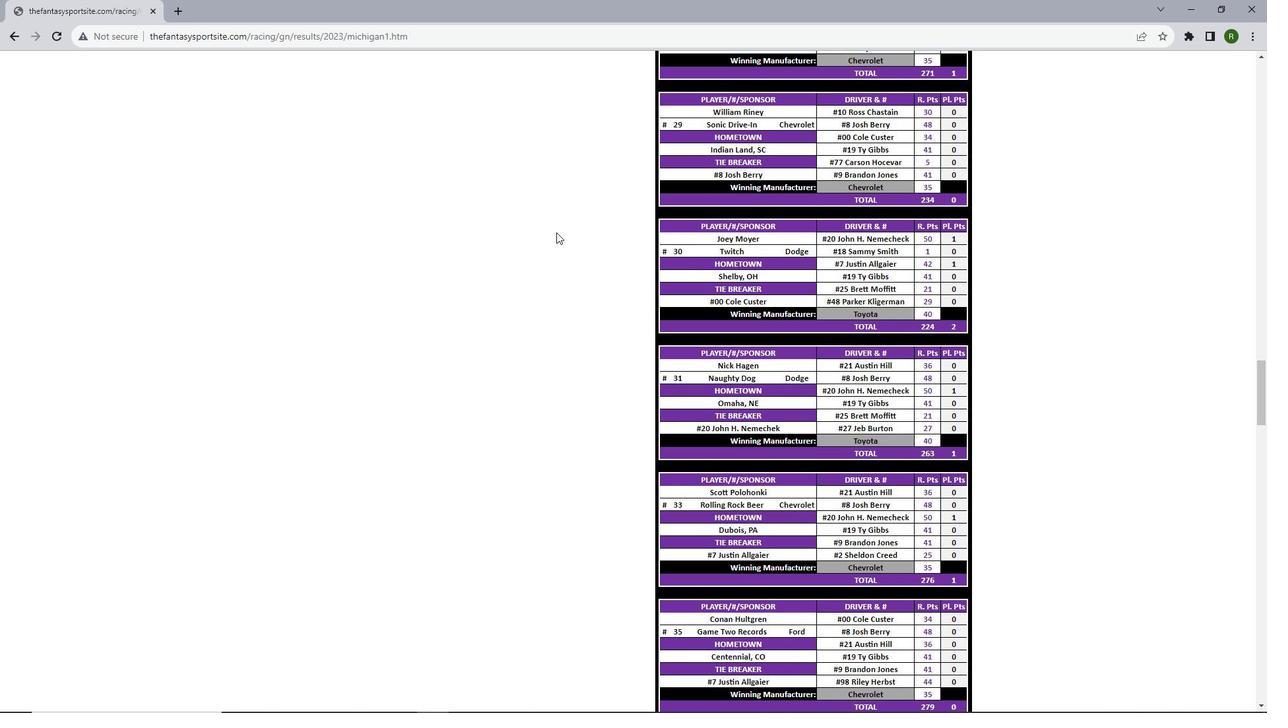 
Action: Mouse scrolled (573, 189) with delta (0, -1)
Screenshot: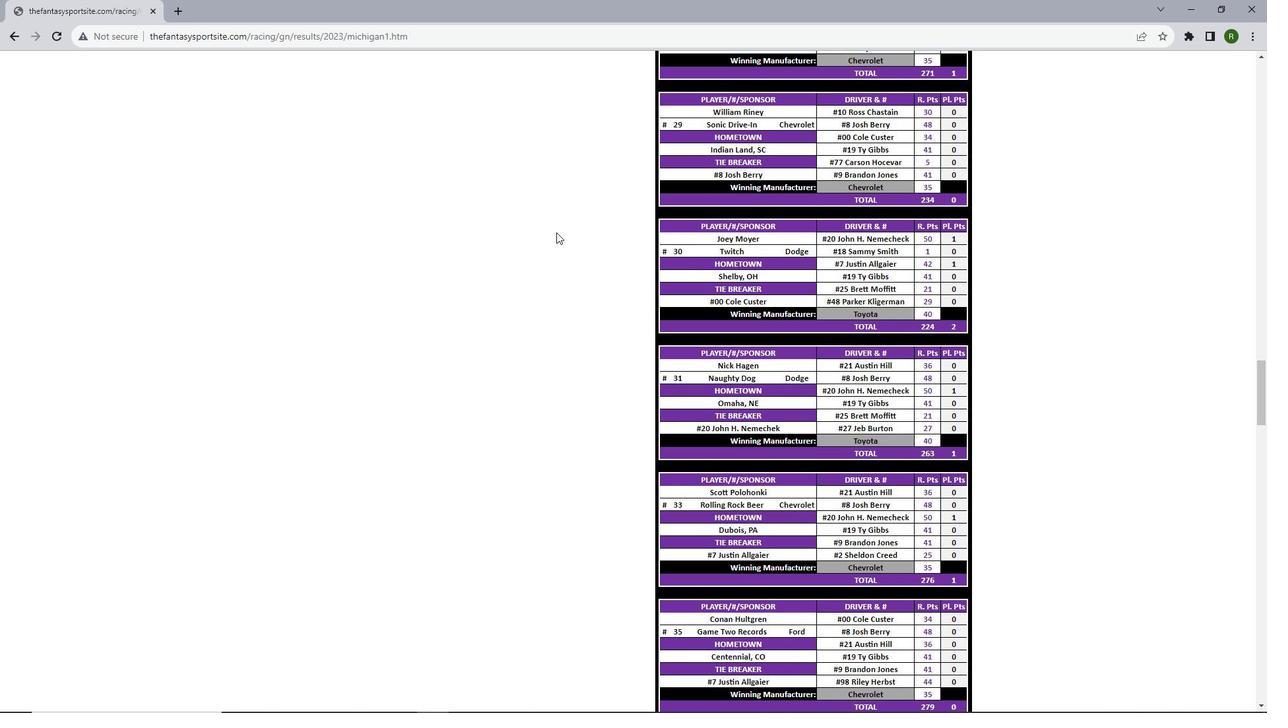 
Action: Mouse scrolled (573, 189) with delta (0, -1)
Screenshot: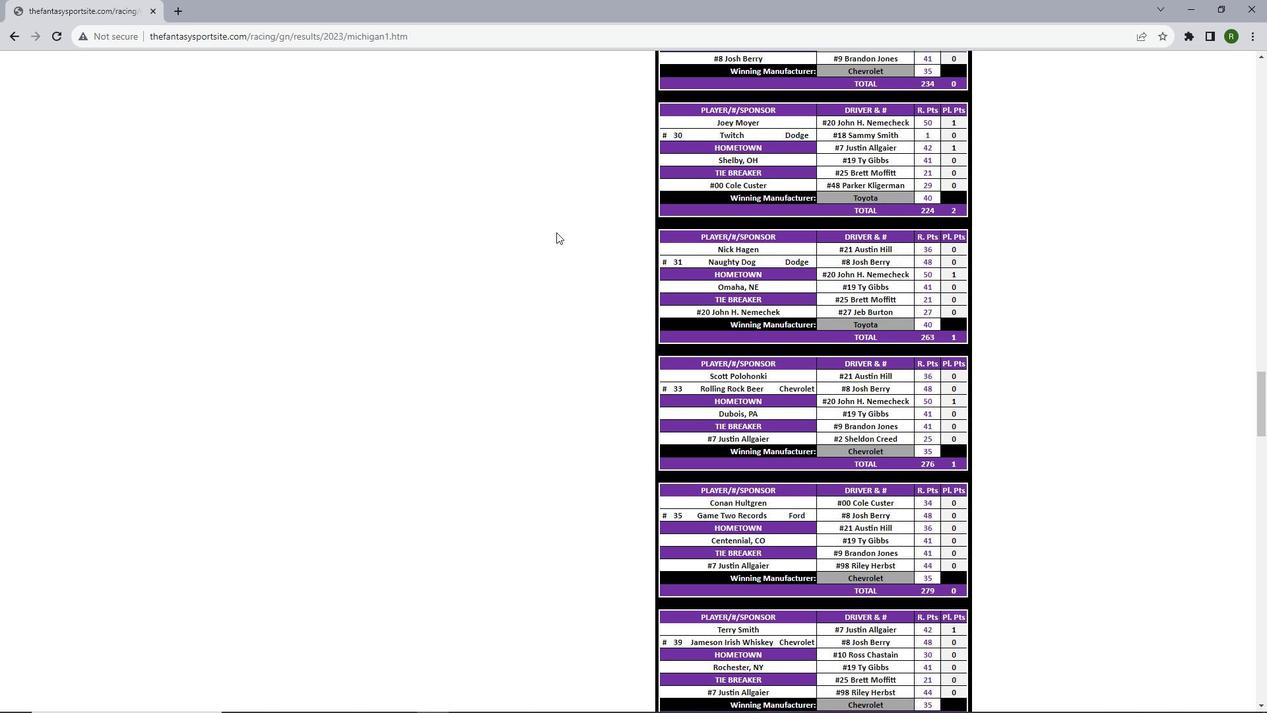 
Action: Mouse scrolled (573, 189) with delta (0, -1)
Screenshot: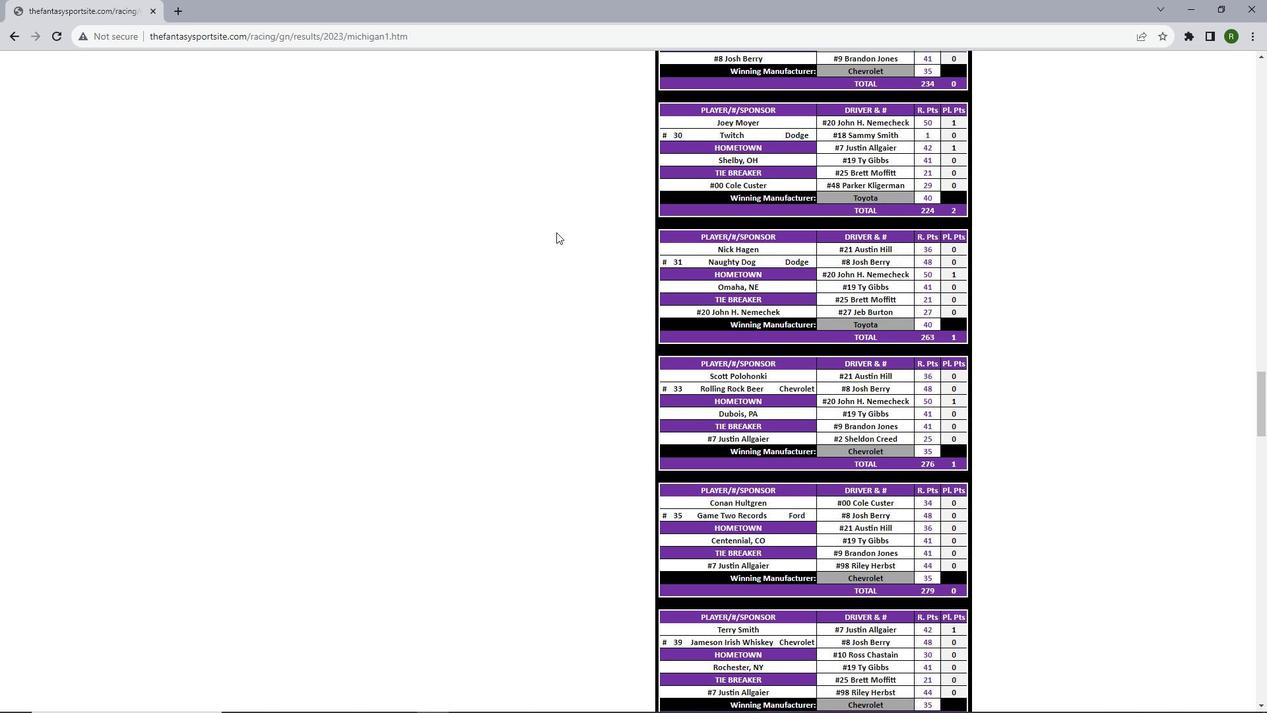 
Action: Mouse scrolled (573, 189) with delta (0, -1)
Screenshot: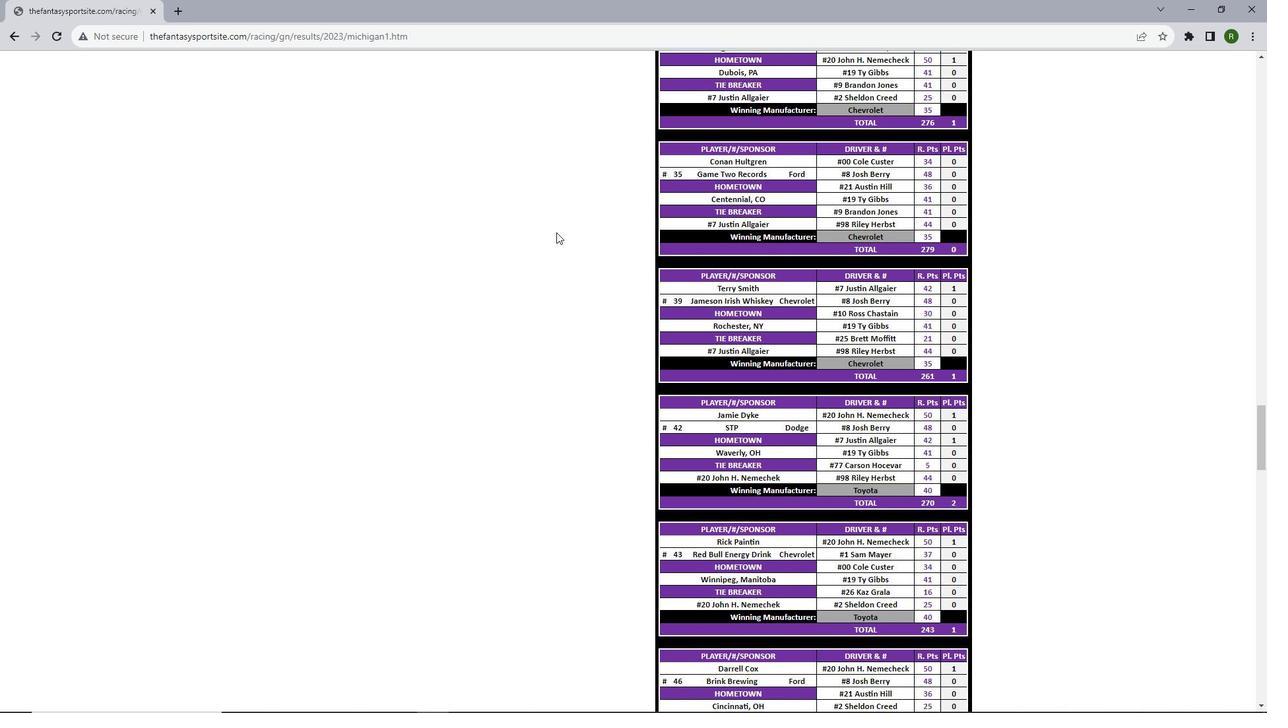 
Action: Mouse scrolled (573, 189) with delta (0, -1)
Screenshot: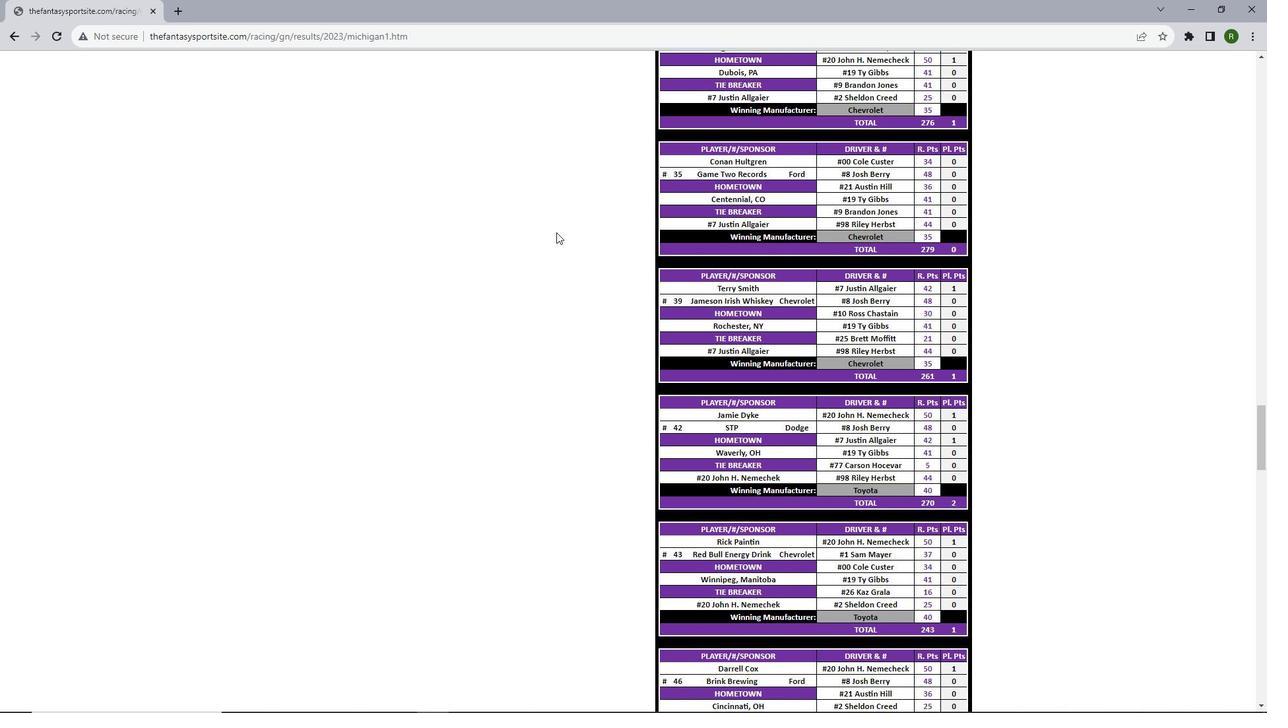 
Action: Mouse scrolled (573, 189) with delta (0, -1)
Screenshot: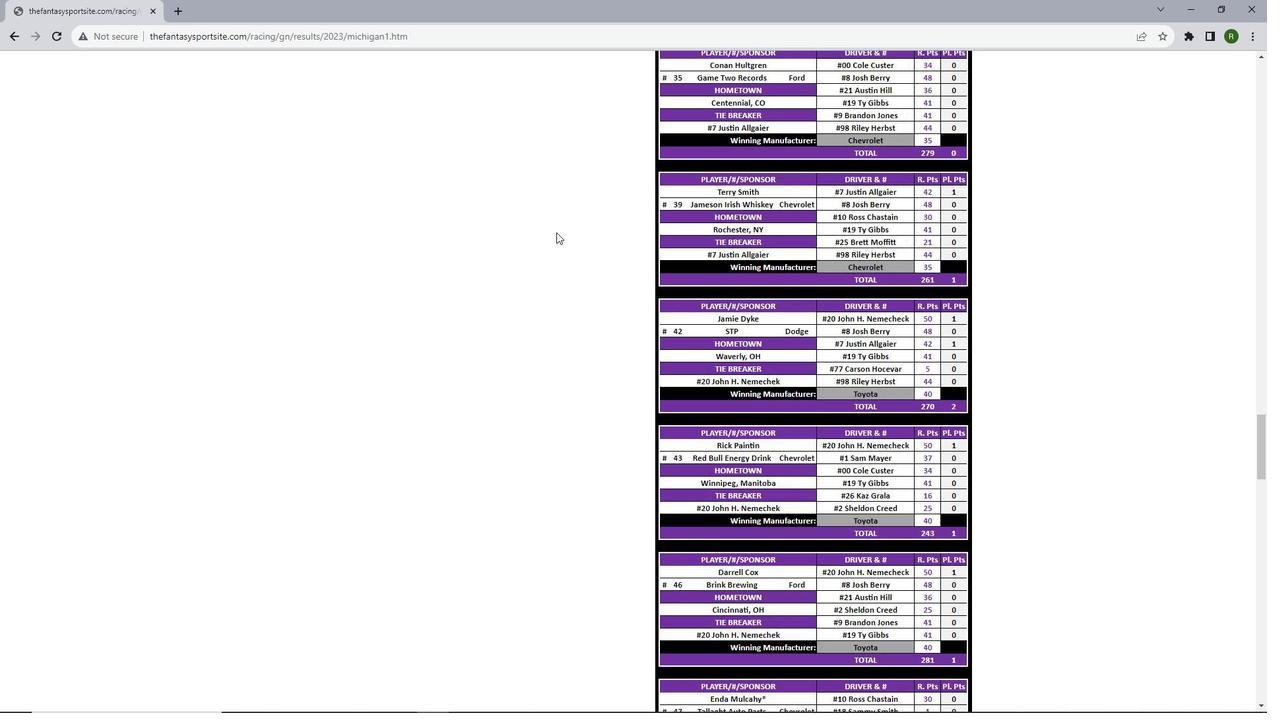 
Action: Mouse scrolled (573, 189) with delta (0, -1)
Screenshot: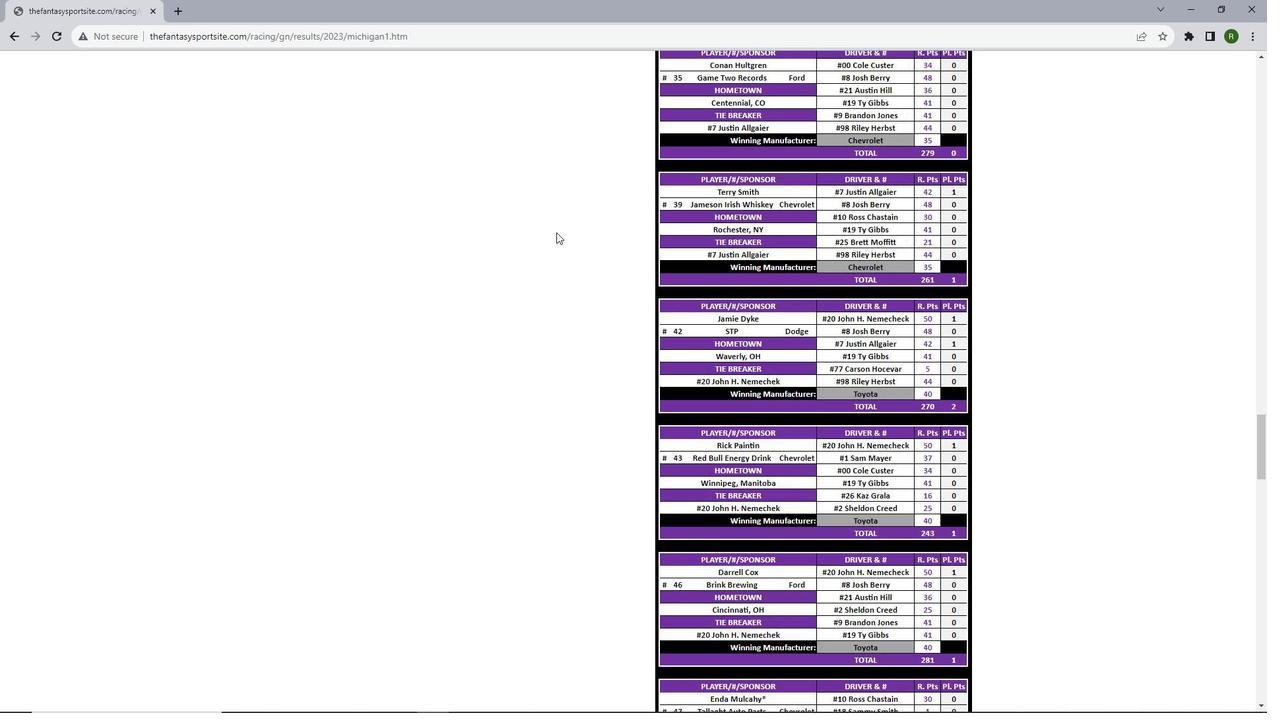 
Action: Mouse scrolled (573, 189) with delta (0, -1)
Screenshot: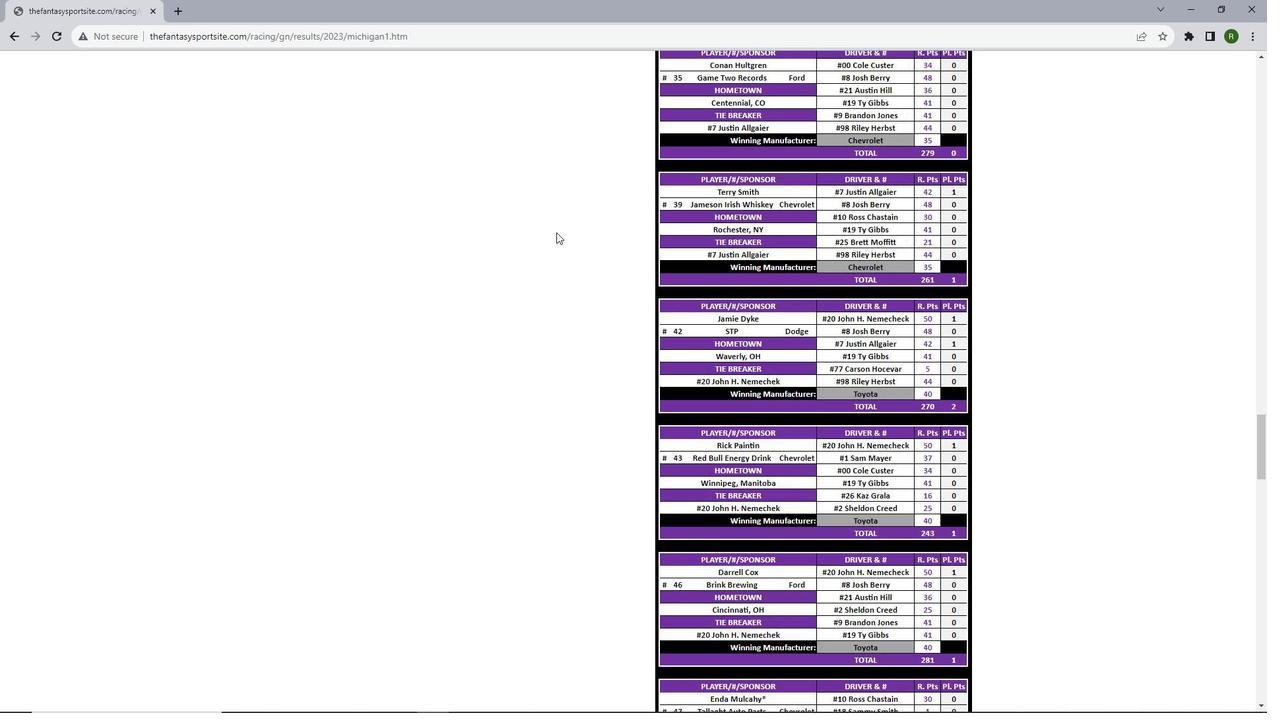 
Action: Mouse scrolled (573, 189) with delta (0, -1)
Screenshot: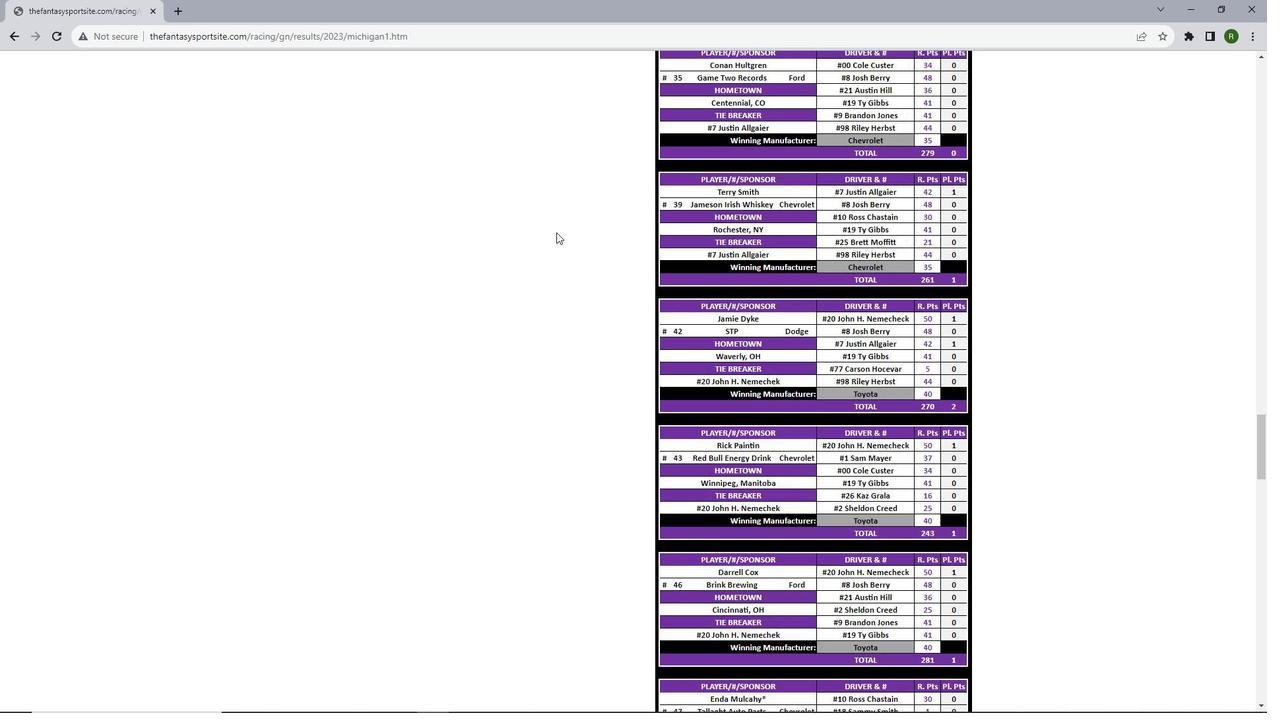 
Action: Mouse scrolled (573, 189) with delta (0, -1)
Screenshot: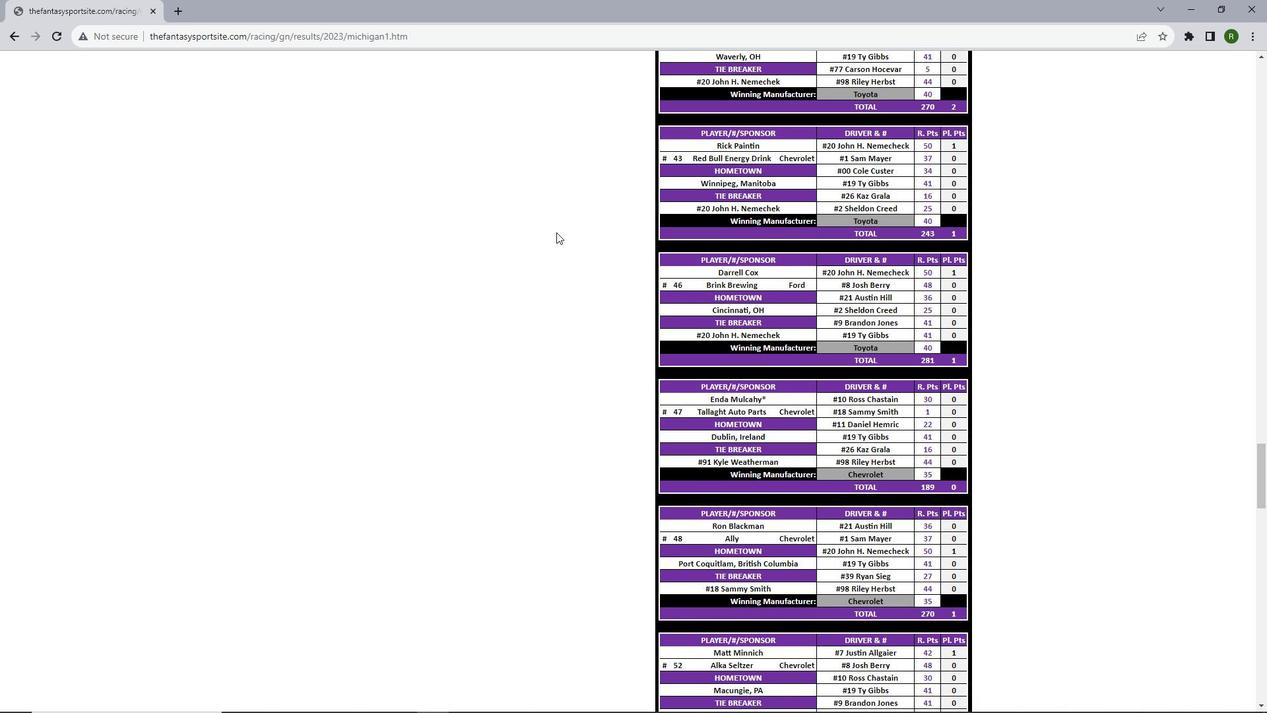 
Action: Mouse scrolled (573, 189) with delta (0, -1)
Screenshot: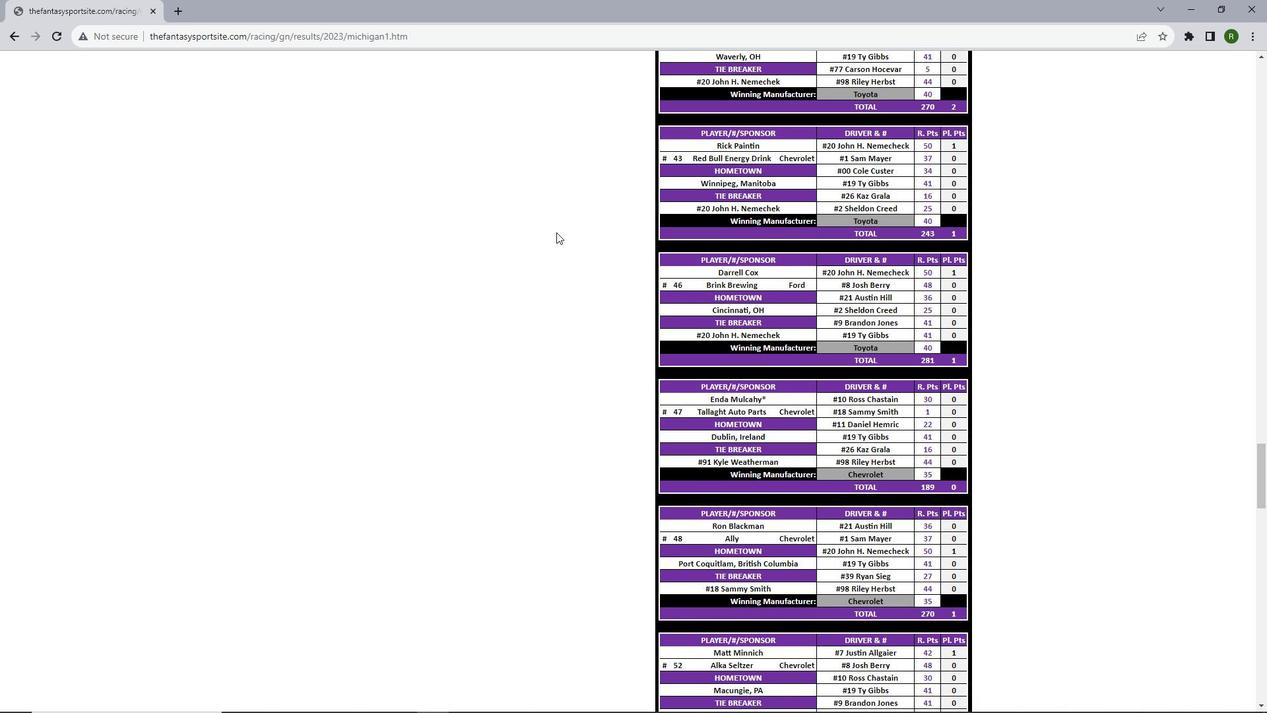
Action: Mouse scrolled (573, 189) with delta (0, -1)
Screenshot: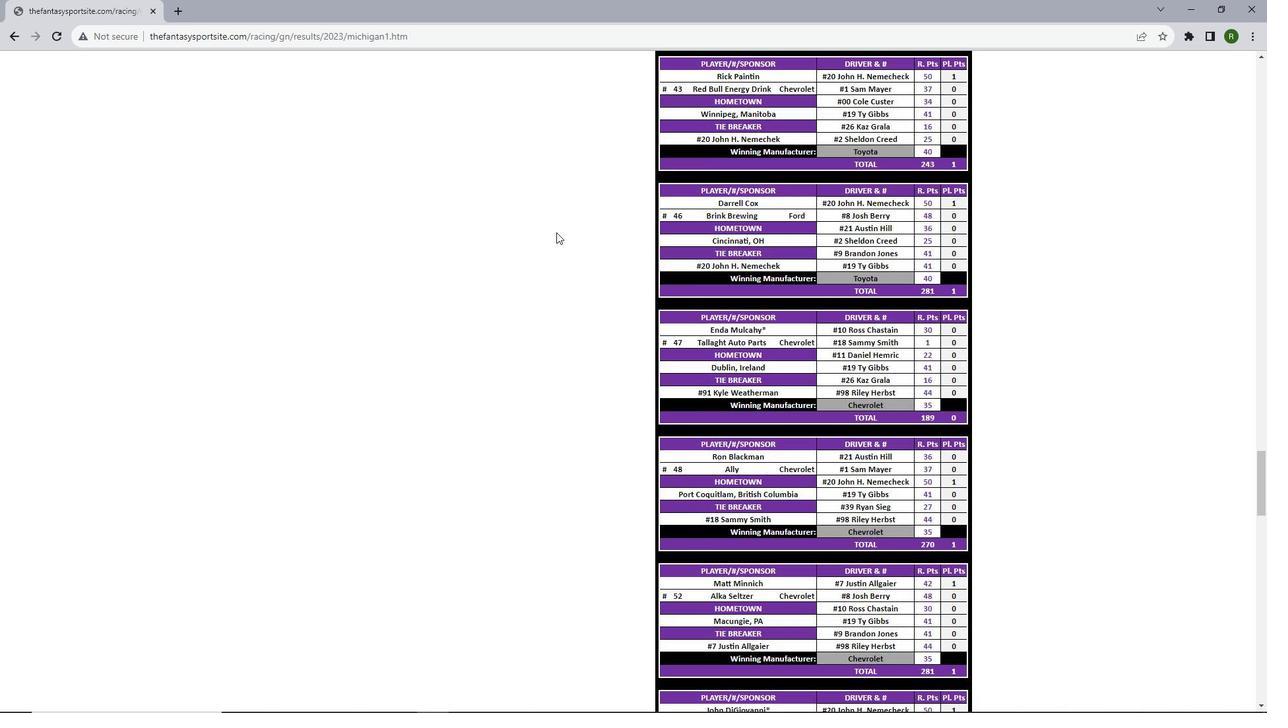 
Action: Mouse scrolled (573, 189) with delta (0, -1)
Screenshot: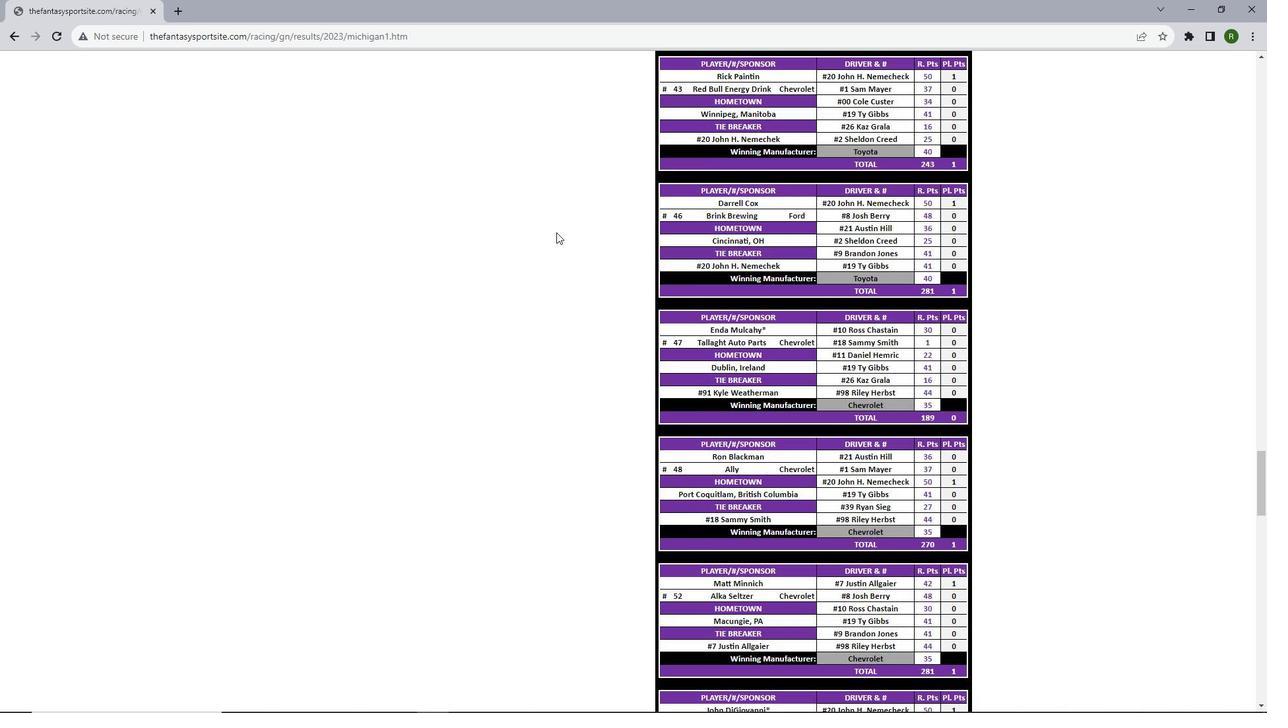 
Action: Mouse scrolled (573, 189) with delta (0, -1)
Screenshot: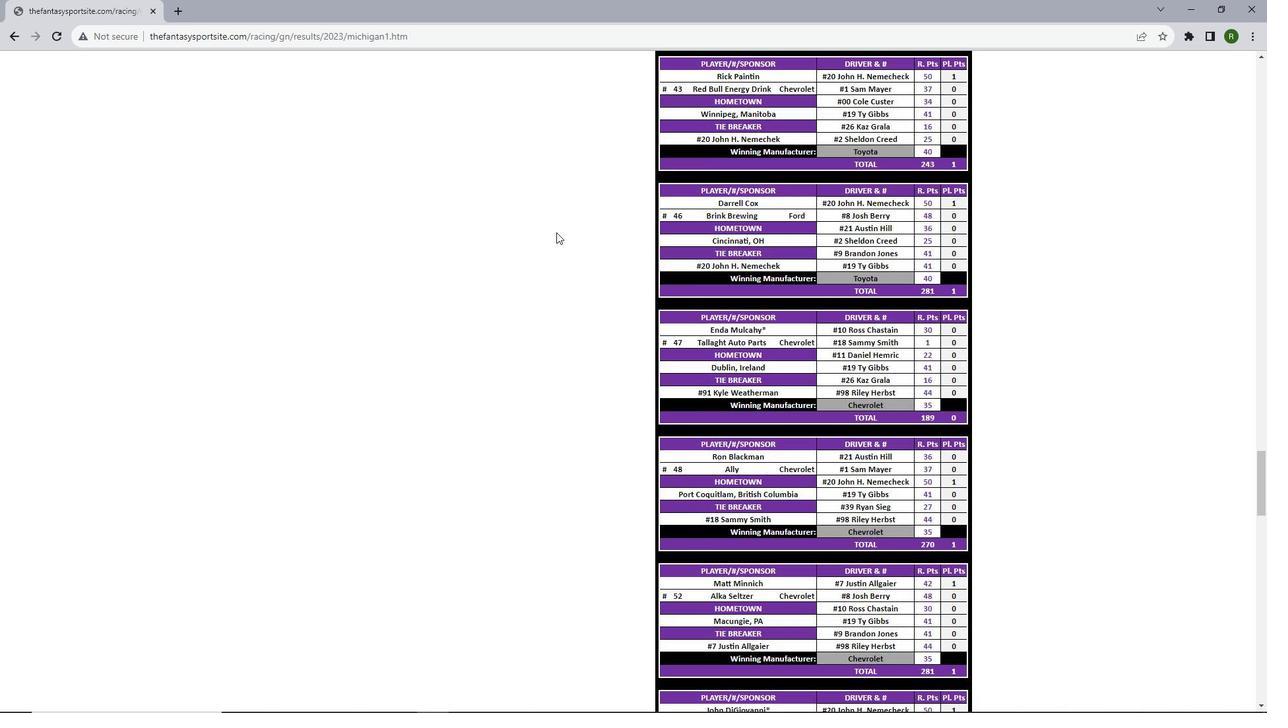 
Action: Mouse scrolled (573, 189) with delta (0, -1)
Screenshot: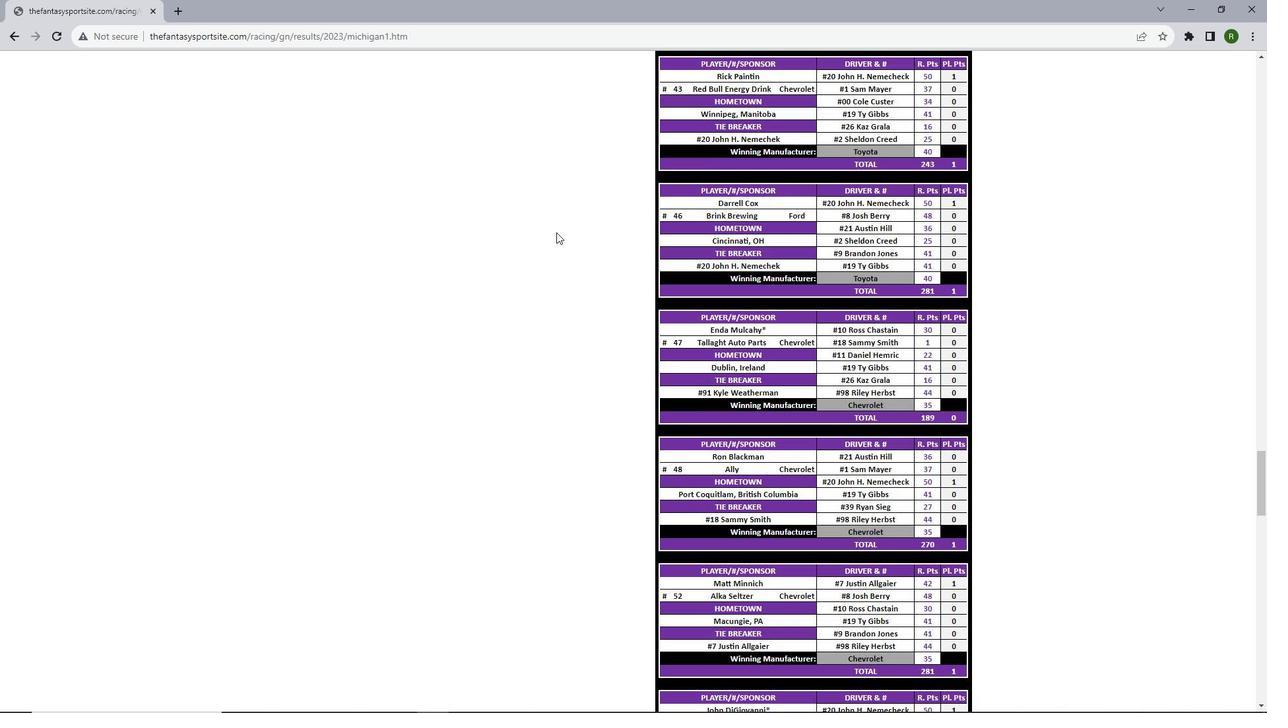 
Action: Mouse scrolled (573, 189) with delta (0, -1)
Screenshot: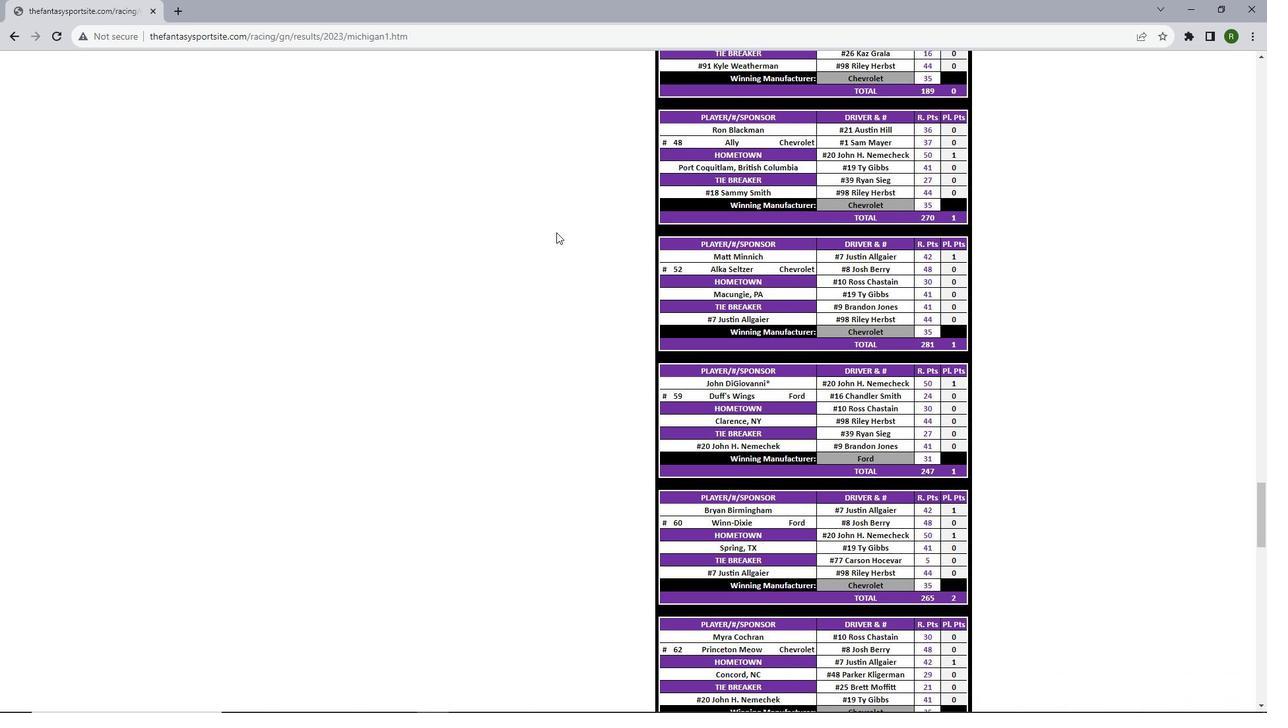 
Action: Mouse scrolled (573, 189) with delta (0, -1)
Screenshot: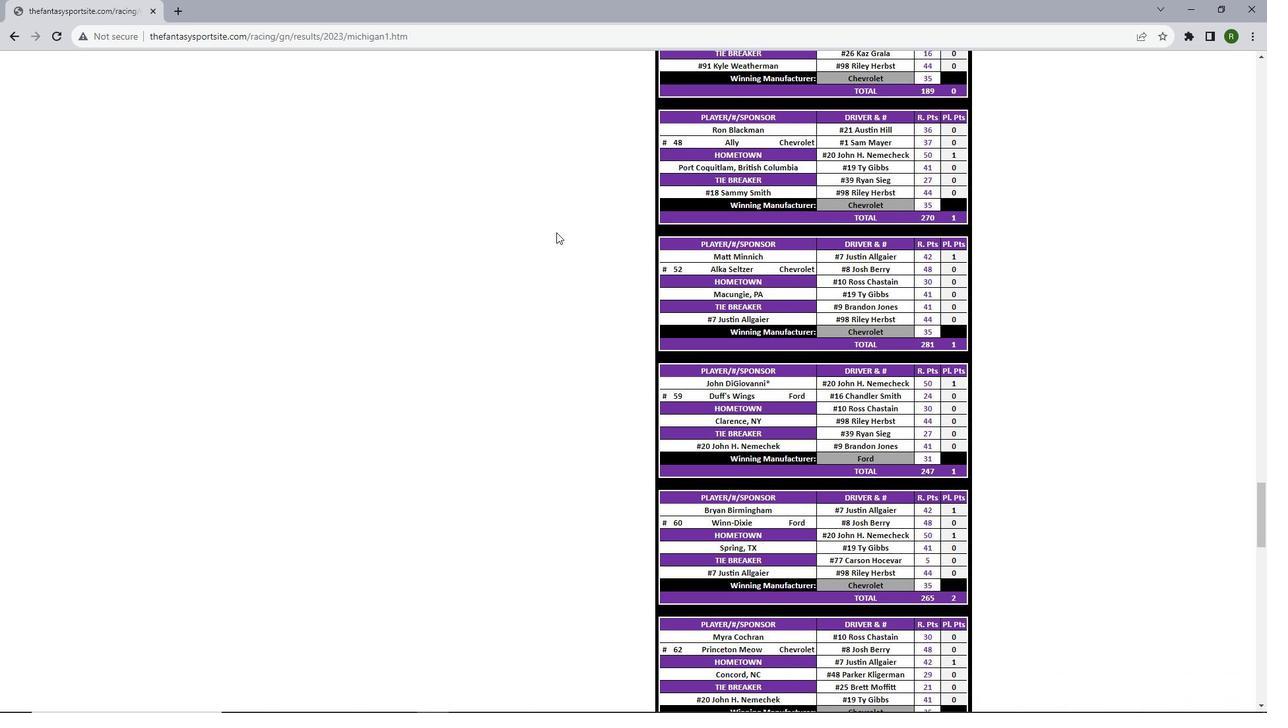 
Action: Mouse scrolled (573, 189) with delta (0, -1)
Screenshot: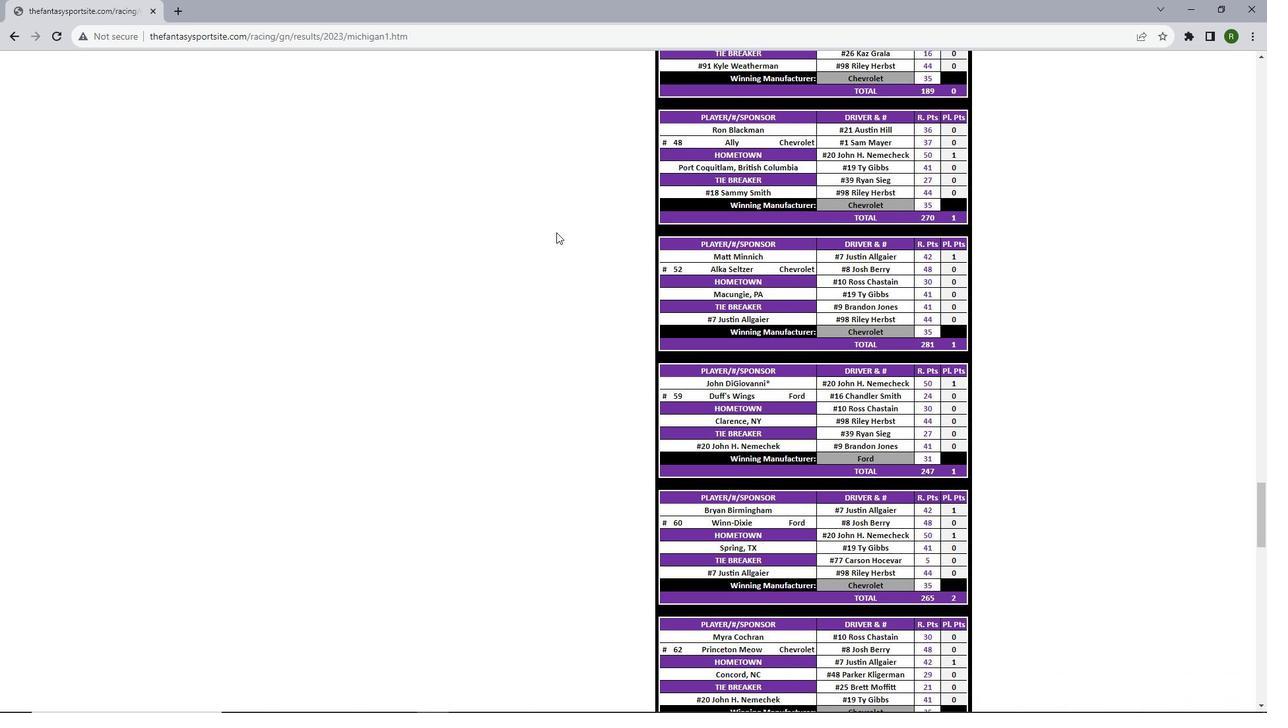 
Action: Mouse scrolled (573, 189) with delta (0, -1)
Screenshot: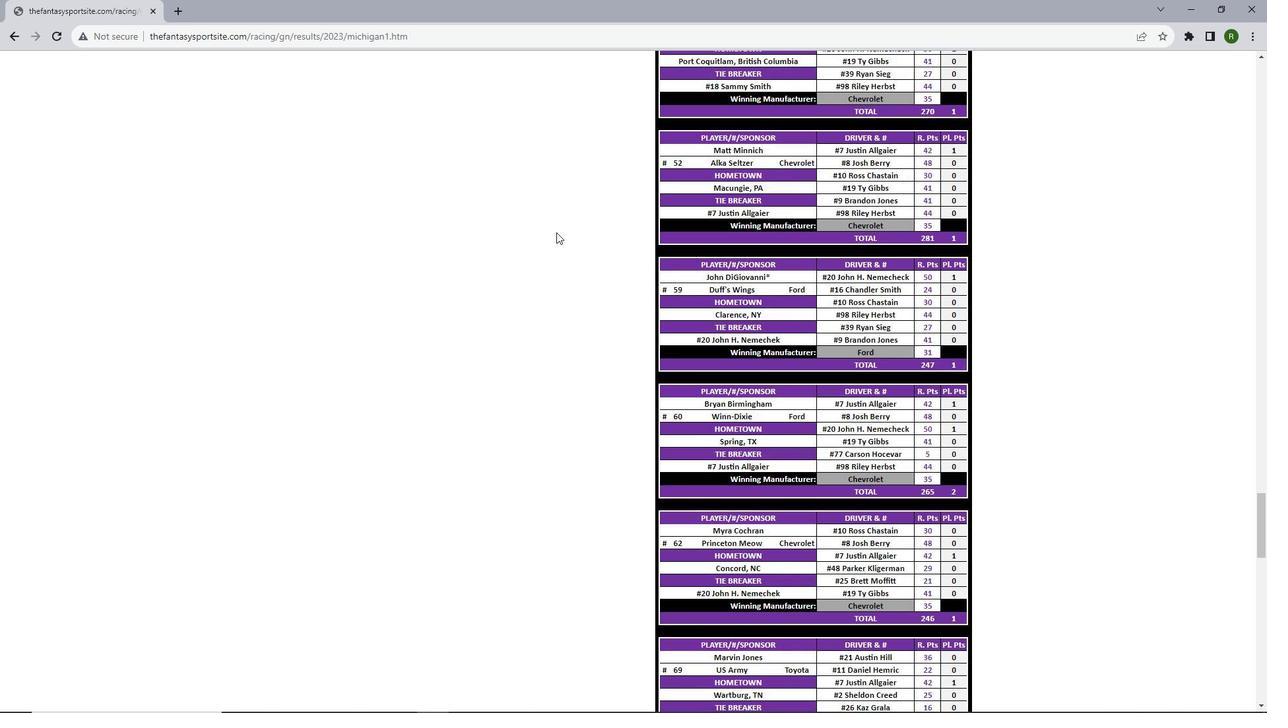 
Action: Mouse scrolled (573, 189) with delta (0, -1)
Screenshot: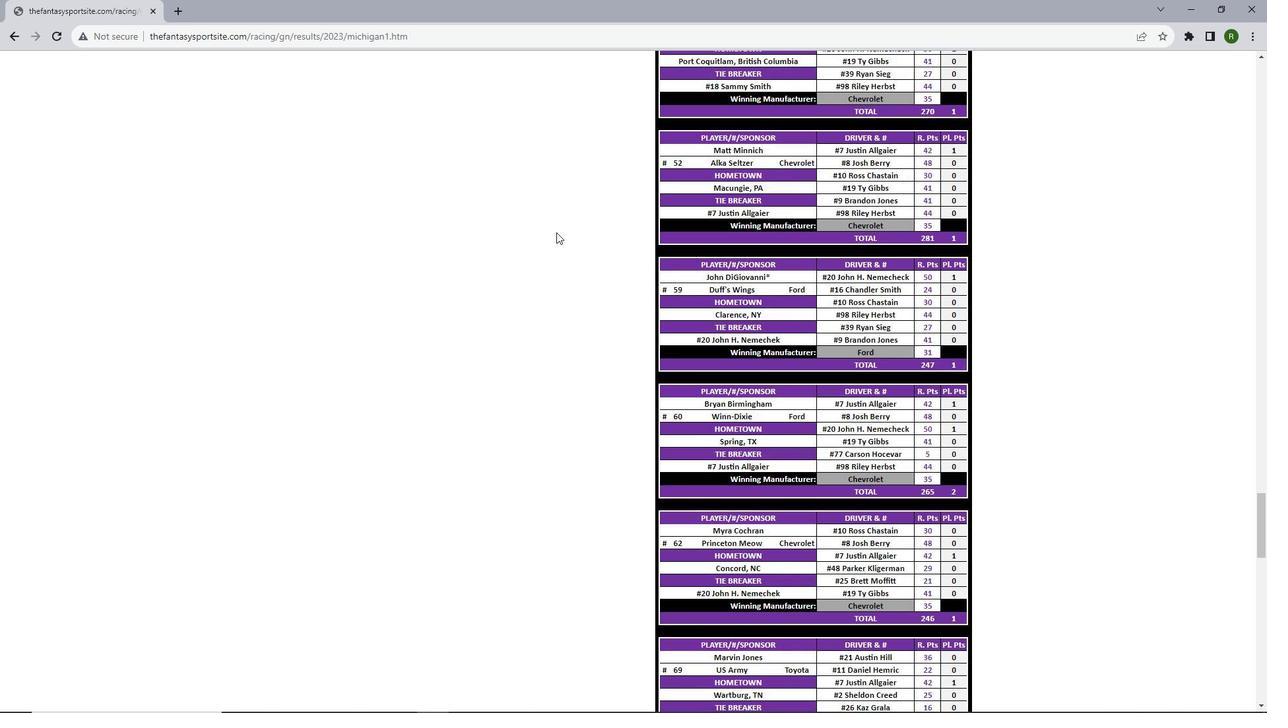 
Action: Mouse scrolled (573, 189) with delta (0, -1)
Screenshot: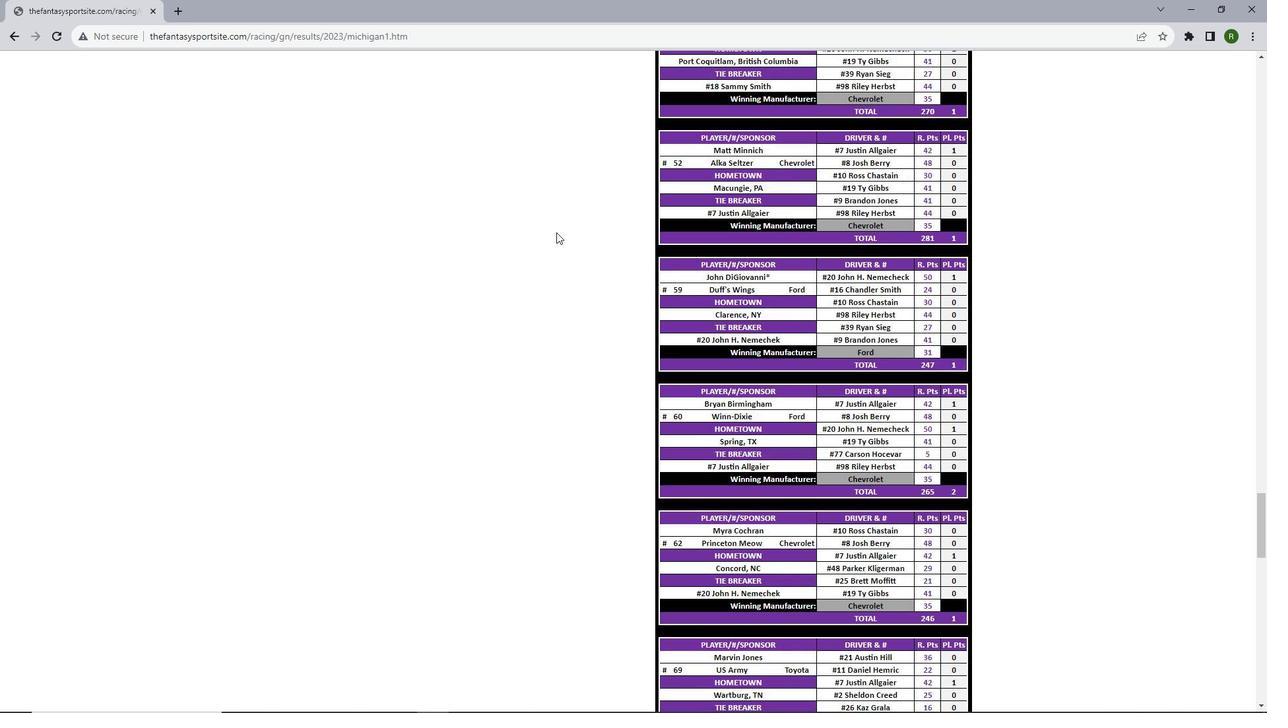 
Action: Mouse scrolled (573, 189) with delta (0, -1)
Screenshot: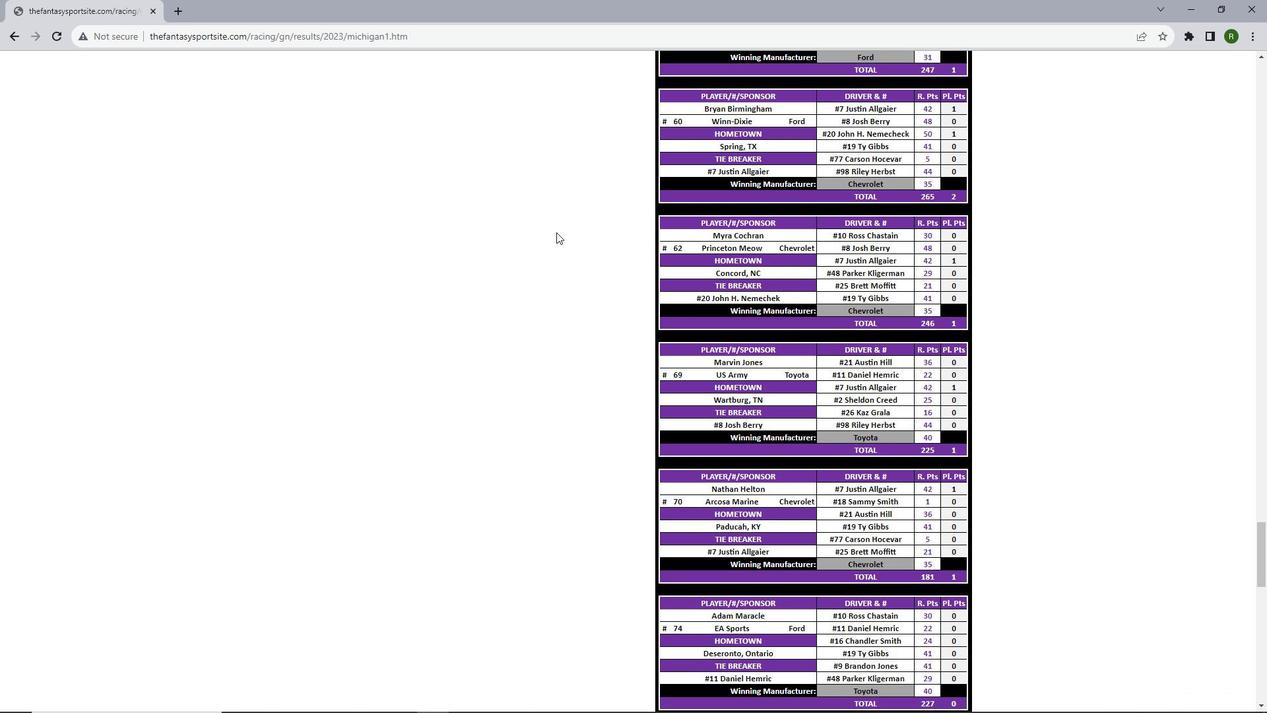 
Action: Mouse scrolled (573, 189) with delta (0, -1)
Screenshot: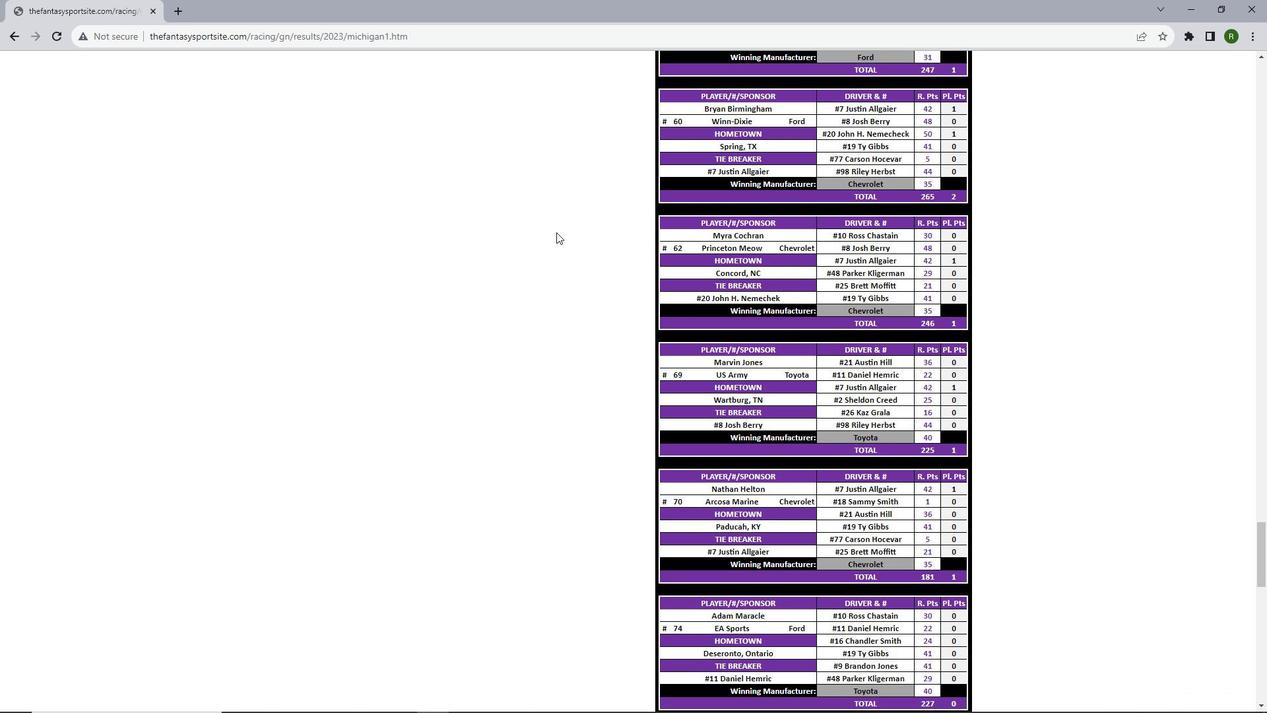 
Action: Mouse scrolled (573, 189) with delta (0, -1)
Screenshot: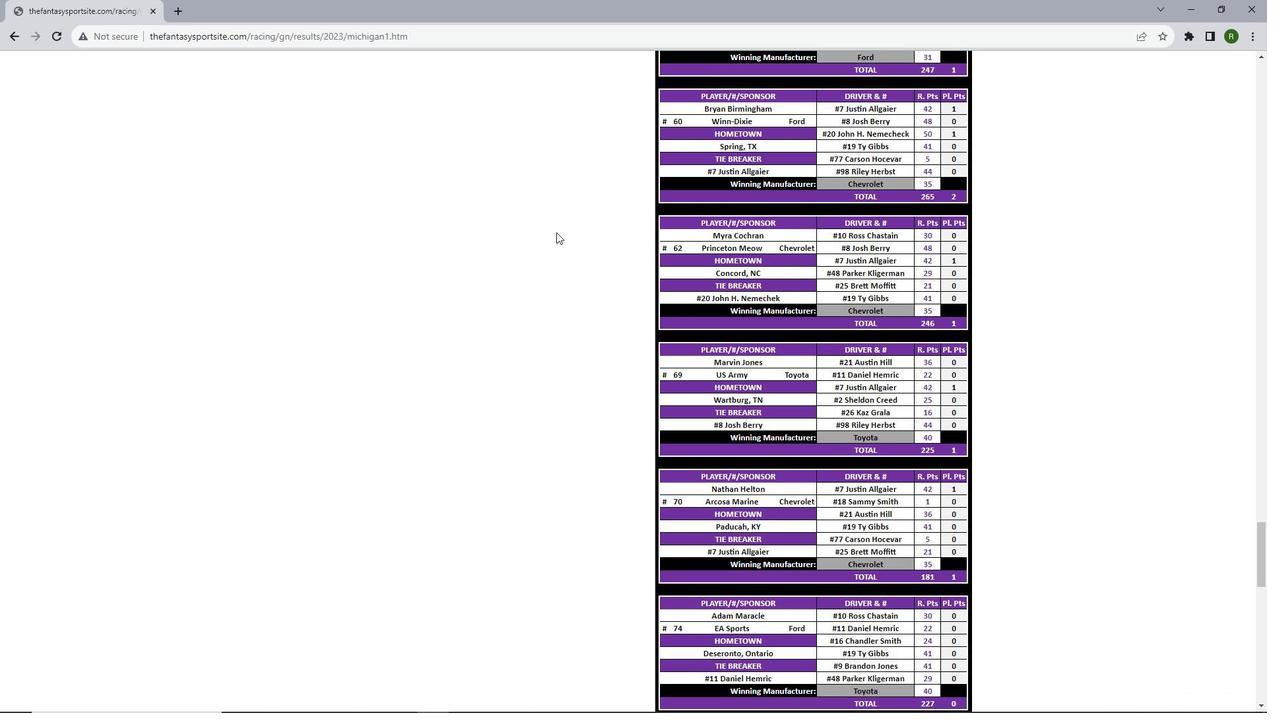 
Action: Mouse scrolled (573, 189) with delta (0, -1)
Screenshot: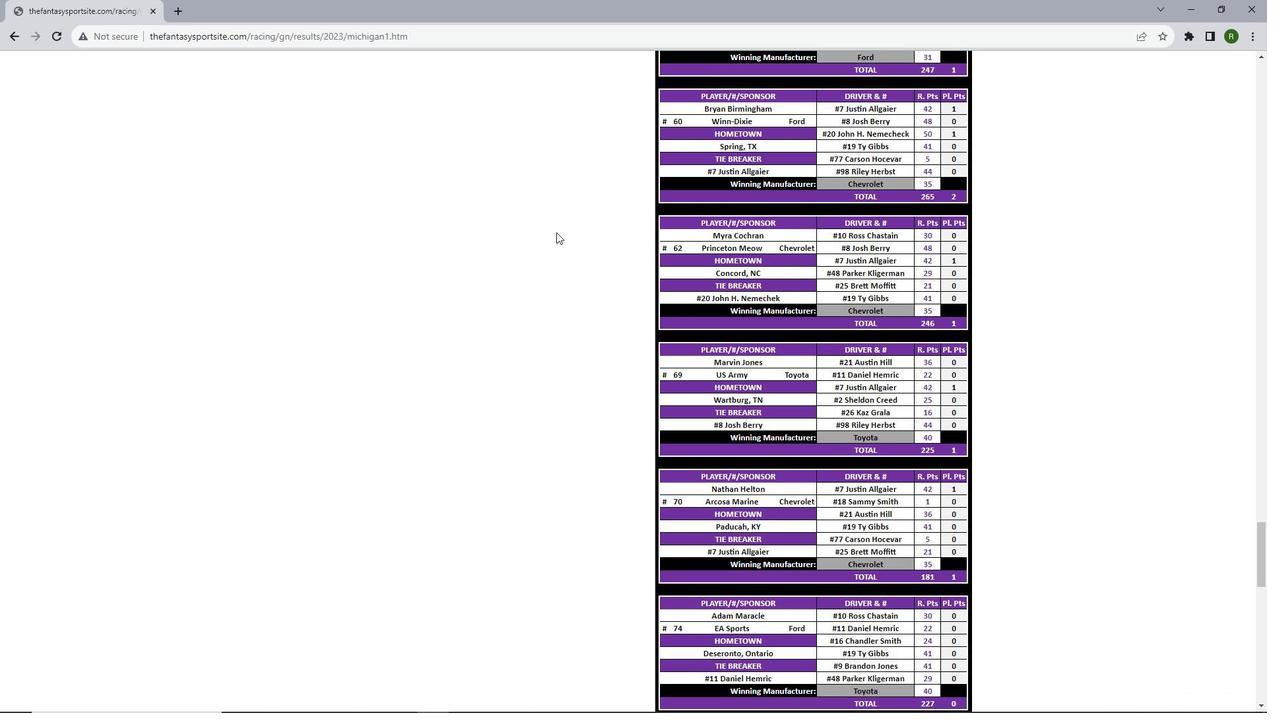 
Action: Mouse scrolled (573, 189) with delta (0, -1)
Screenshot: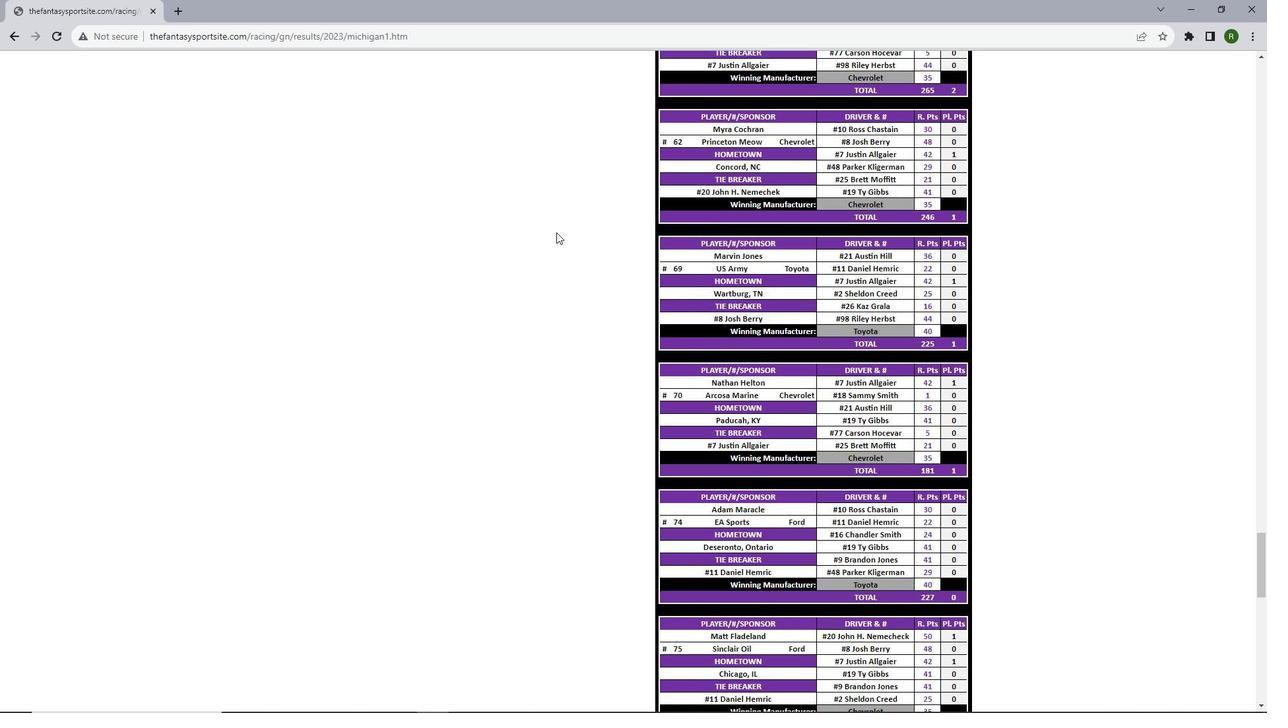 
Action: Mouse scrolled (573, 189) with delta (0, -1)
Screenshot: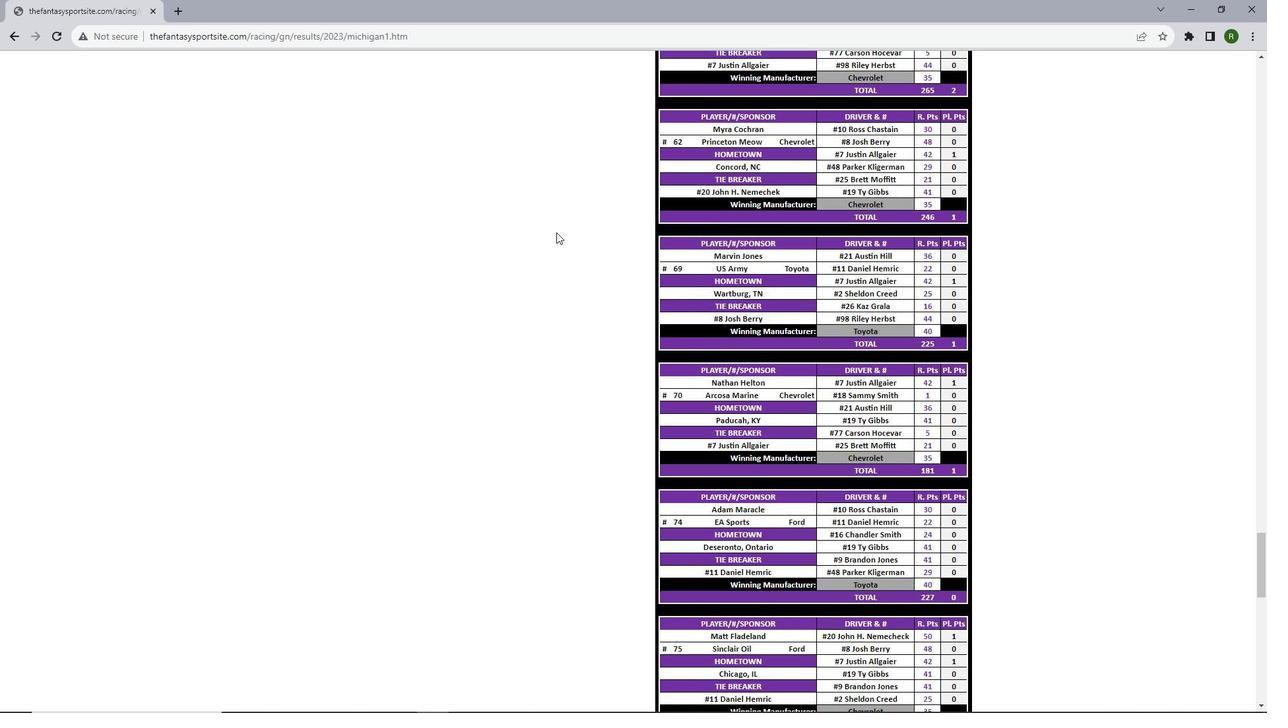 
Action: Mouse moved to (531, 312)
Screenshot: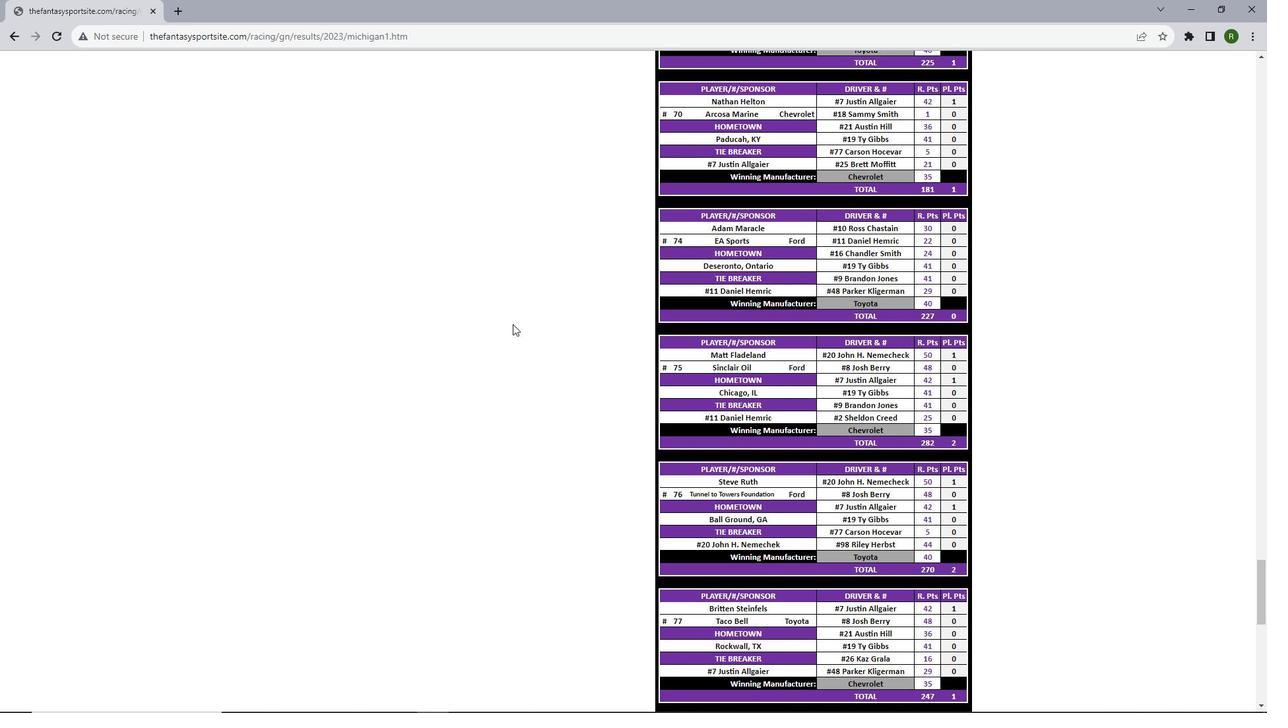 
Action: Mouse scrolled (531, 311) with delta (0, -1)
Screenshot: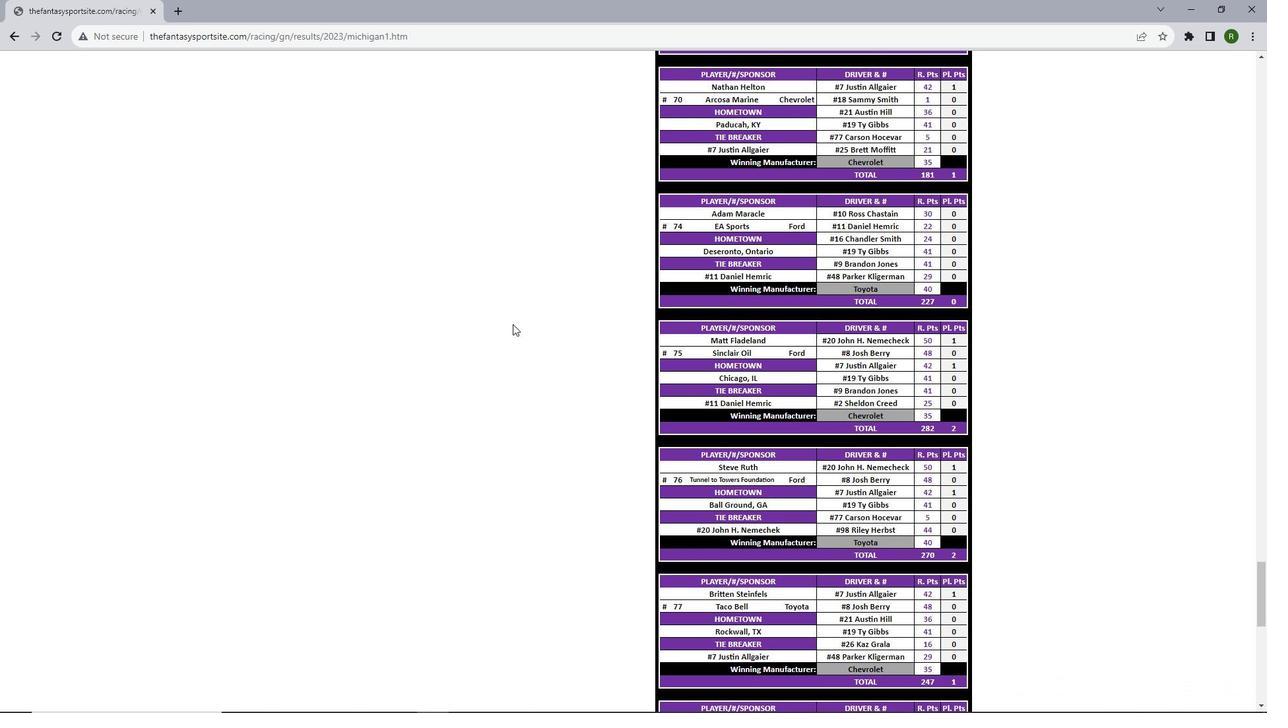 
Action: Mouse scrolled (531, 311) with delta (0, -1)
Screenshot: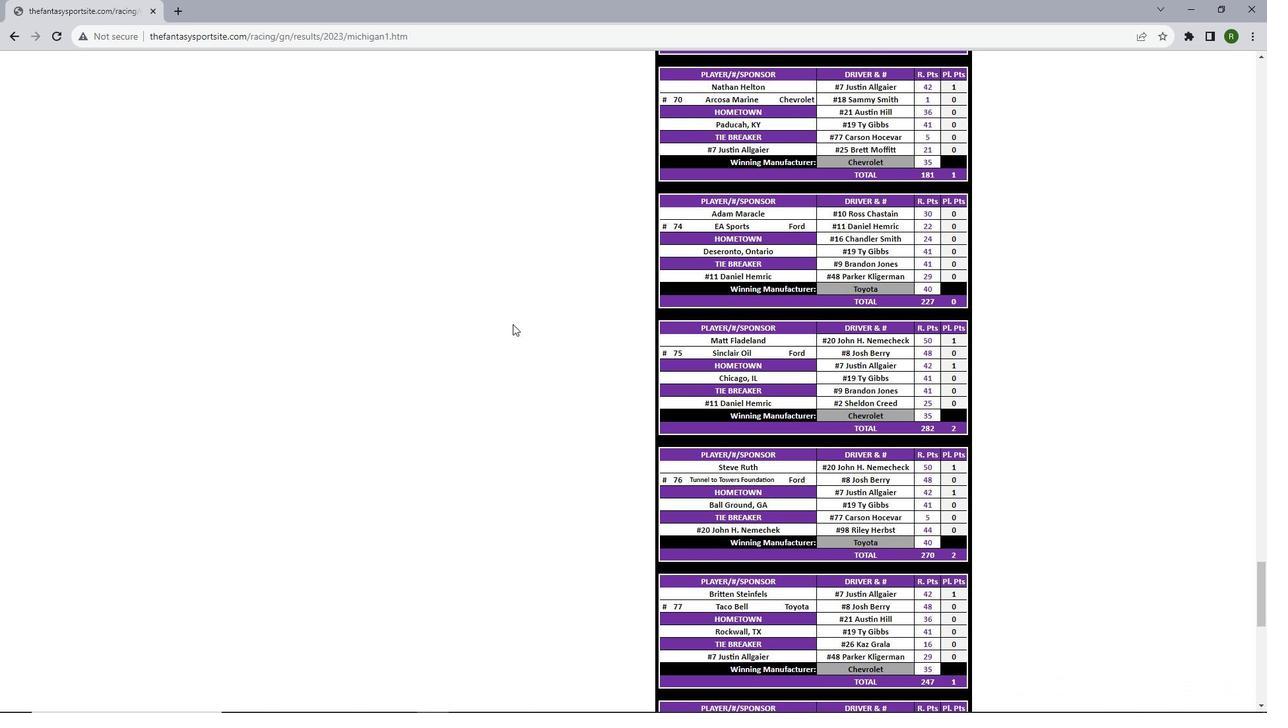 
Action: Mouse scrolled (531, 311) with delta (0, -1)
Screenshot: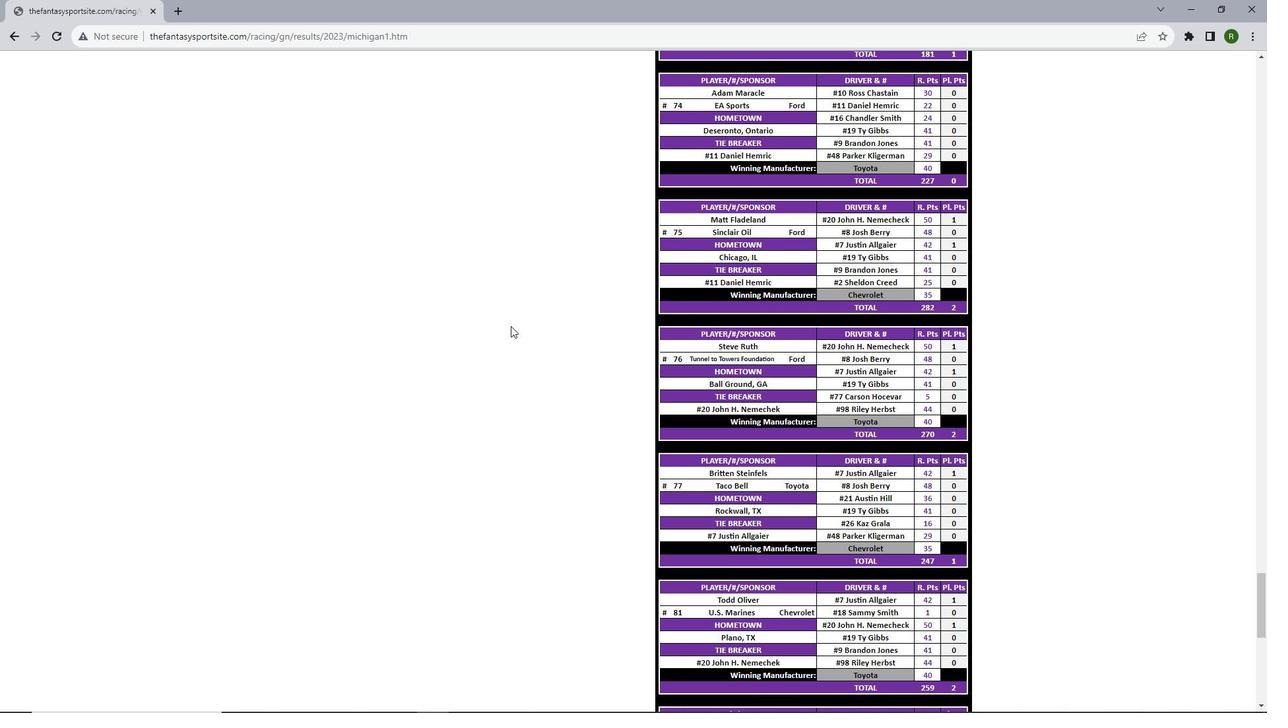
Action: Mouse moved to (530, 313)
Screenshot: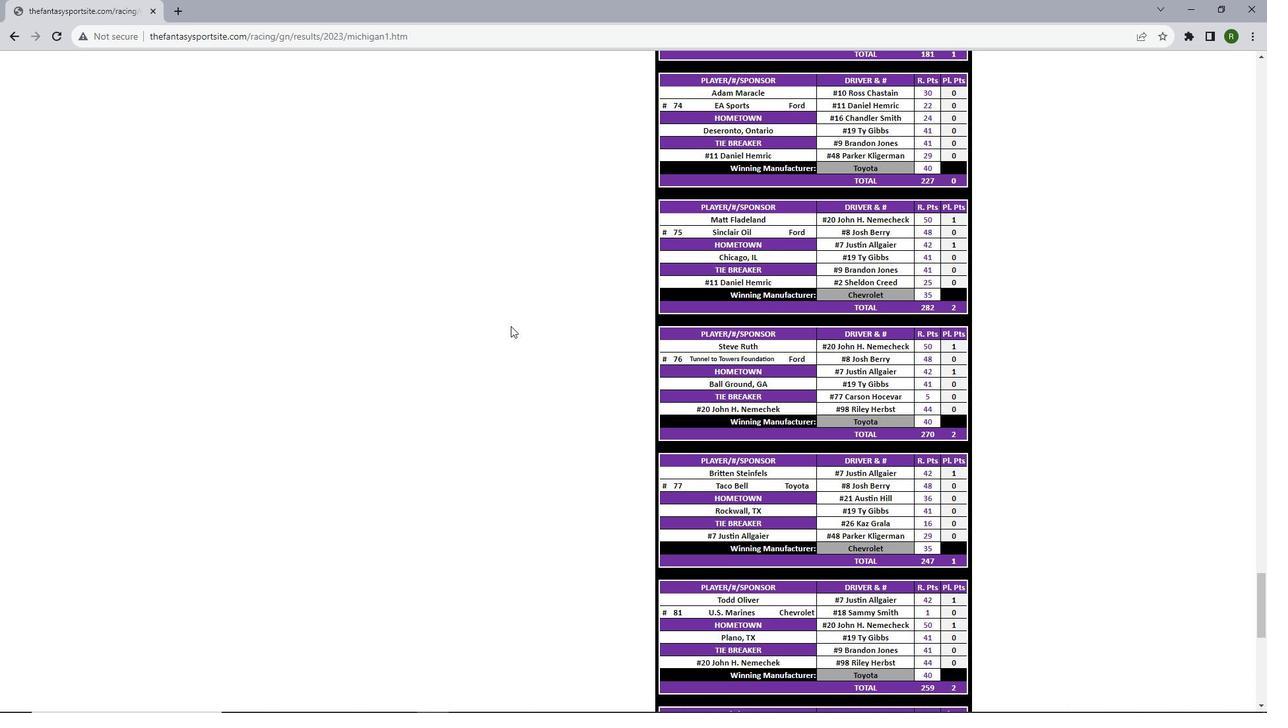 
Action: Mouse scrolled (530, 313) with delta (0, 0)
Screenshot: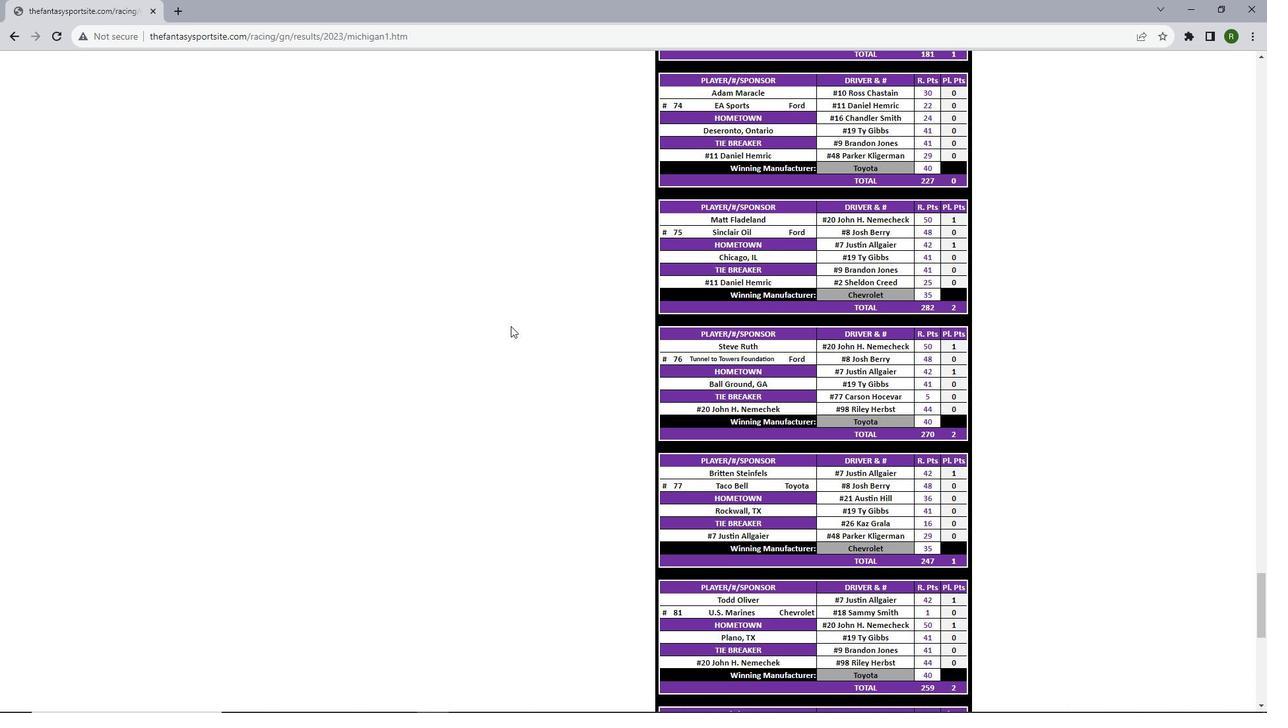
Action: Mouse moved to (529, 314)
Screenshot: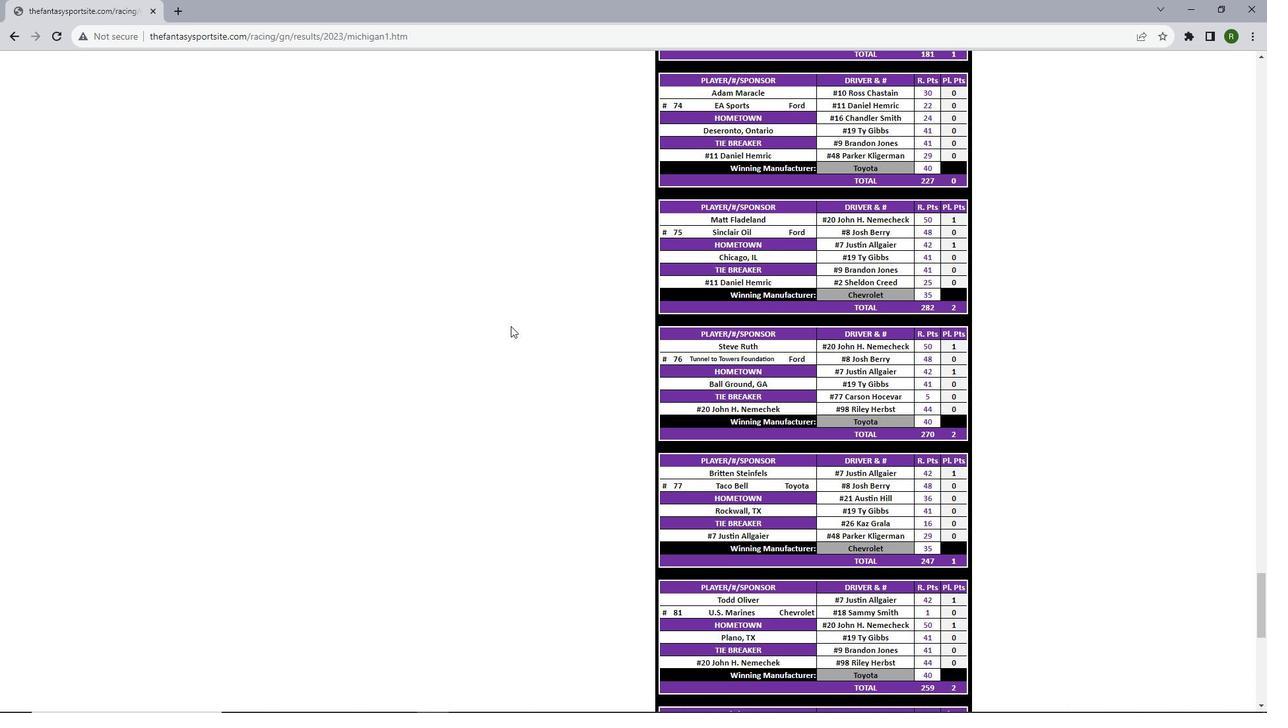 
Action: Mouse scrolled (529, 313) with delta (0, 0)
Screenshot: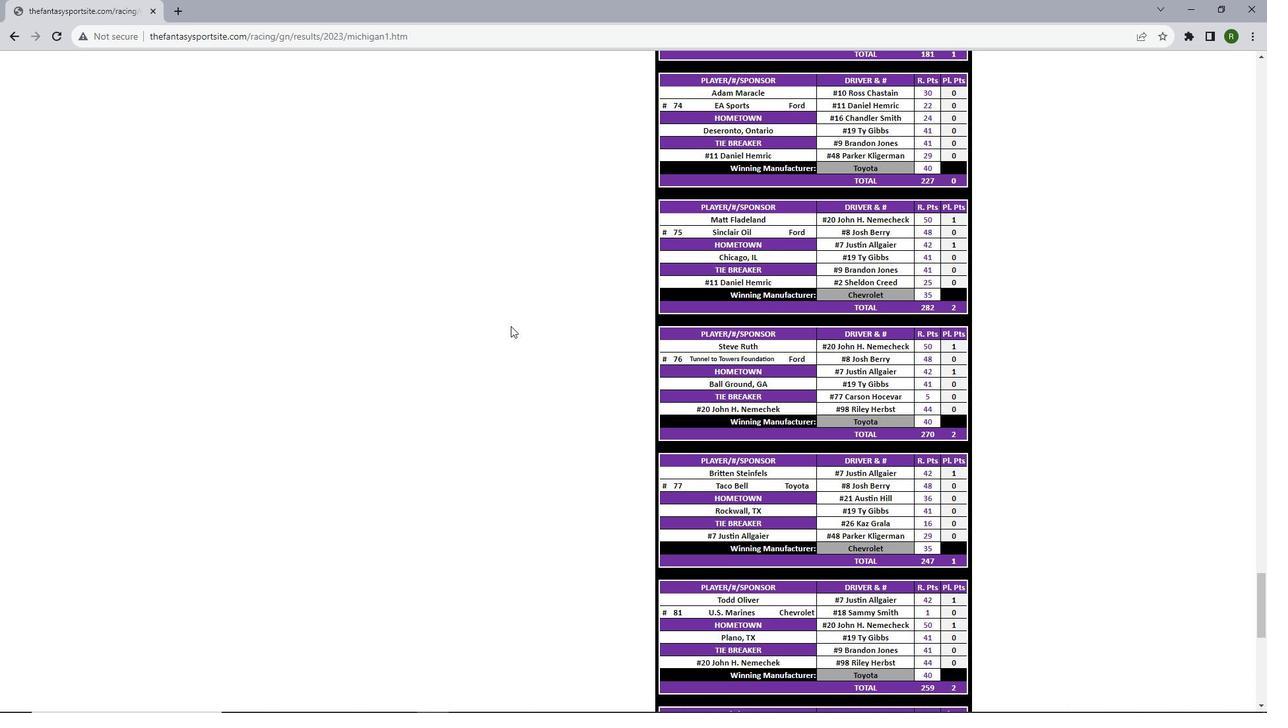 
Action: Mouse scrolled (529, 313) with delta (0, 0)
Screenshot: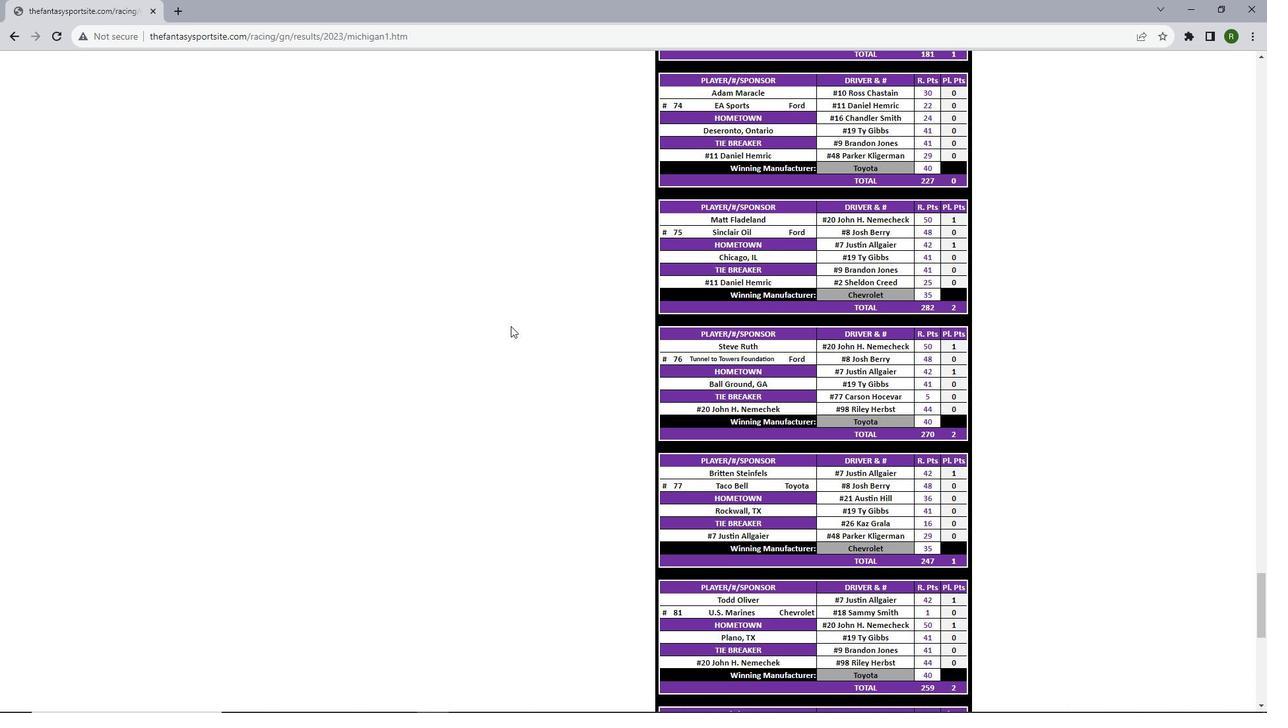 
Action: Mouse scrolled (529, 313) with delta (0, 0)
Screenshot: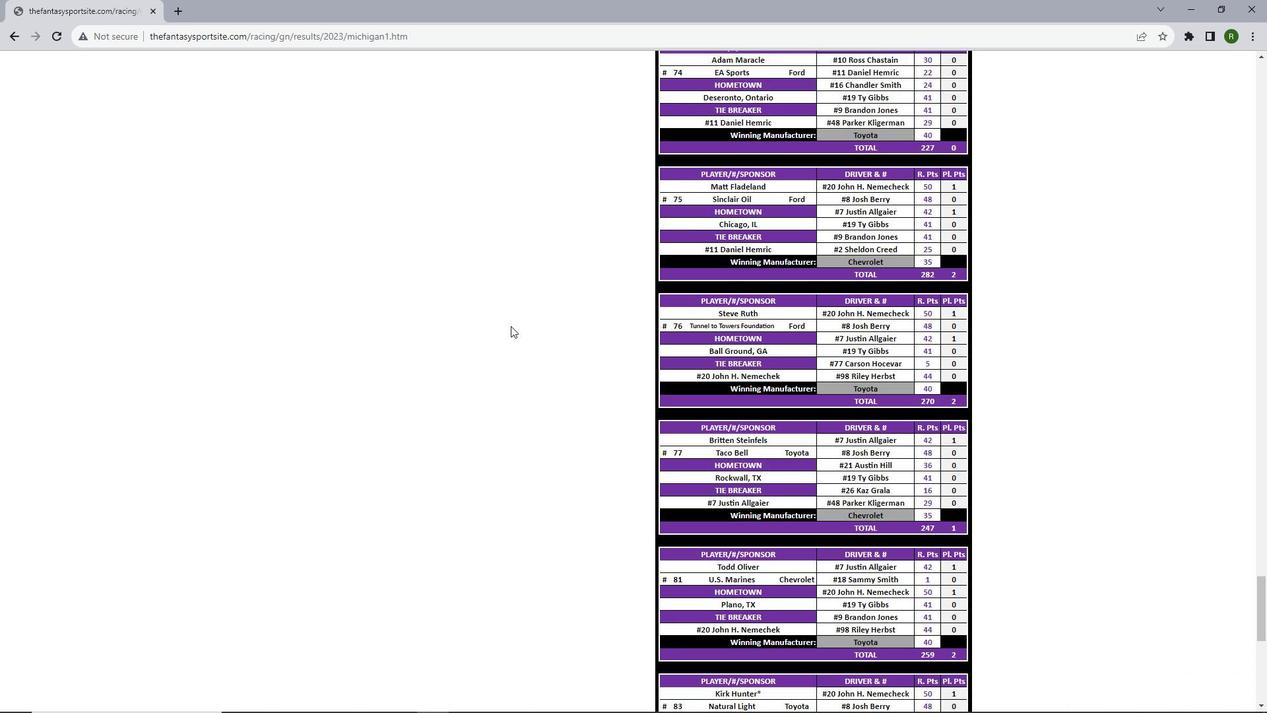 
Action: Mouse scrolled (529, 313) with delta (0, 0)
Screenshot: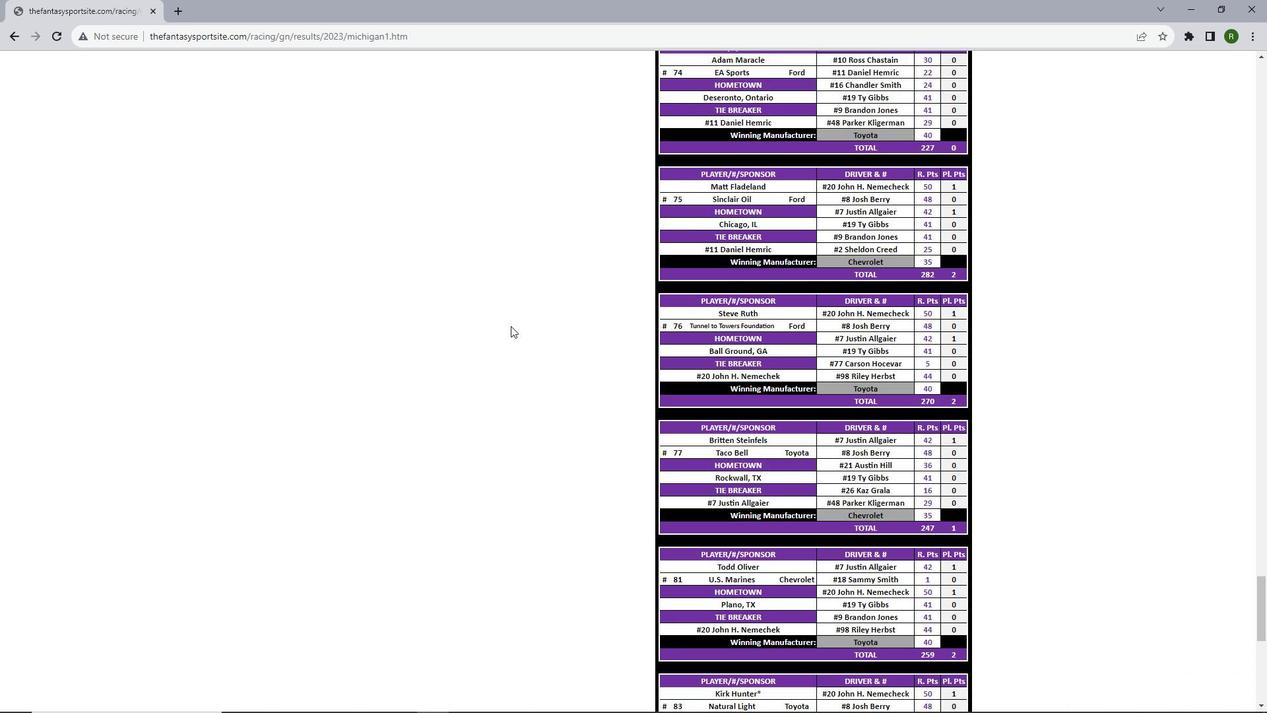 
Action: Mouse moved to (528, 314)
Screenshot: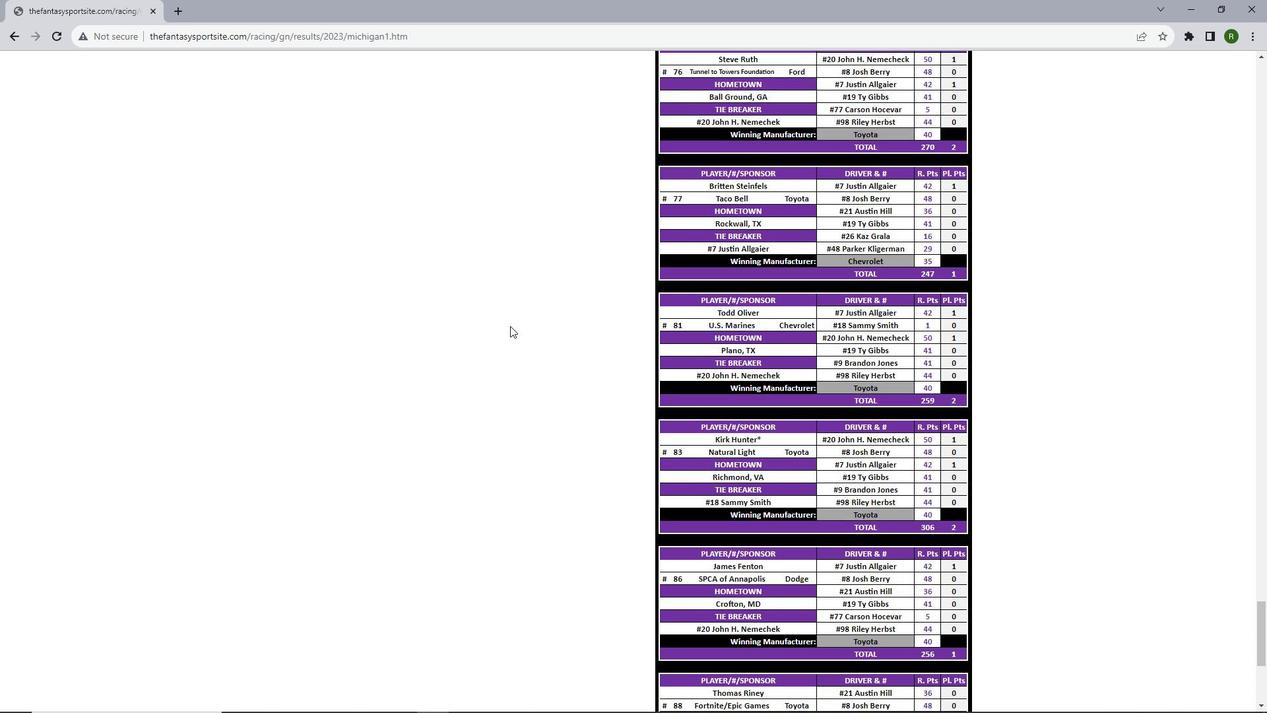 
Action: Mouse scrolled (528, 313) with delta (0, 0)
Screenshot: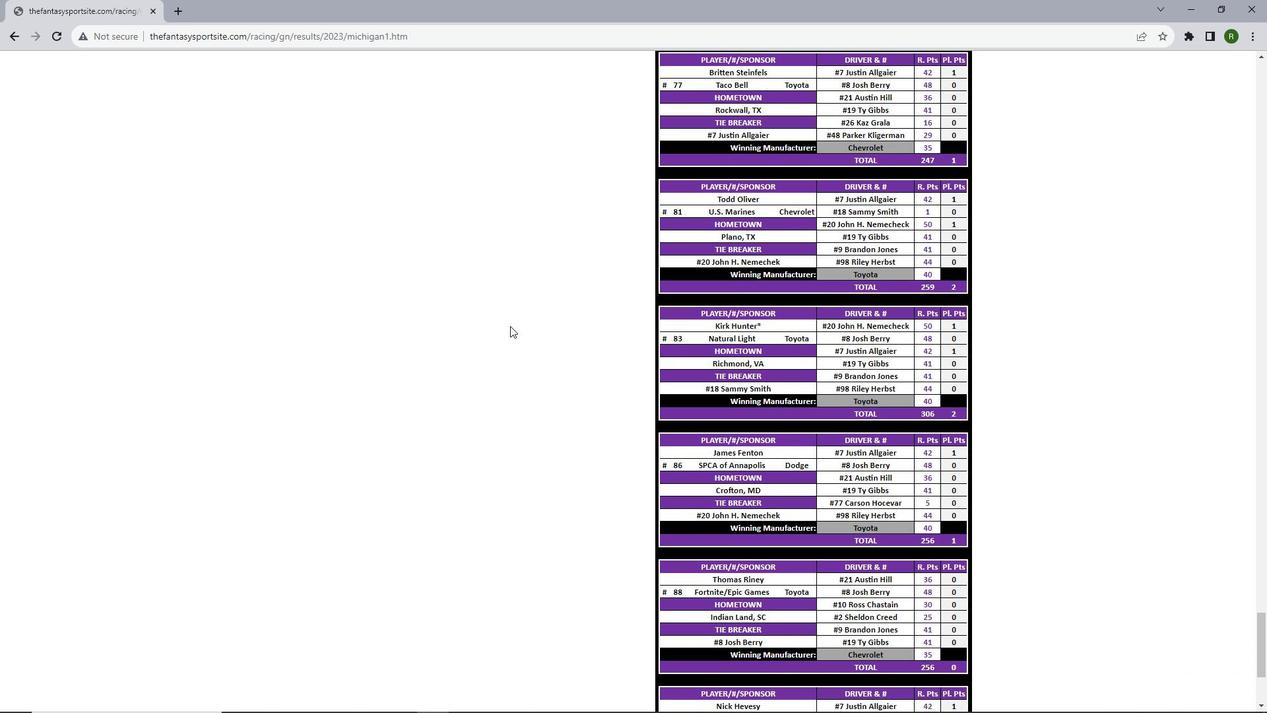 
Action: Mouse scrolled (528, 313) with delta (0, 0)
Screenshot: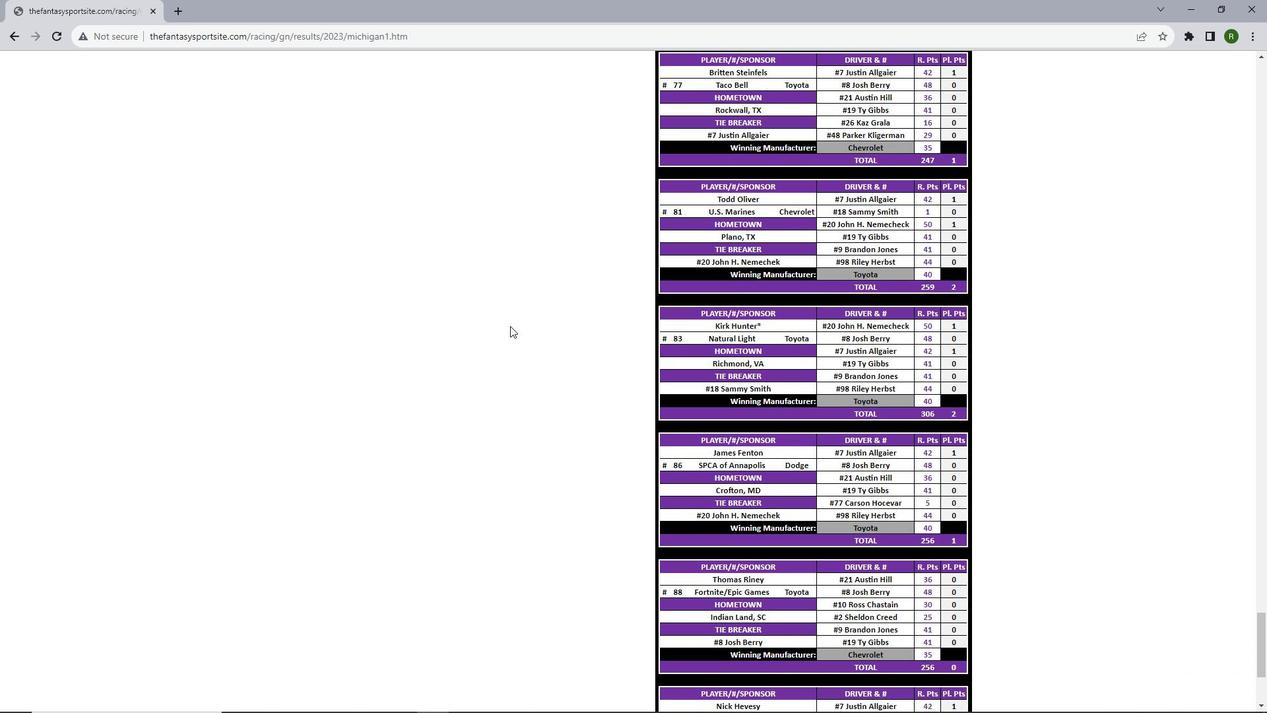 
Action: Mouse scrolled (528, 313) with delta (0, 0)
Screenshot: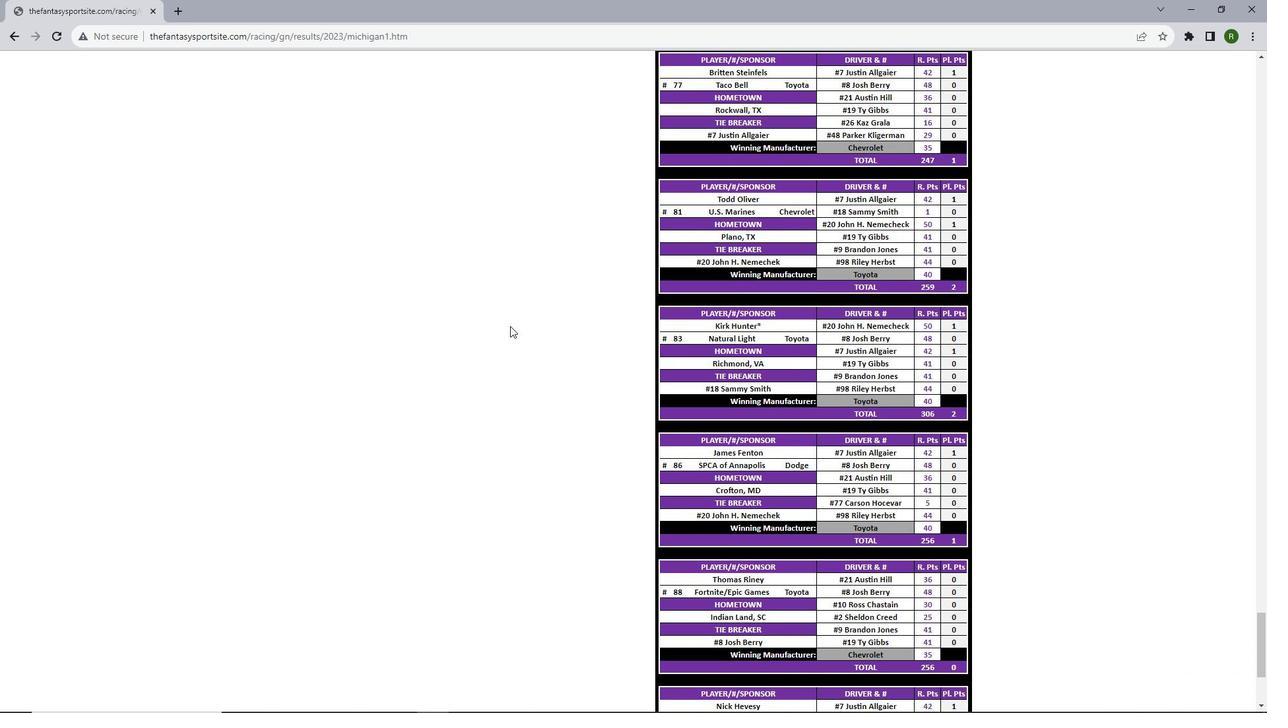 
Action: Mouse scrolled (528, 313) with delta (0, 0)
Screenshot: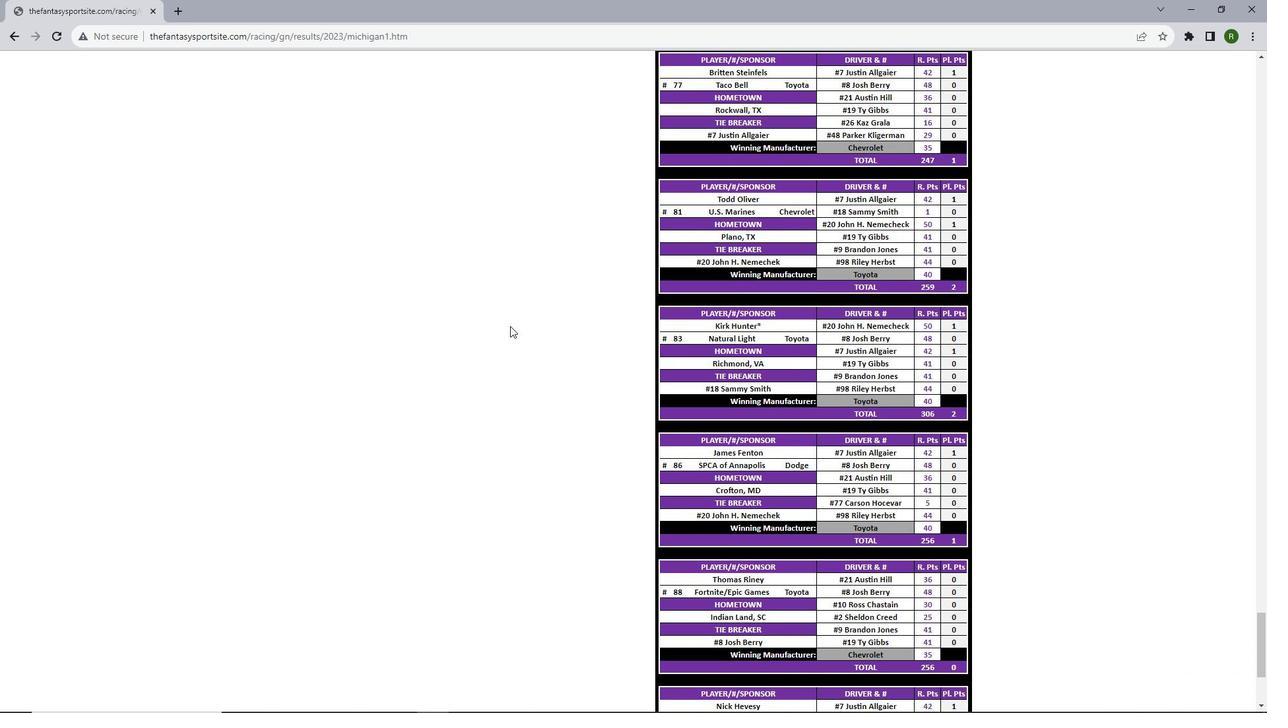 
Action: Mouse scrolled (528, 313) with delta (0, 0)
Screenshot: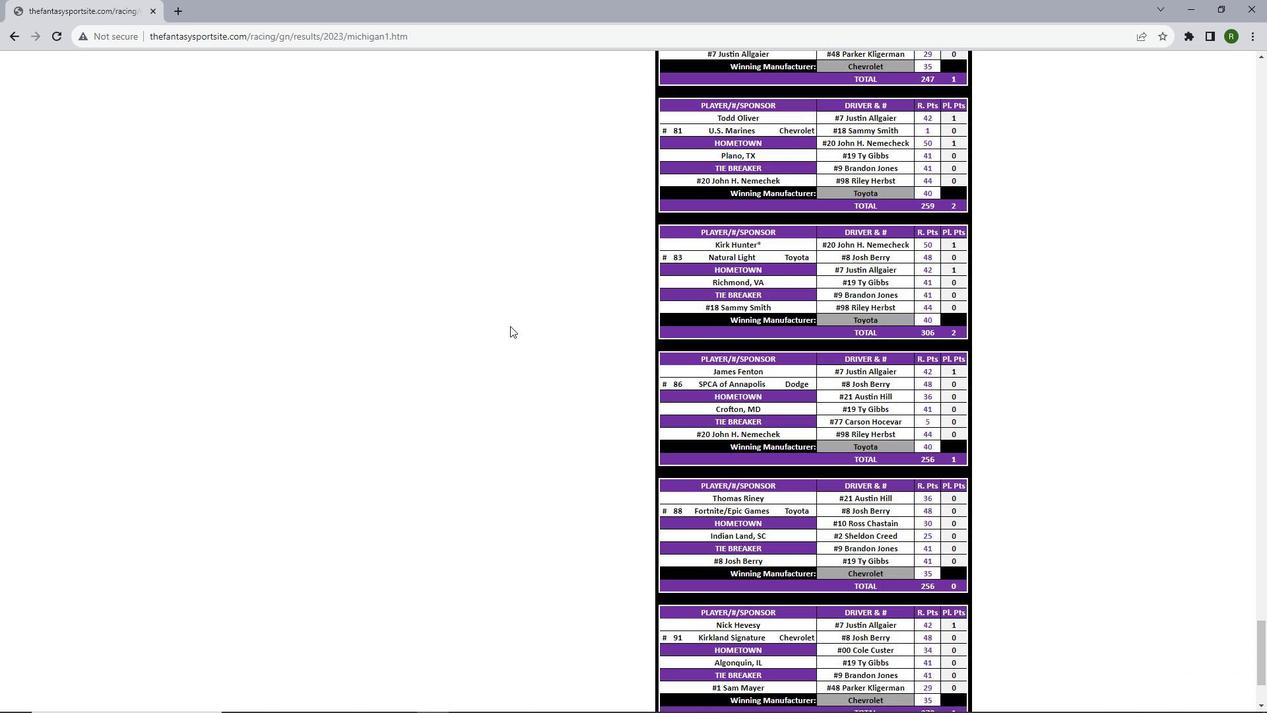
Action: Mouse scrolled (528, 313) with delta (0, 0)
Screenshot: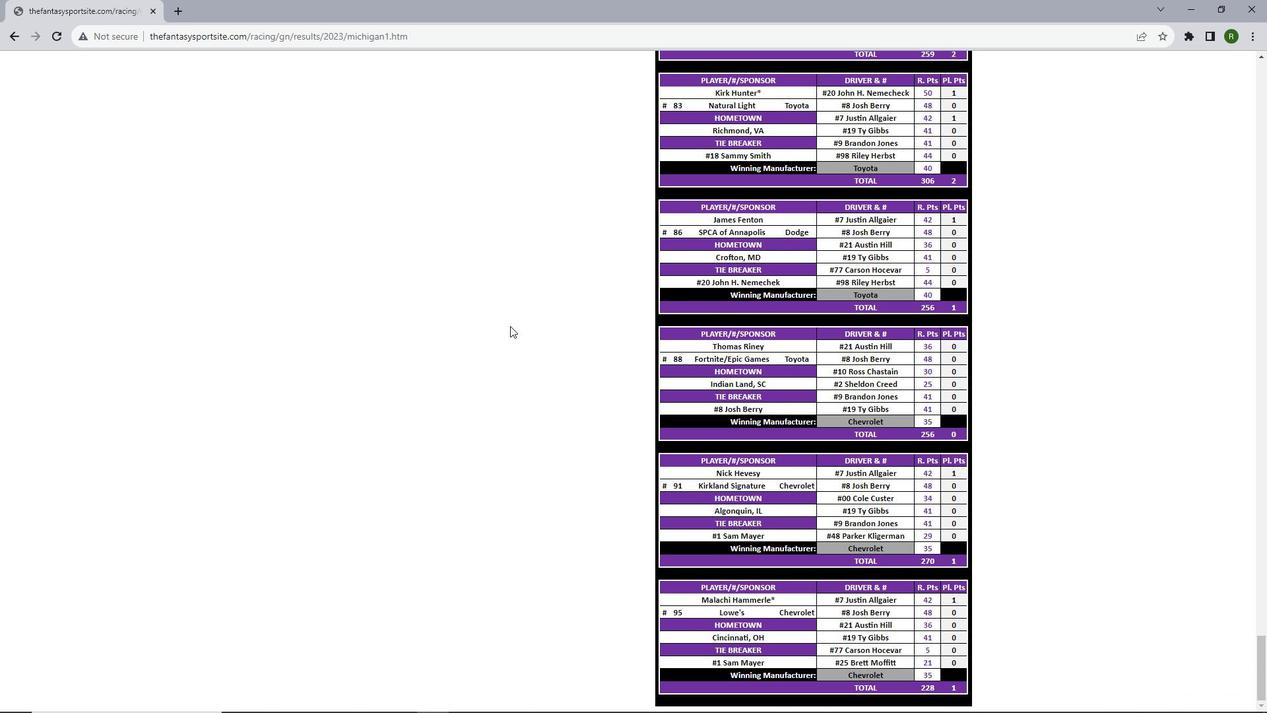 
Action: Mouse scrolled (528, 313) with delta (0, 0)
Screenshot: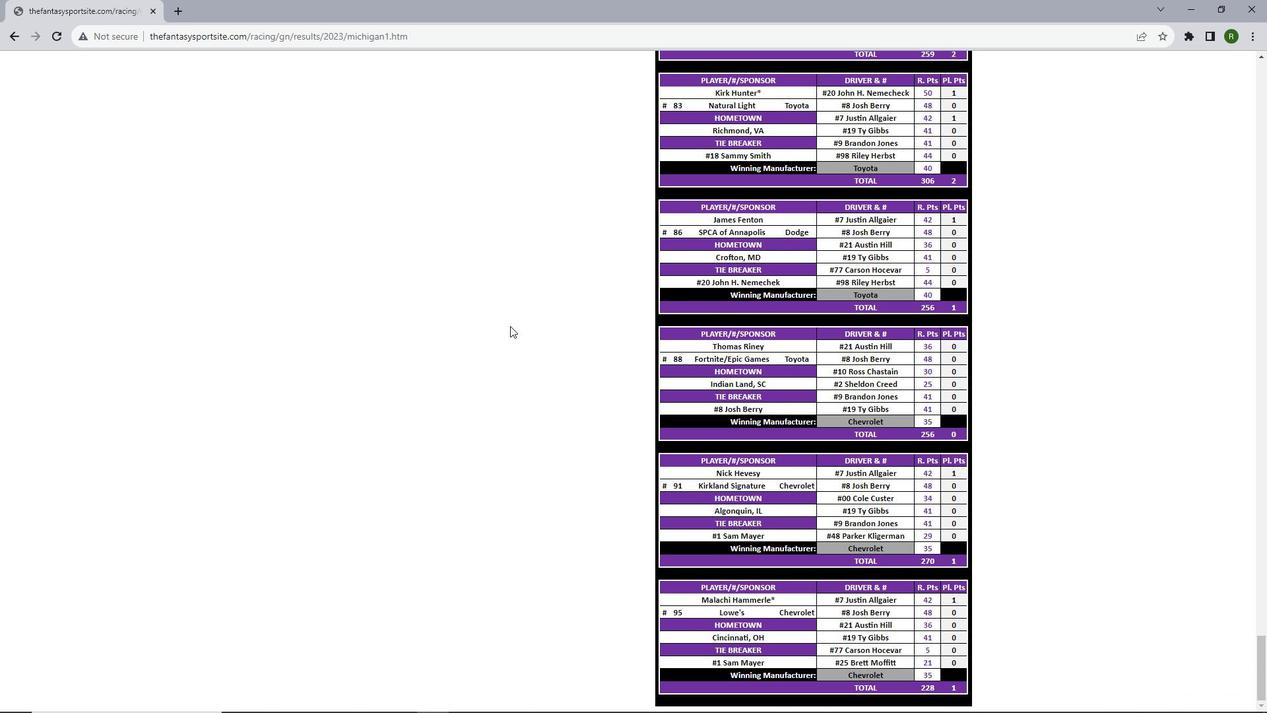 
Action: Mouse scrolled (528, 313) with delta (0, 0)
Screenshot: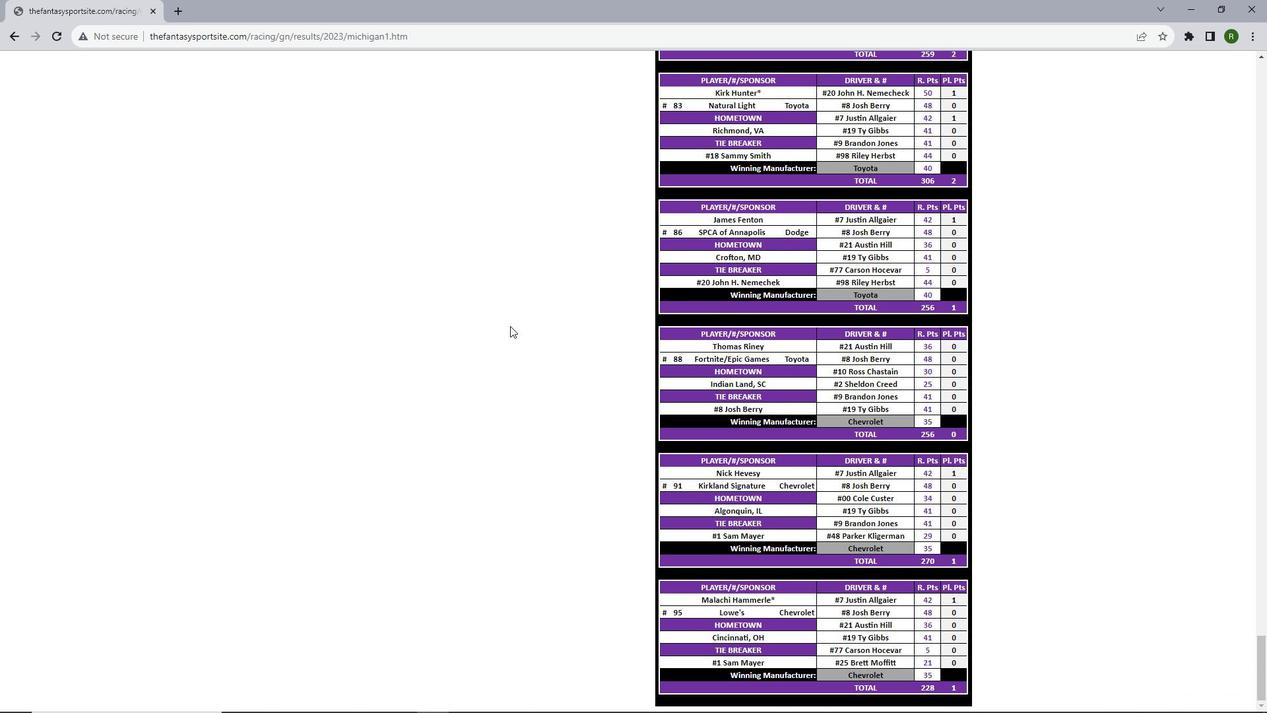 
Action: Mouse scrolled (528, 313) with delta (0, 0)
Screenshot: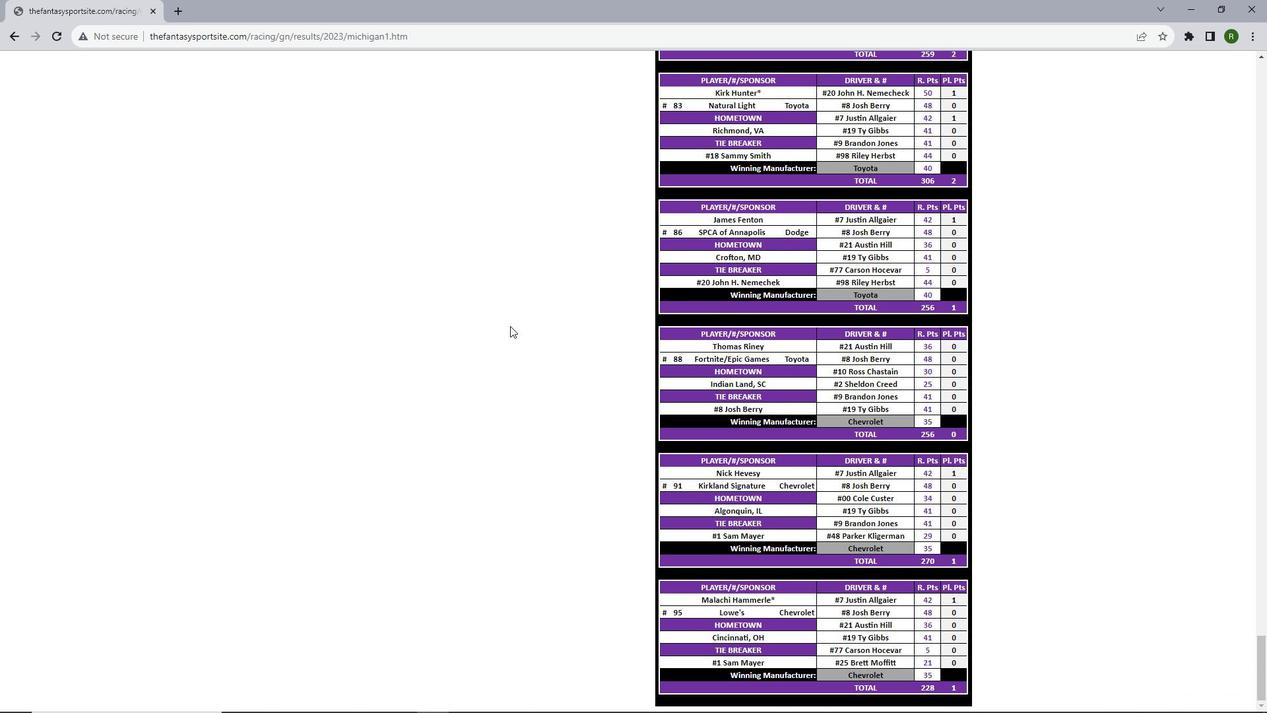 
Action: Mouse scrolled (528, 313) with delta (0, 0)
Screenshot: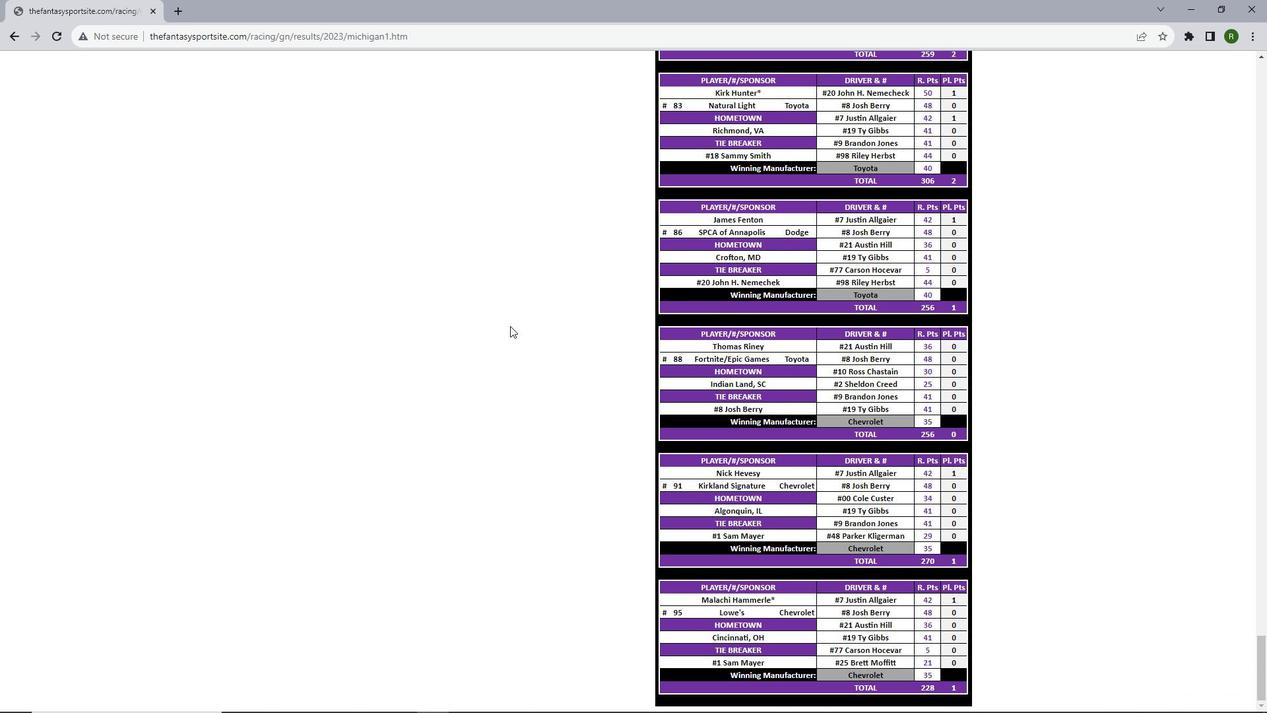 
Action: Mouse scrolled (528, 313) with delta (0, 0)
Screenshot: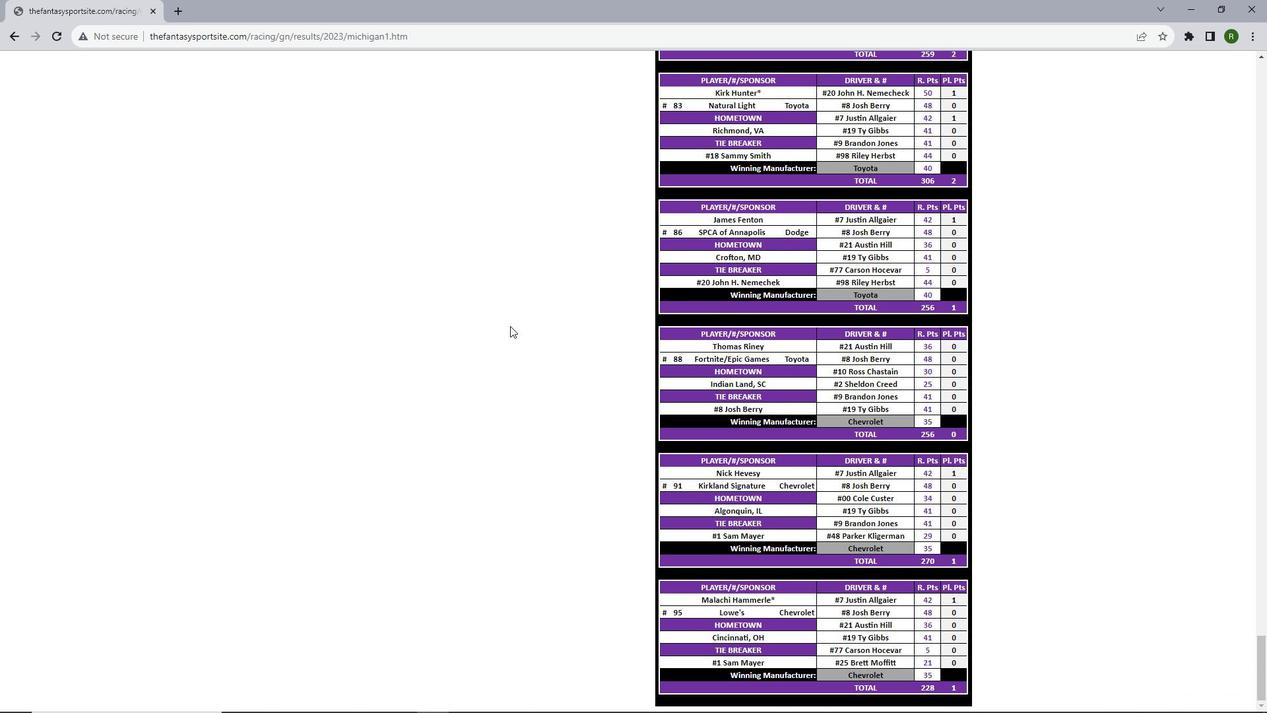 
